 Task: Play online Dominion games in medium mode.
Action: Mouse moved to (244, 487)
Screenshot: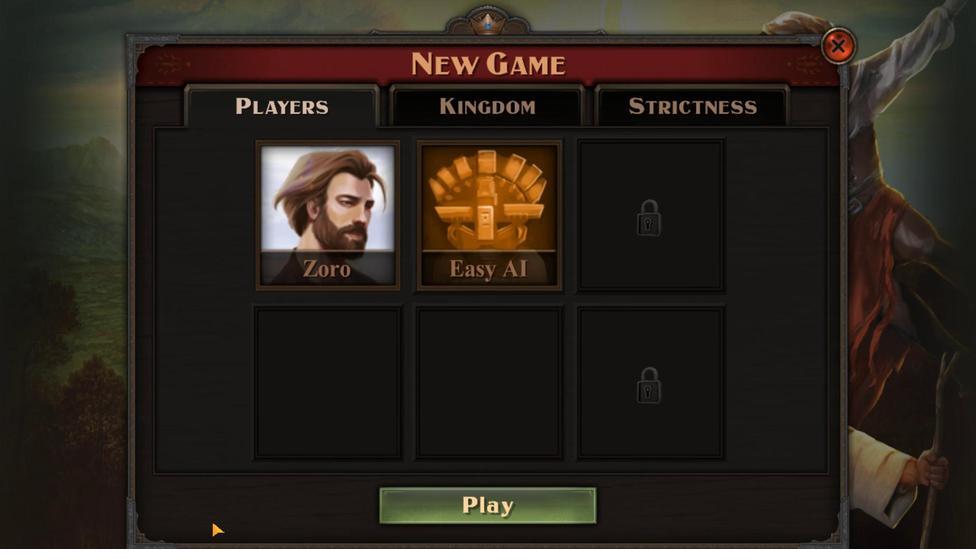 
Action: Mouse pressed left at (244, 487)
Screenshot: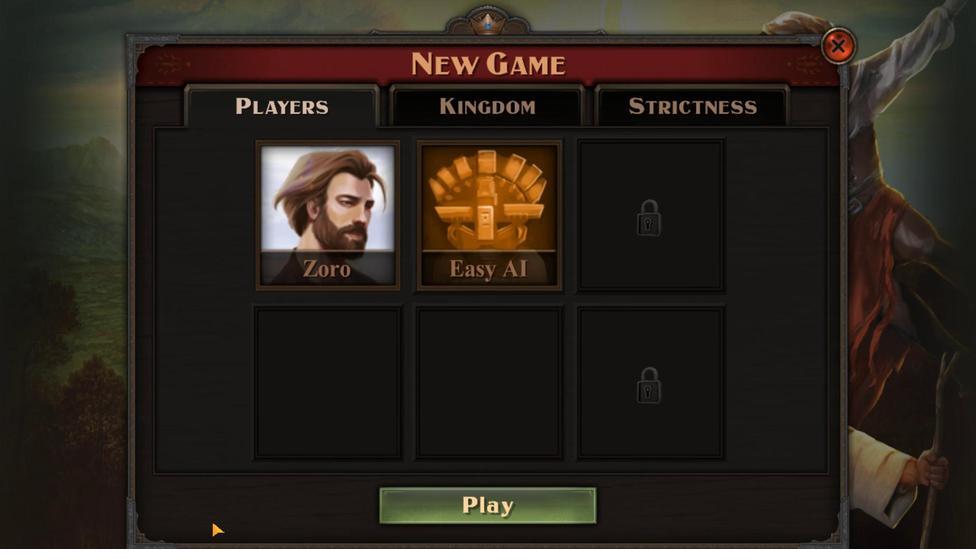 
Action: Mouse moved to (343, 374)
Screenshot: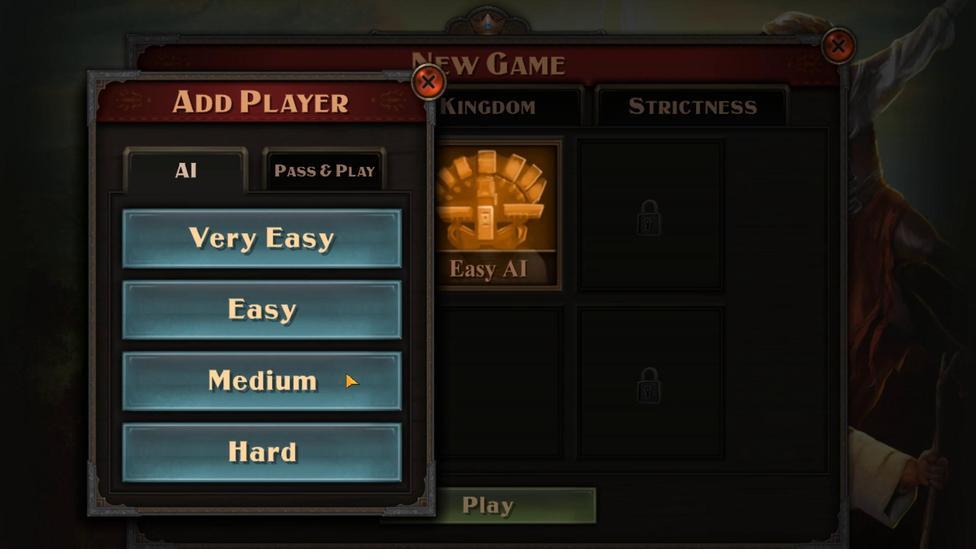 
Action: Mouse pressed left at (343, 374)
Screenshot: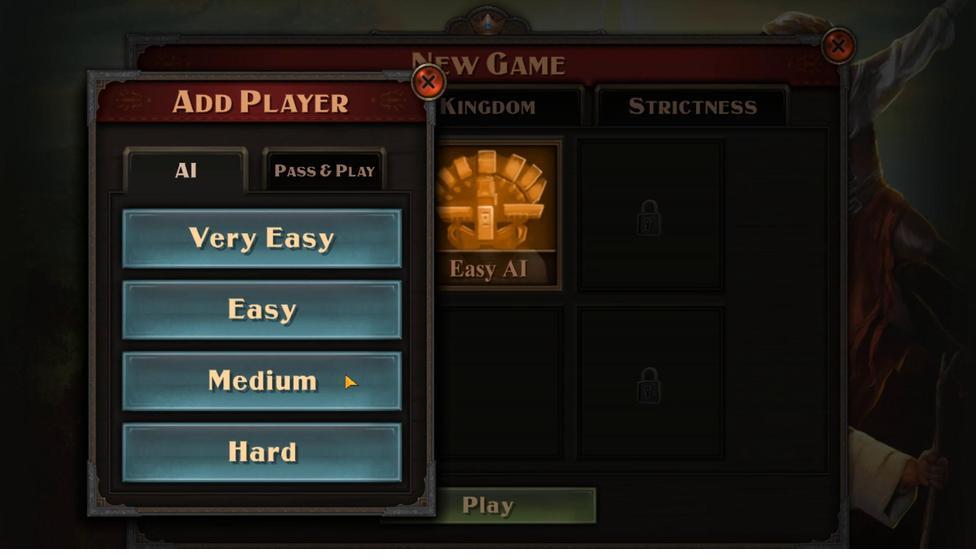 
Action: Mouse moved to (290, 431)
Screenshot: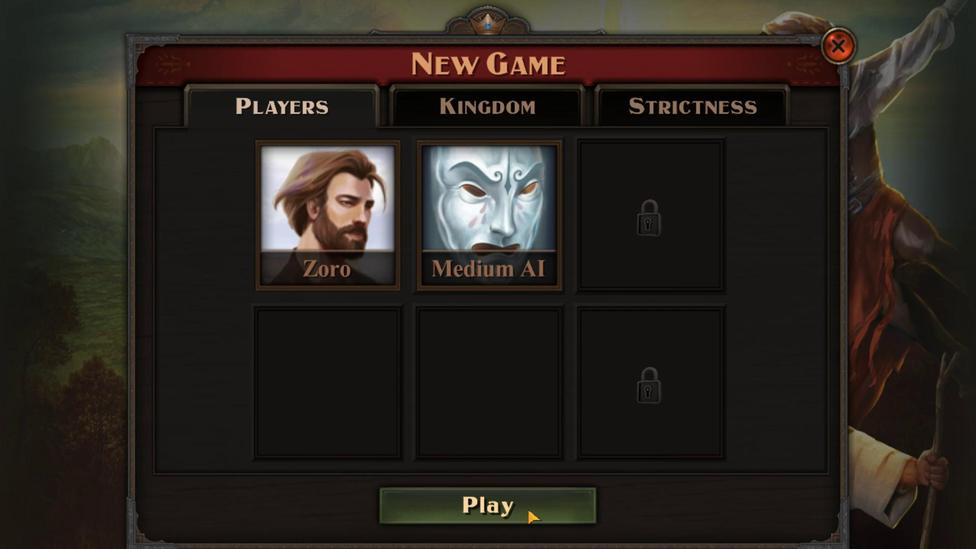 
Action: Mouse pressed left at (290, 431)
Screenshot: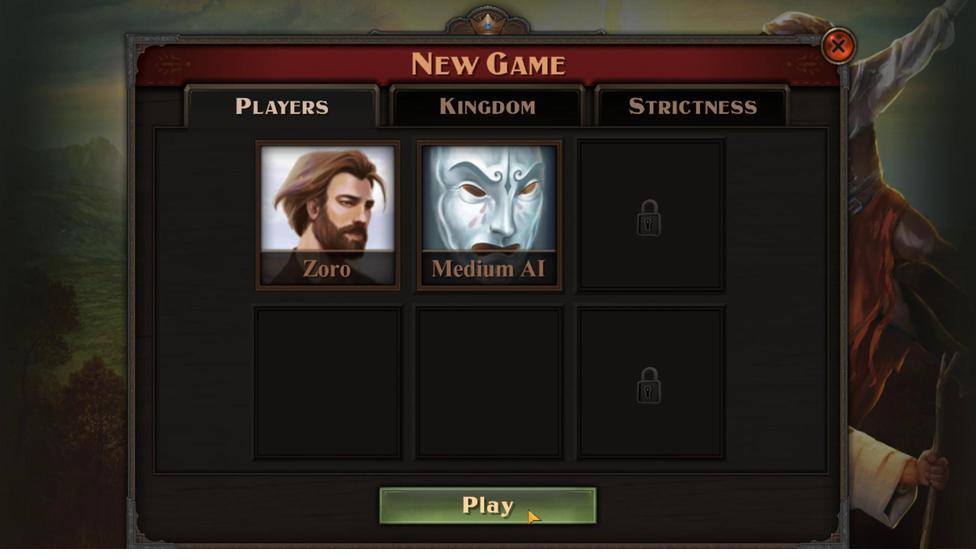 
Action: Mouse moved to (354, 482)
Screenshot: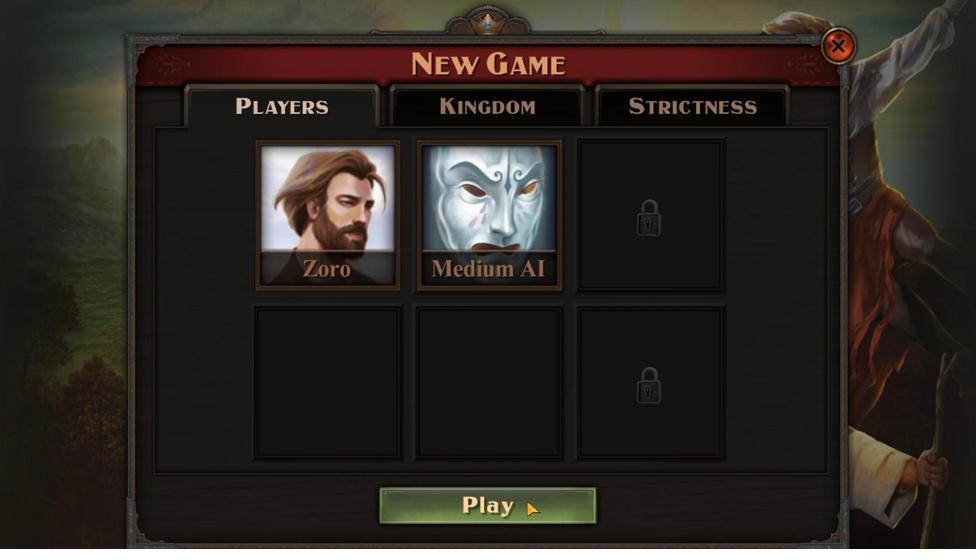 
Action: Mouse pressed left at (354, 482)
Screenshot: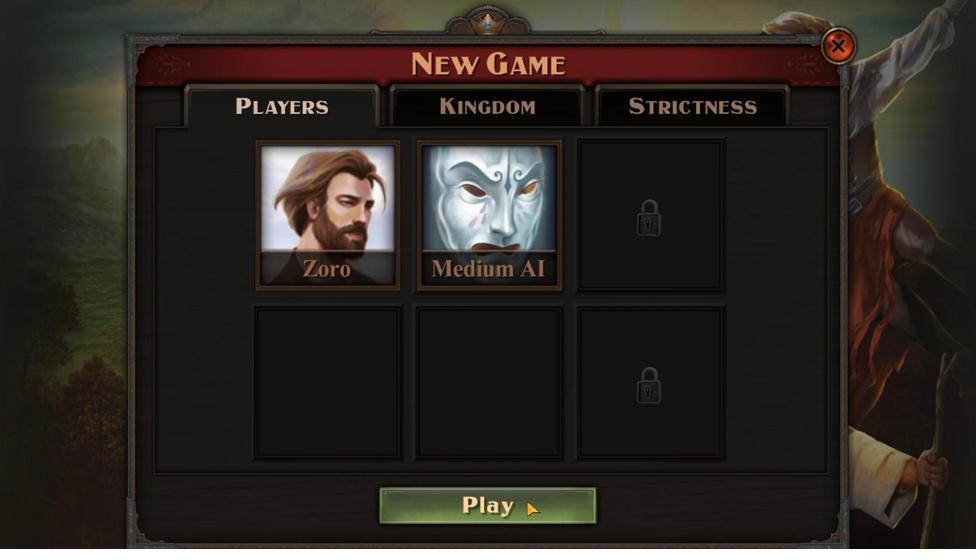 
Action: Mouse moved to (328, 461)
Screenshot: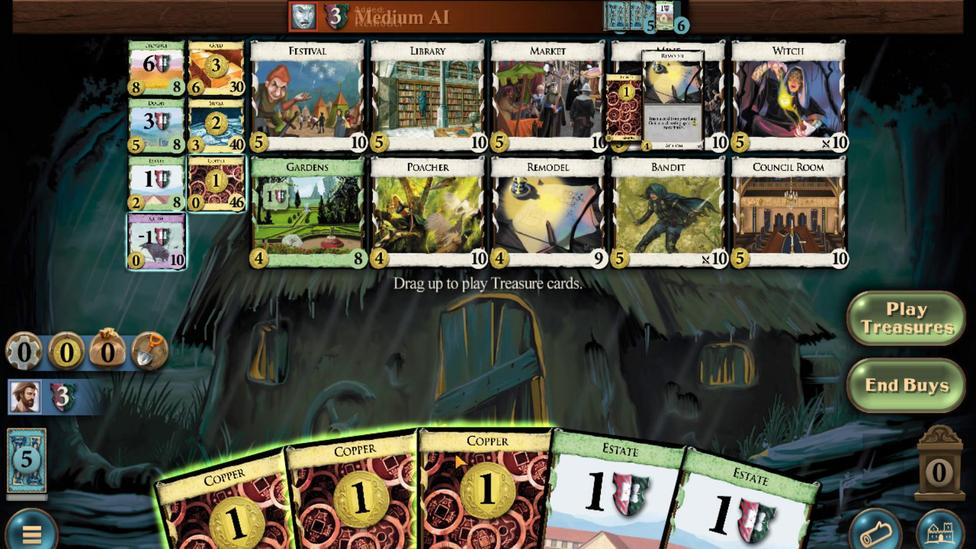 
Action: Mouse scrolled (328, 461) with delta (0, 0)
Screenshot: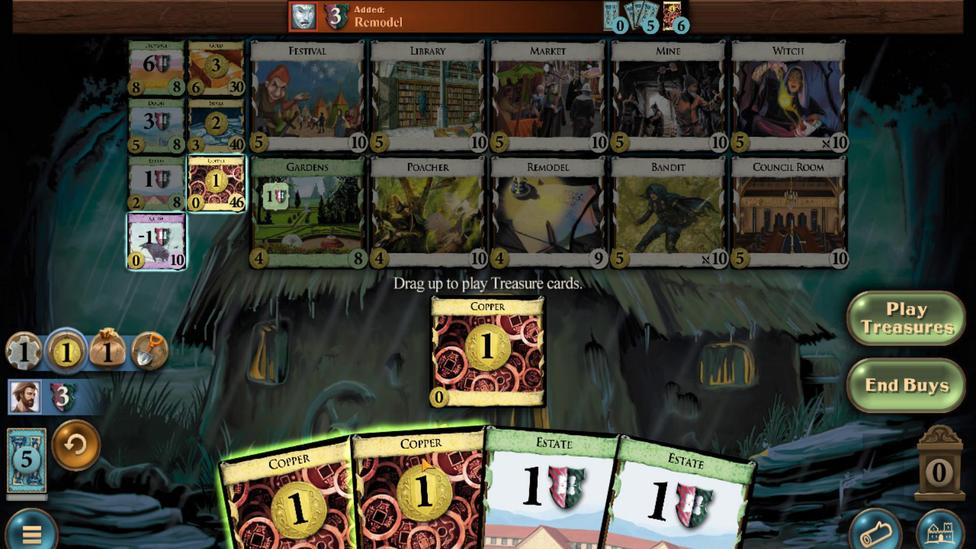 
Action: Mouse moved to (316, 462)
Screenshot: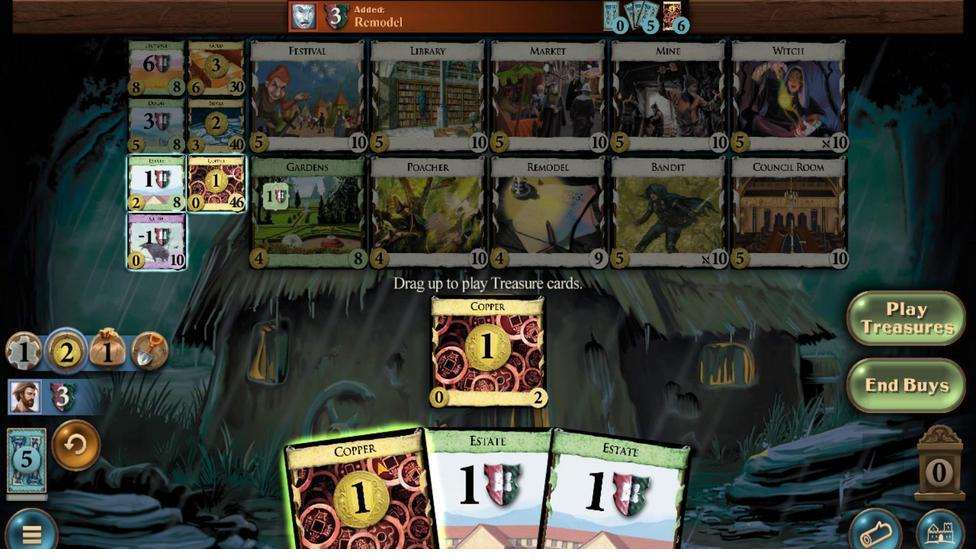 
Action: Mouse scrolled (316, 461) with delta (0, 0)
Screenshot: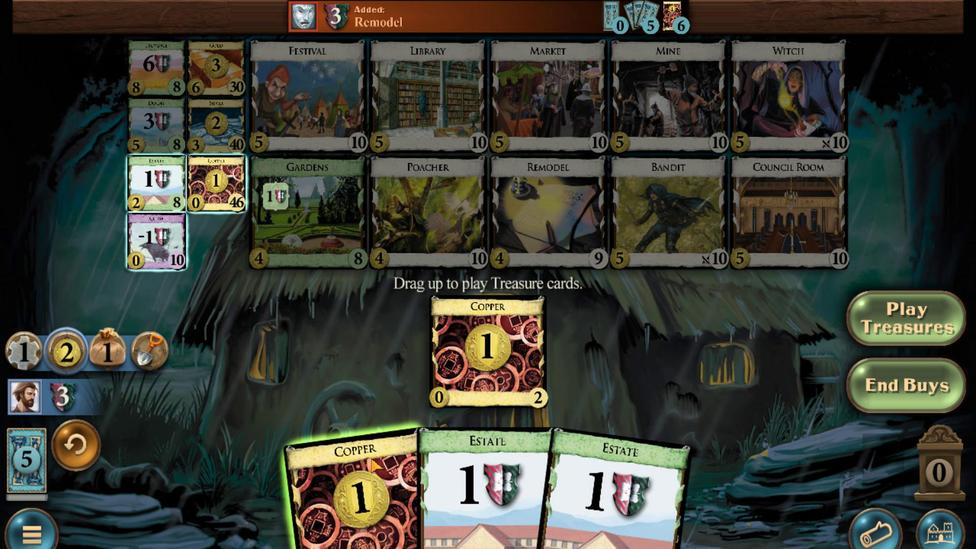 
Action: Mouse moved to (299, 463)
Screenshot: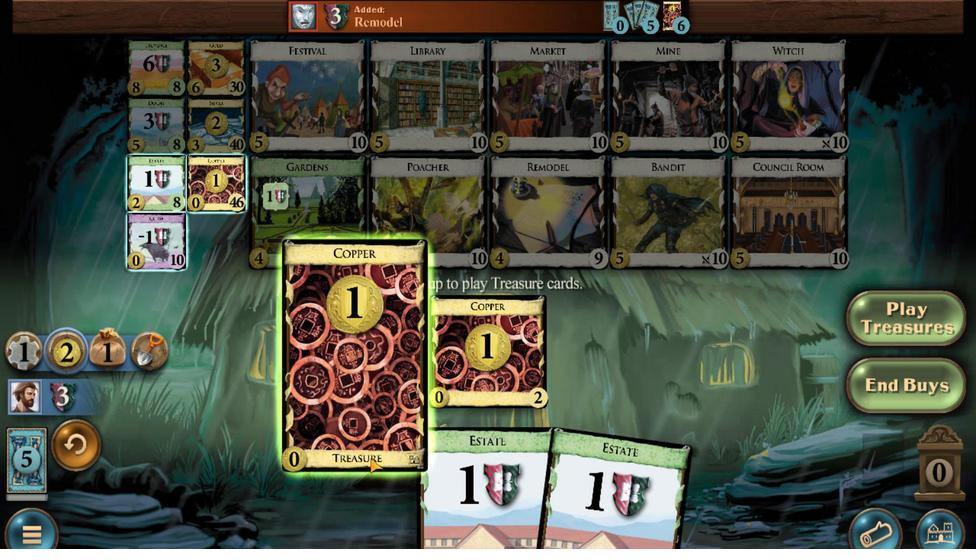 
Action: Mouse scrolled (299, 463) with delta (0, 0)
Screenshot: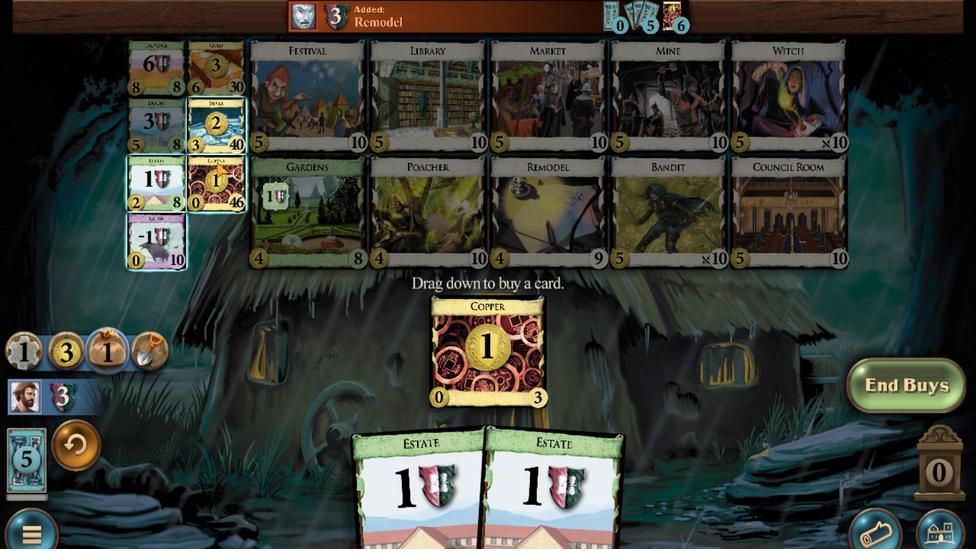 
Action: Mouse moved to (239, 331)
Screenshot: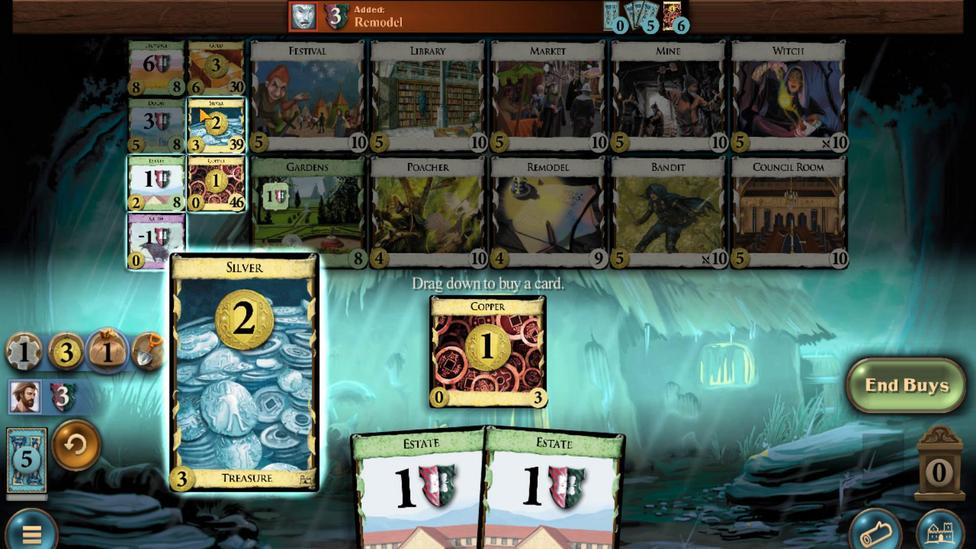
Action: Mouse scrolled (239, 331) with delta (0, 0)
Screenshot: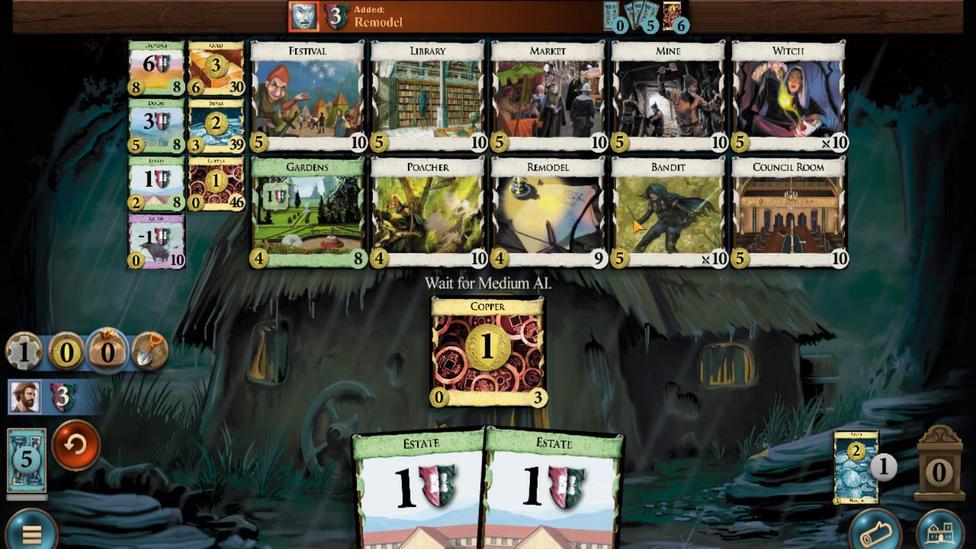
Action: Mouse scrolled (239, 331) with delta (0, 0)
Screenshot: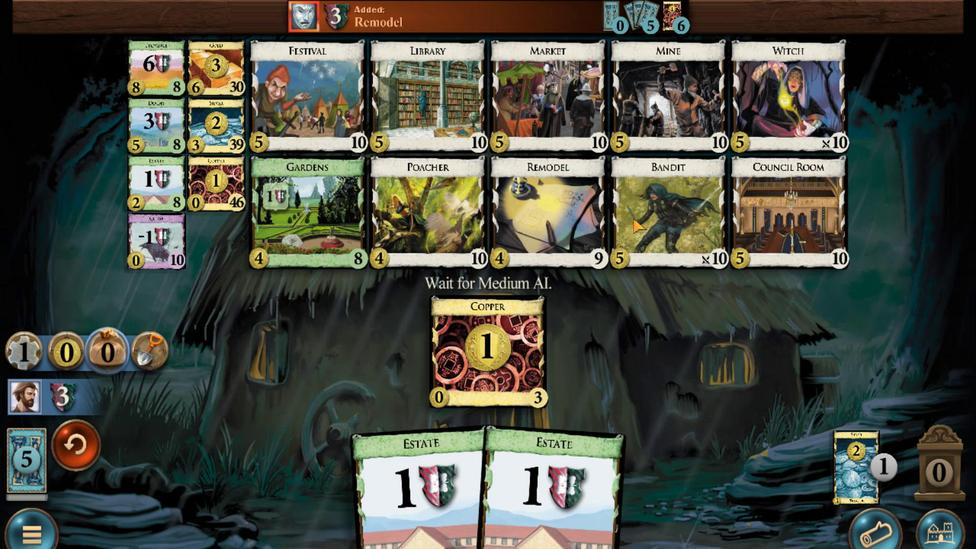 
Action: Mouse scrolled (239, 331) with delta (0, 0)
Screenshot: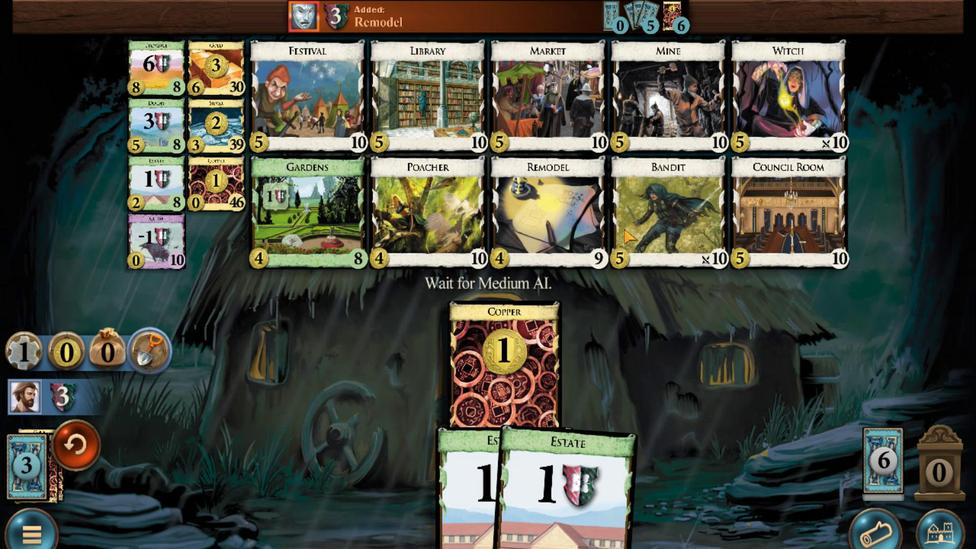 
Action: Mouse scrolled (239, 331) with delta (0, 0)
Screenshot: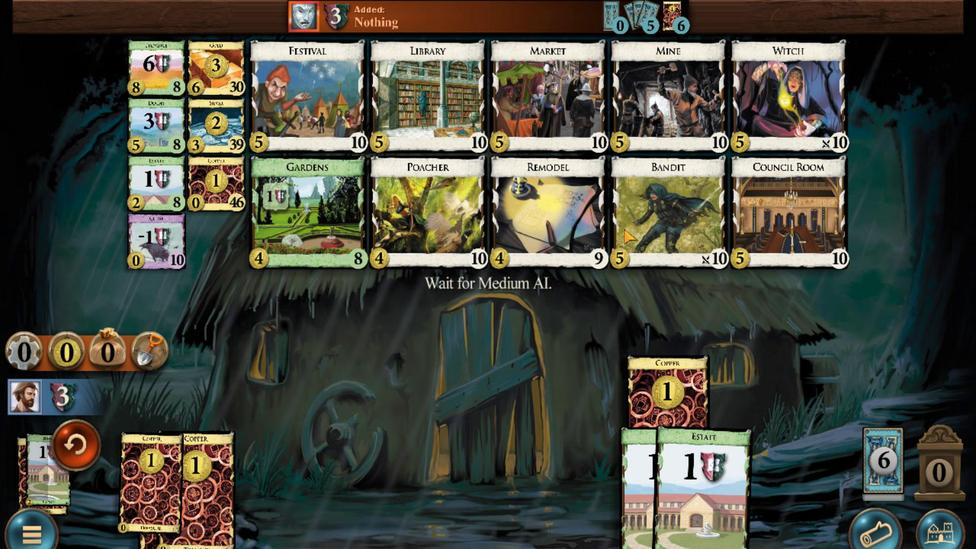 
Action: Mouse scrolled (239, 331) with delta (0, 0)
Screenshot: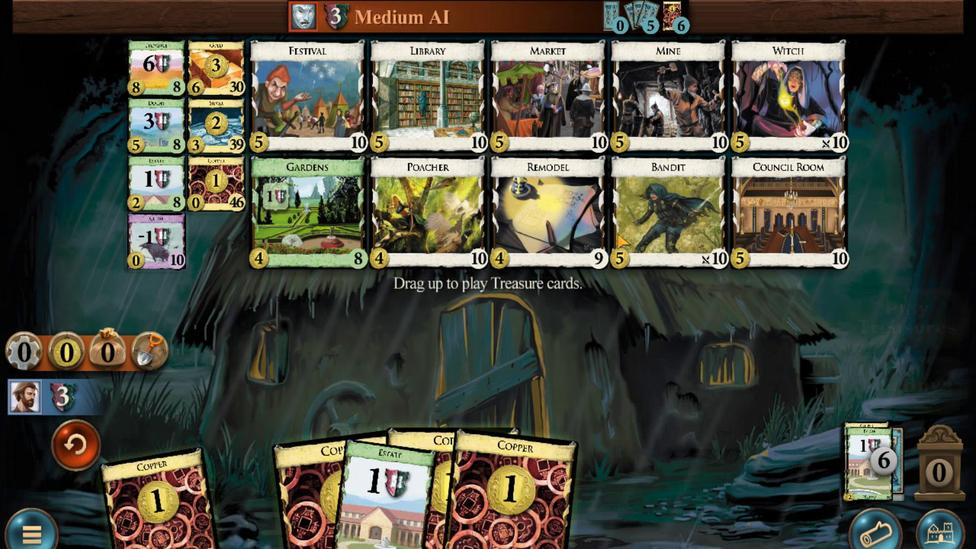 
Action: Mouse moved to (276, 470)
Screenshot: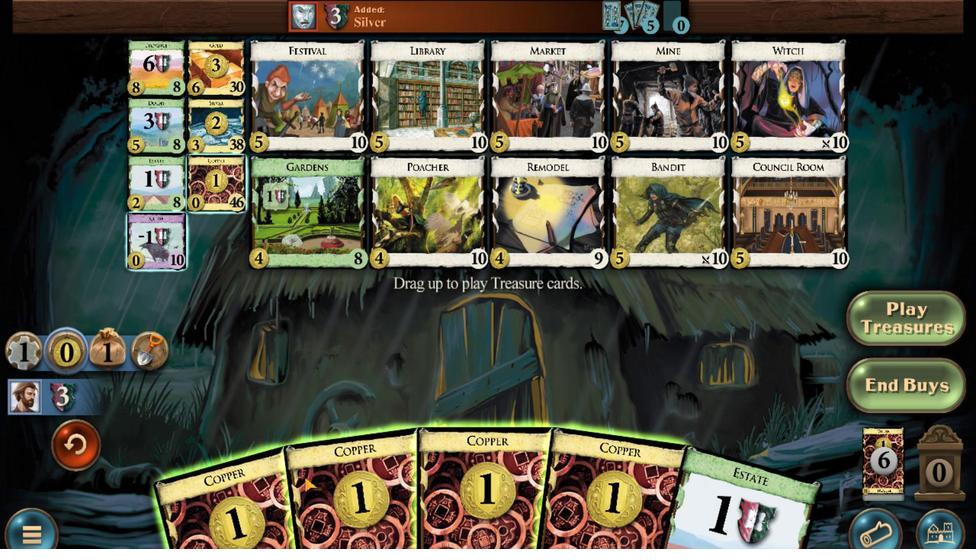 
Action: Mouse scrolled (276, 470) with delta (0, 0)
Screenshot: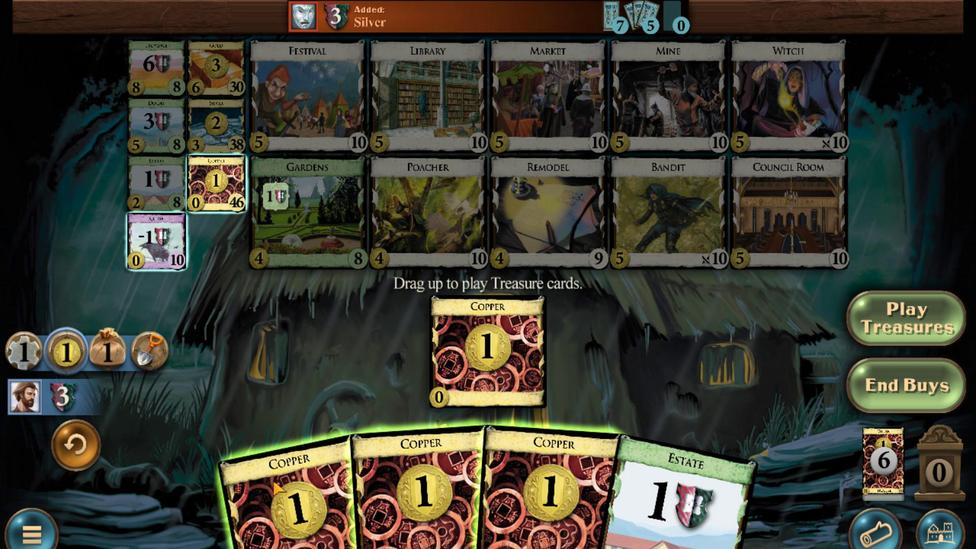 
Action: Mouse moved to (265, 471)
Screenshot: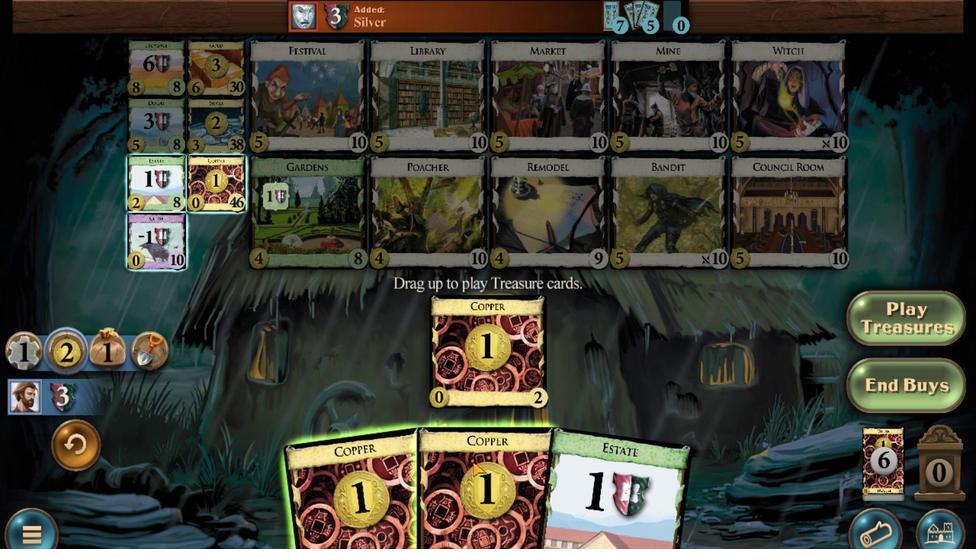 
Action: Mouse scrolled (265, 471) with delta (0, 0)
Screenshot: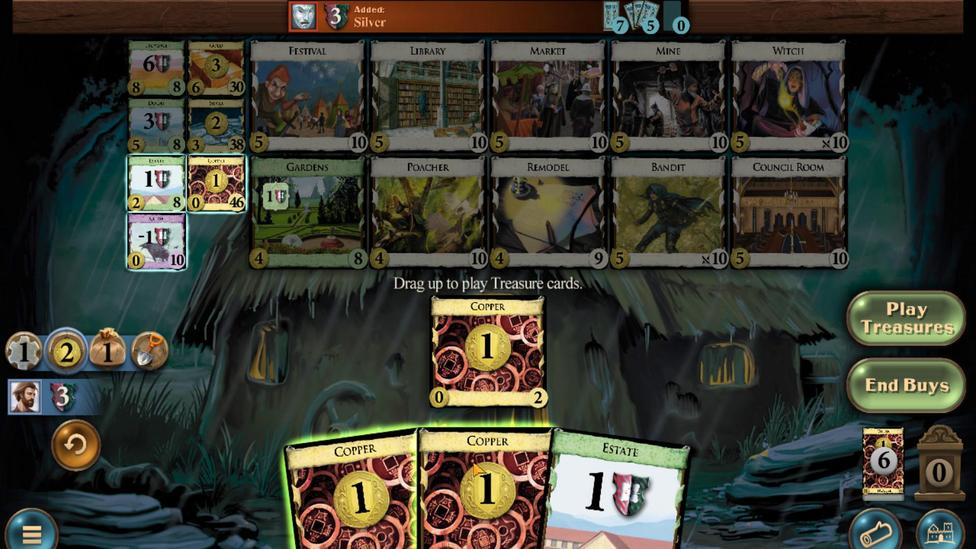 
Action: Mouse moved to (335, 464)
Screenshot: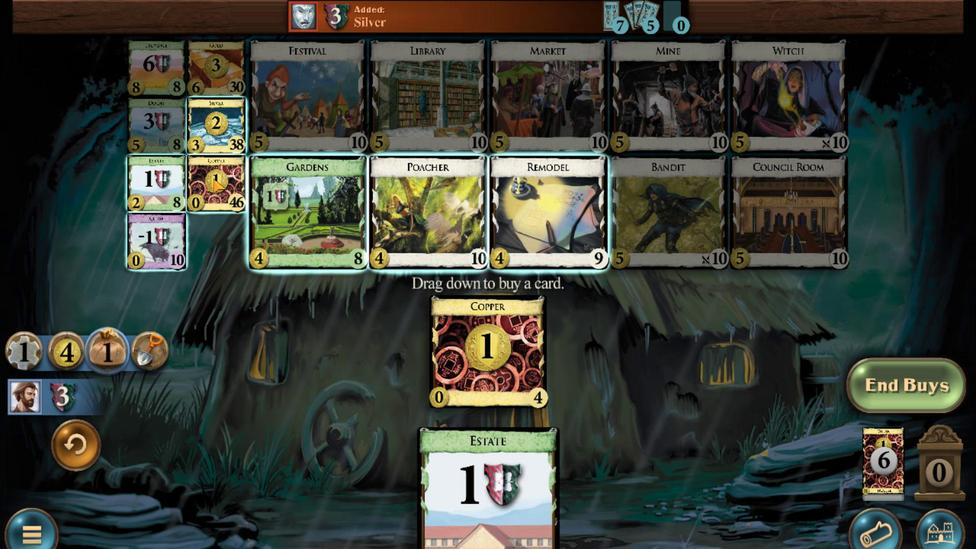 
Action: Mouse scrolled (335, 464) with delta (0, 0)
Screenshot: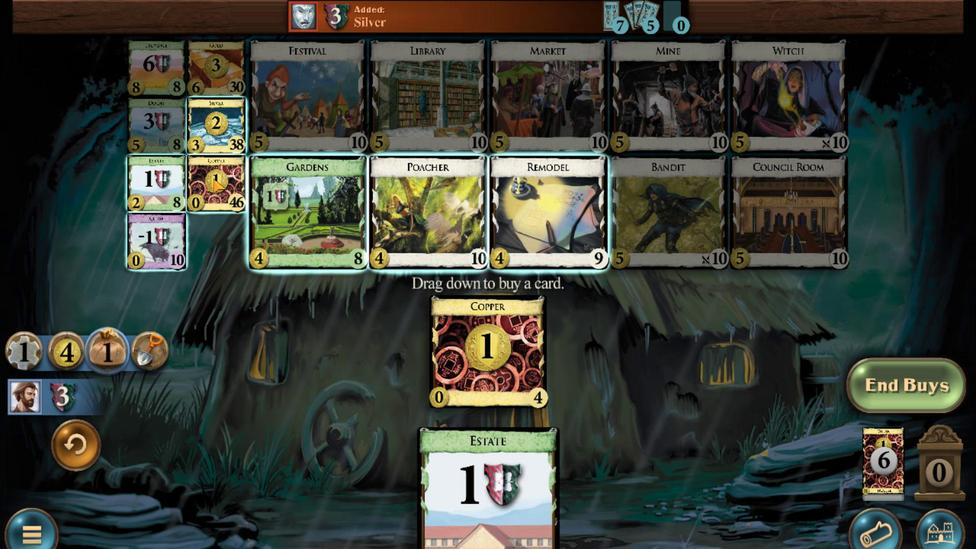 
Action: Mouse moved to (313, 469)
Screenshot: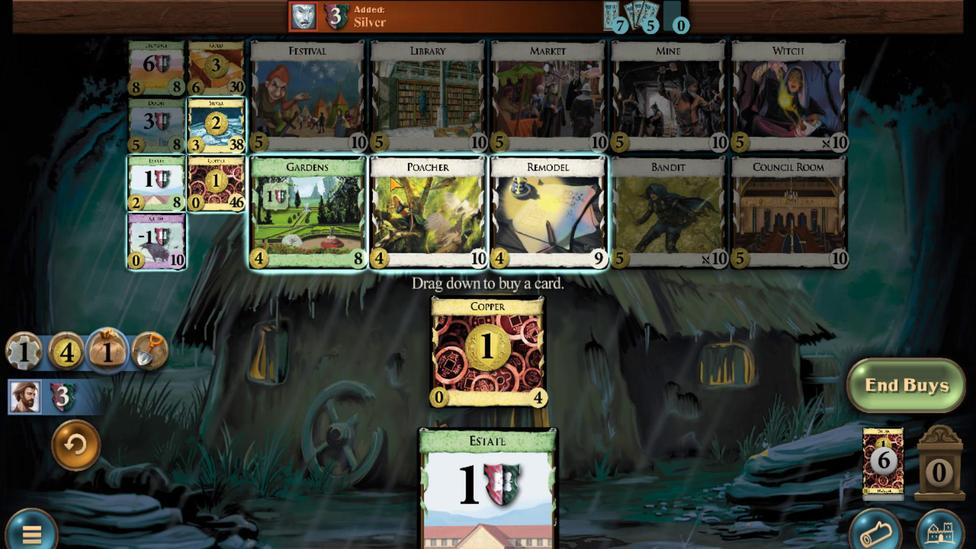 
Action: Mouse scrolled (313, 468) with delta (0, 0)
Screenshot: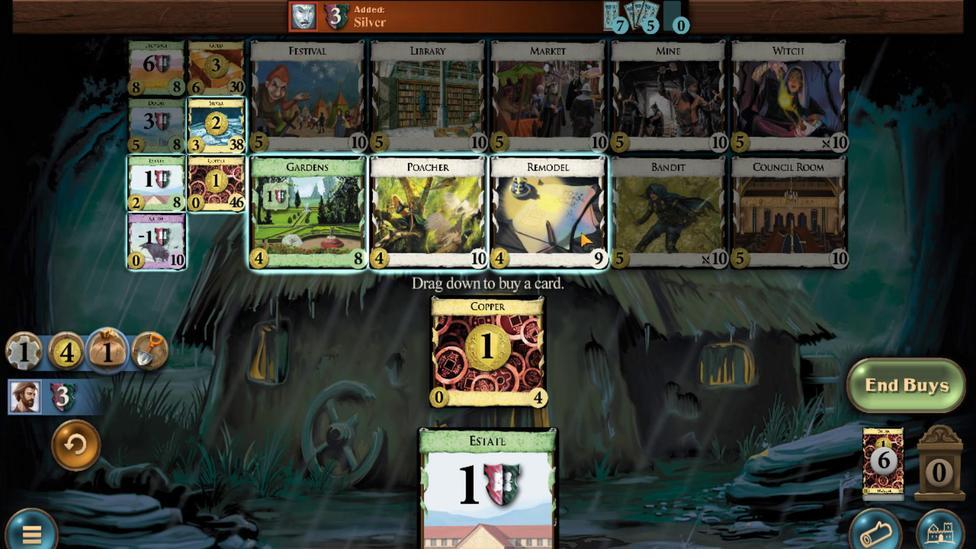
Action: Mouse moved to (366, 378)
Screenshot: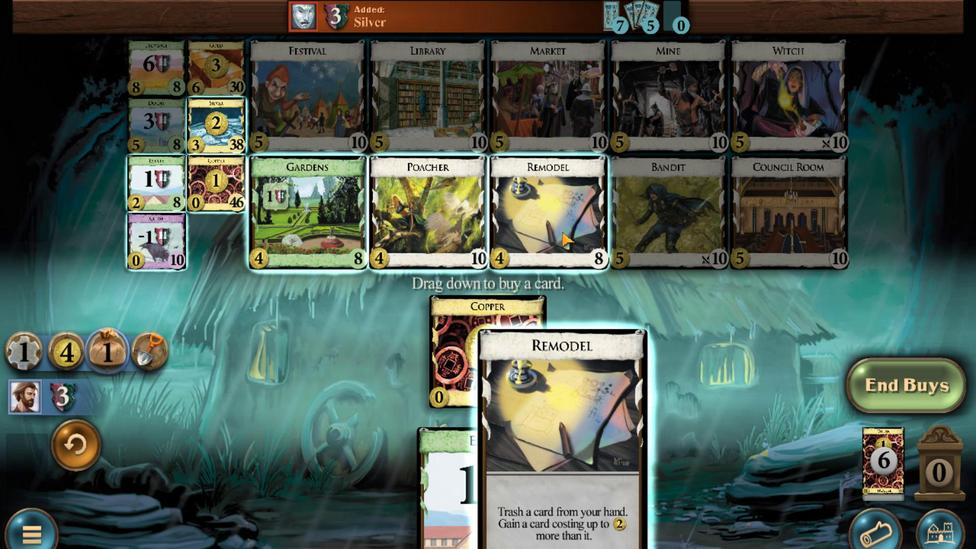 
Action: Mouse scrolled (366, 378) with delta (0, 0)
Screenshot: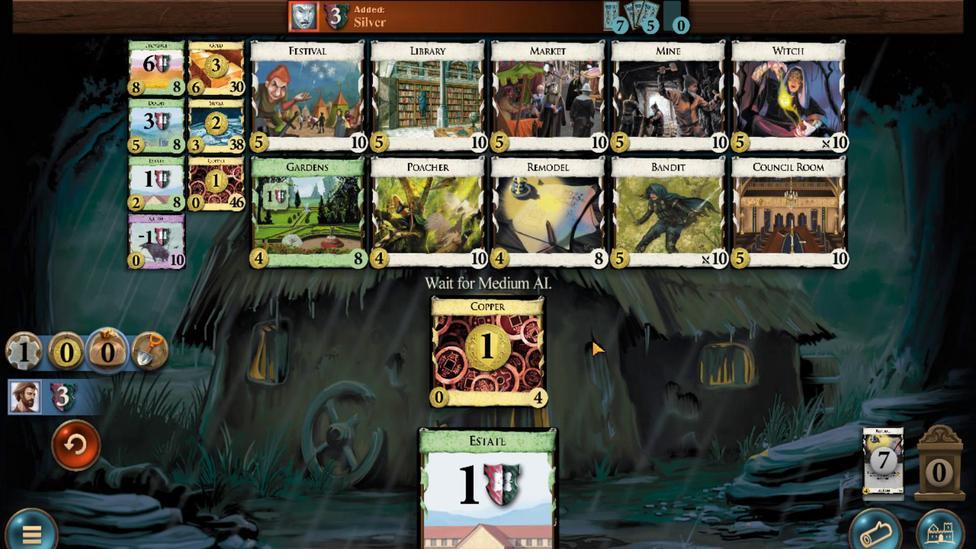 
Action: Mouse scrolled (366, 378) with delta (0, 0)
Screenshot: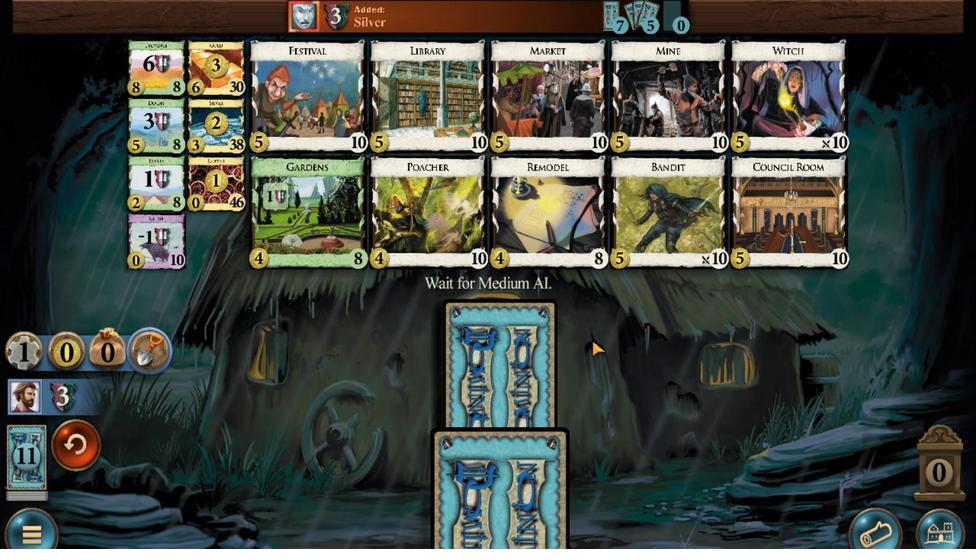 
Action: Mouse scrolled (366, 378) with delta (0, 0)
Screenshot: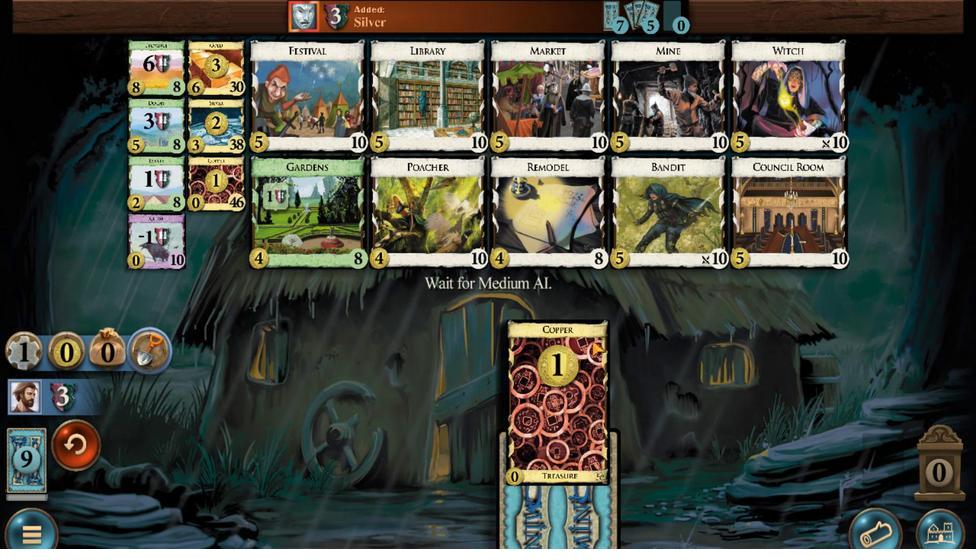 
Action: Mouse scrolled (366, 378) with delta (0, 0)
Screenshot: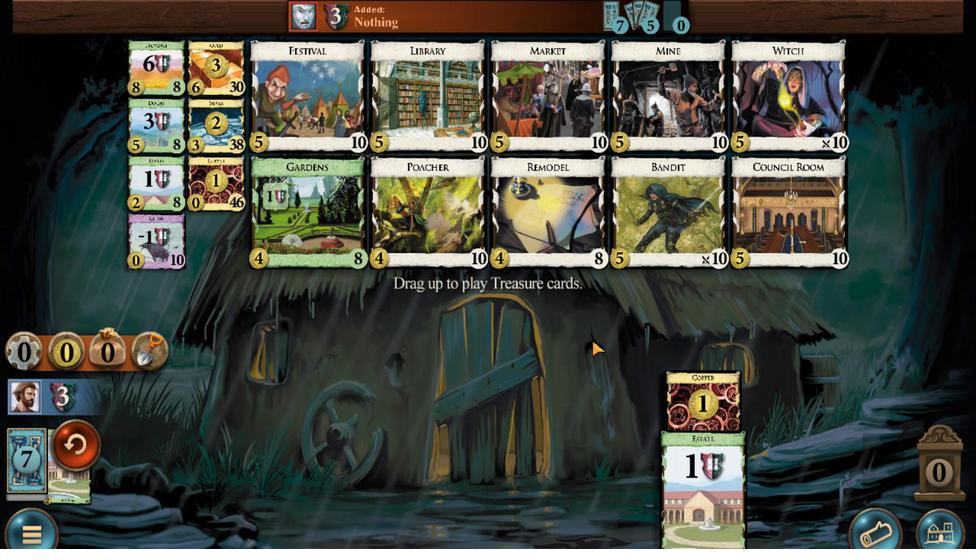 
Action: Mouse scrolled (366, 378) with delta (0, 0)
Screenshot: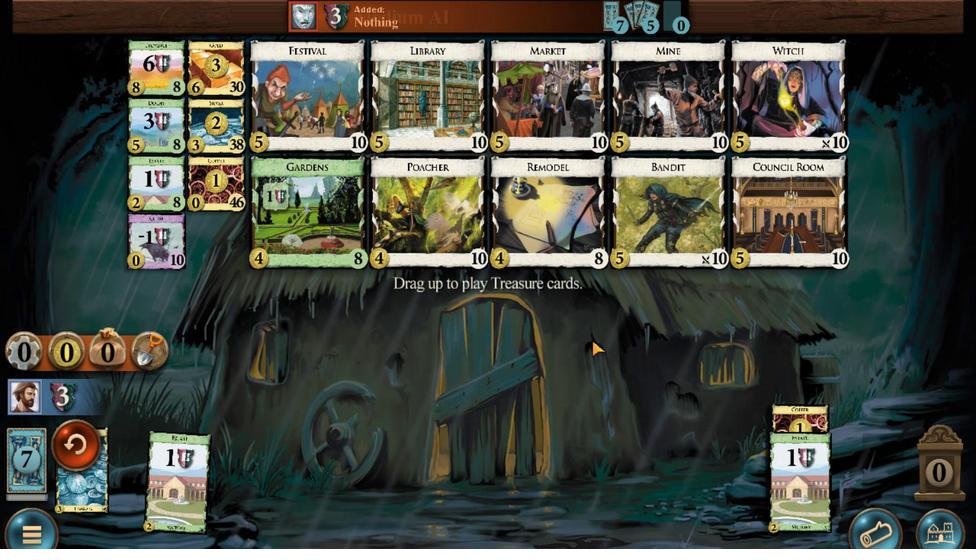 
Action: Mouse scrolled (366, 378) with delta (0, 0)
Screenshot: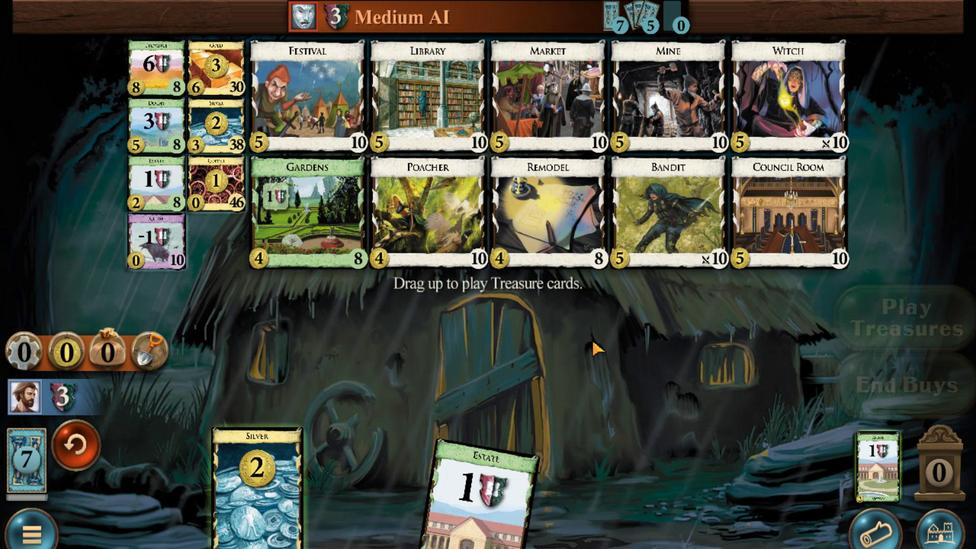 
Action: Mouse moved to (331, 462)
Screenshot: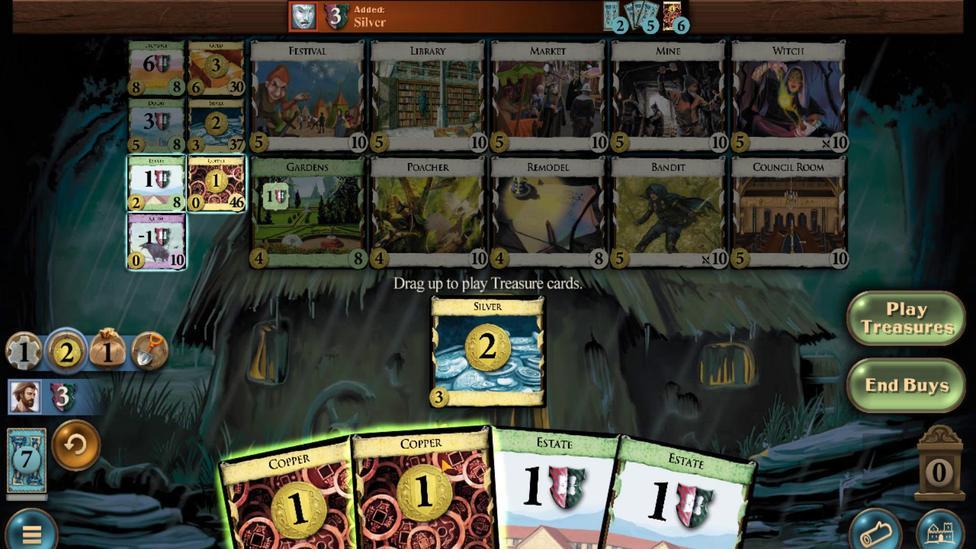 
Action: Mouse scrolled (331, 462) with delta (0, 0)
Screenshot: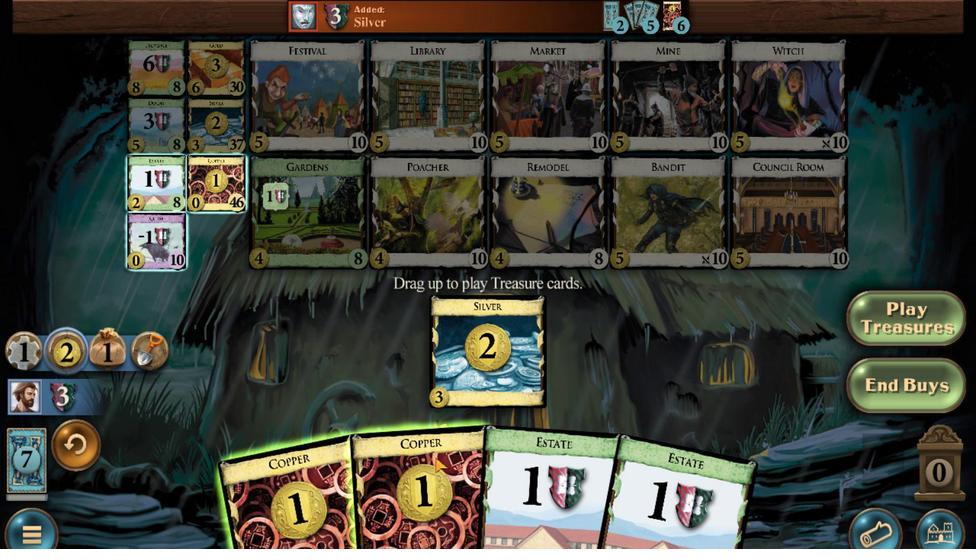 
Action: Mouse moved to (322, 461)
Screenshot: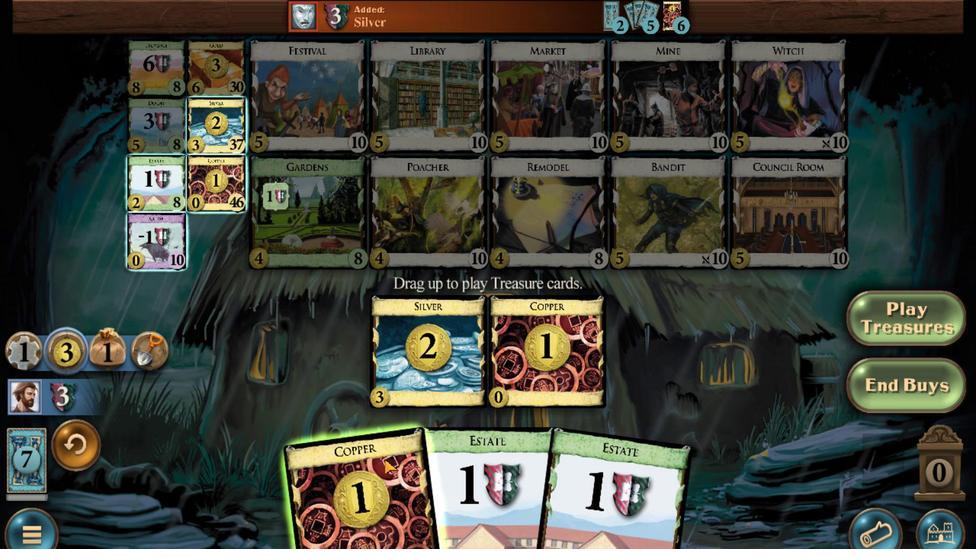 
Action: Mouse scrolled (322, 461) with delta (0, 0)
Screenshot: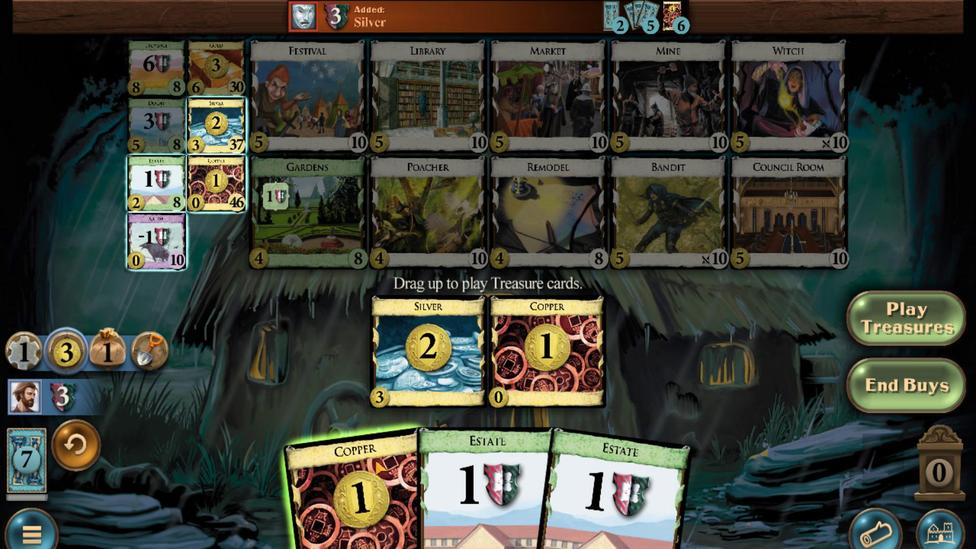 
Action: Mouse moved to (299, 464)
Screenshot: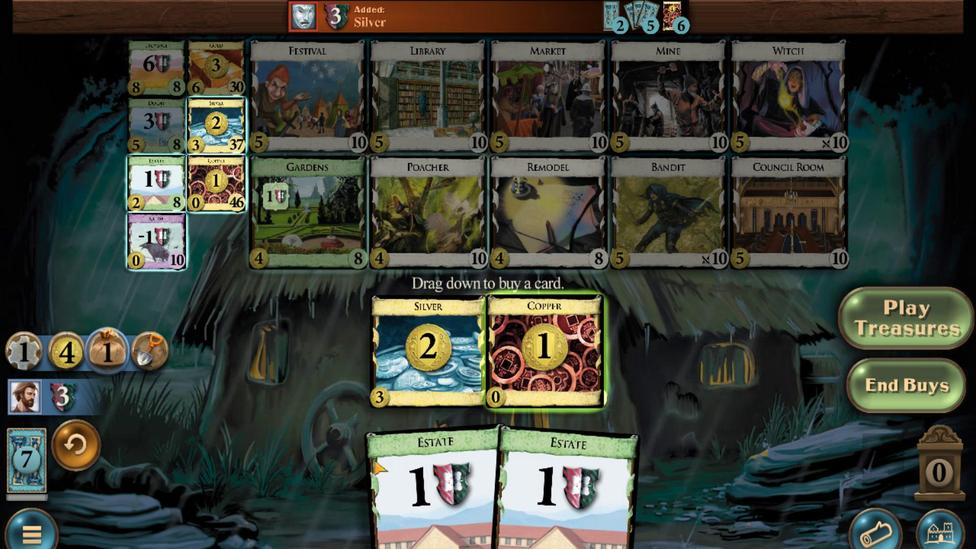 
Action: Mouse scrolled (299, 463) with delta (0, 0)
Screenshot: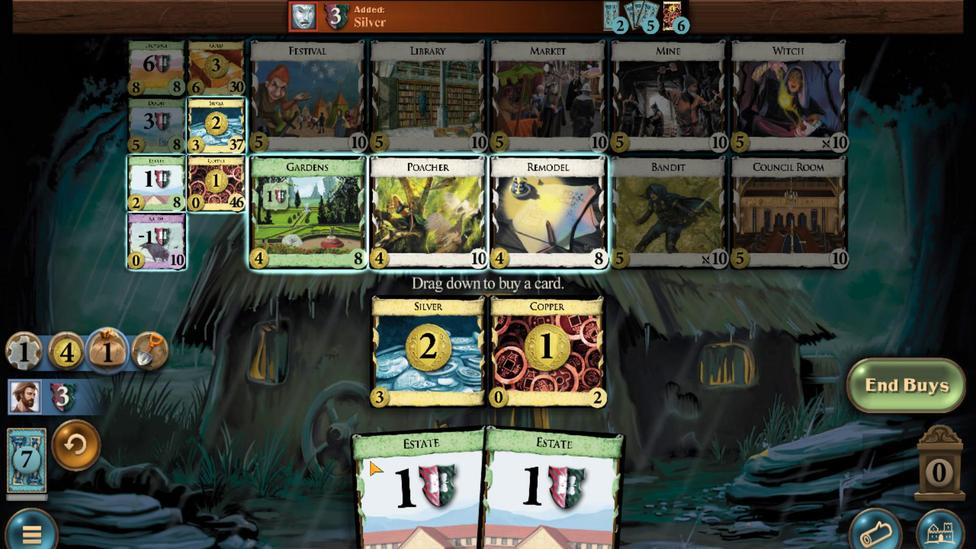 
Action: Mouse moved to (345, 370)
Screenshot: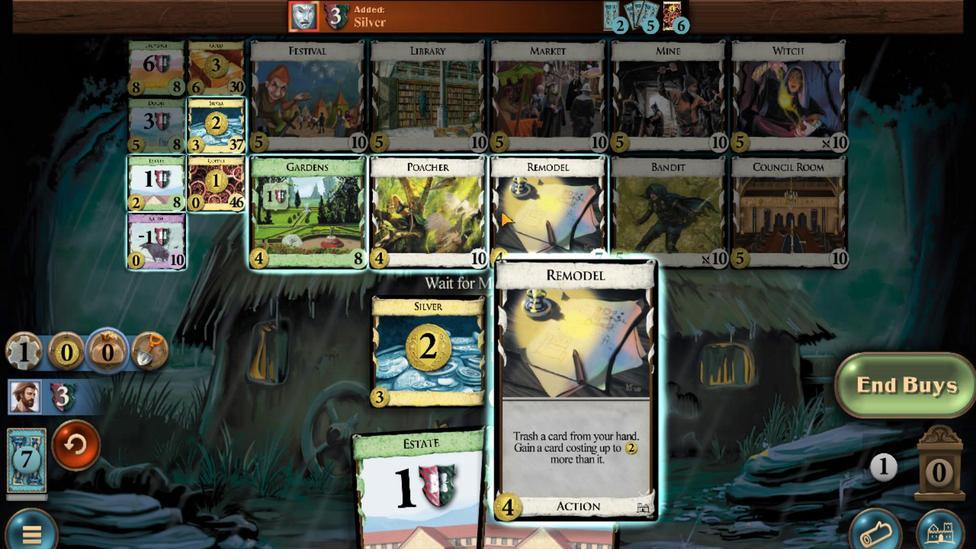 
Action: Mouse scrolled (345, 370) with delta (0, 0)
Screenshot: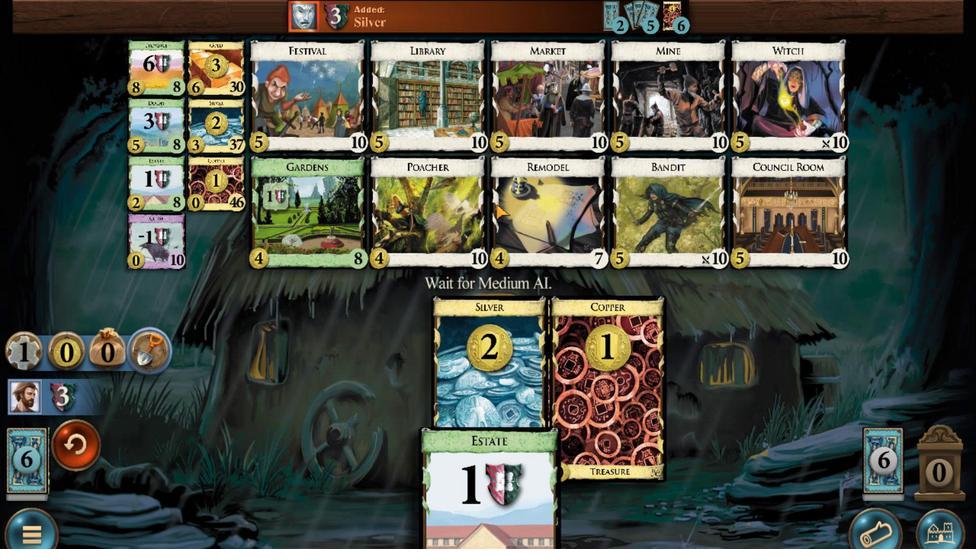 
Action: Mouse scrolled (345, 370) with delta (0, 0)
Screenshot: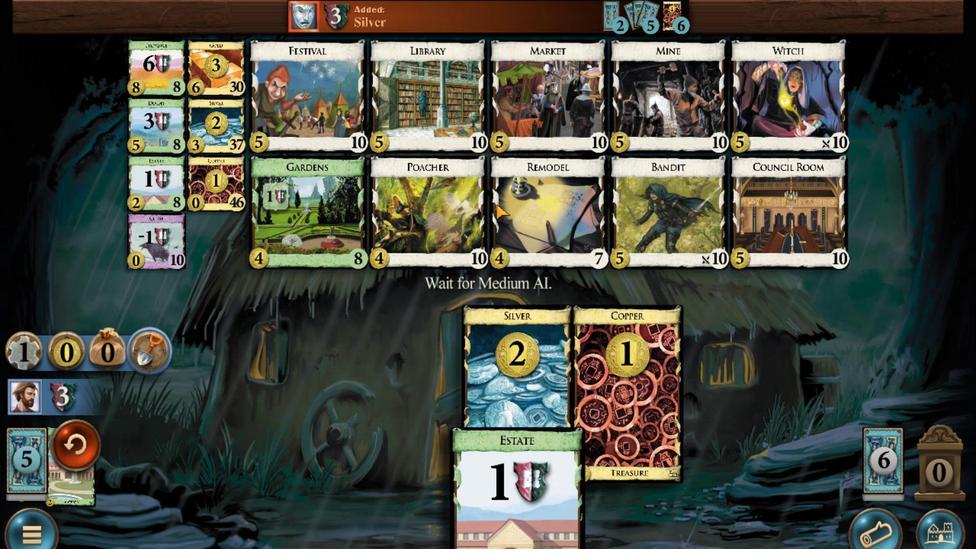 
Action: Mouse scrolled (345, 370) with delta (0, 0)
Screenshot: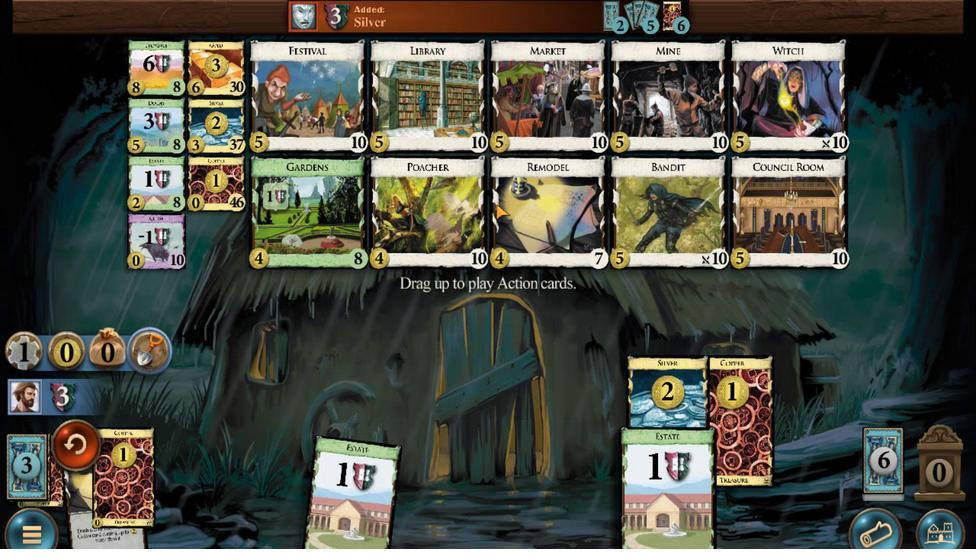 
Action: Mouse scrolled (345, 370) with delta (0, 0)
Screenshot: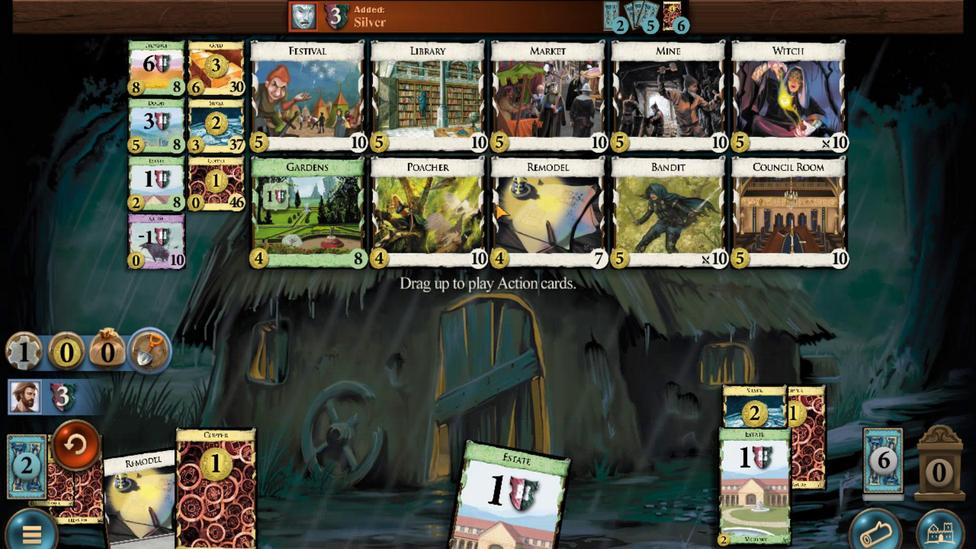 
Action: Mouse scrolled (345, 370) with delta (0, 0)
Screenshot: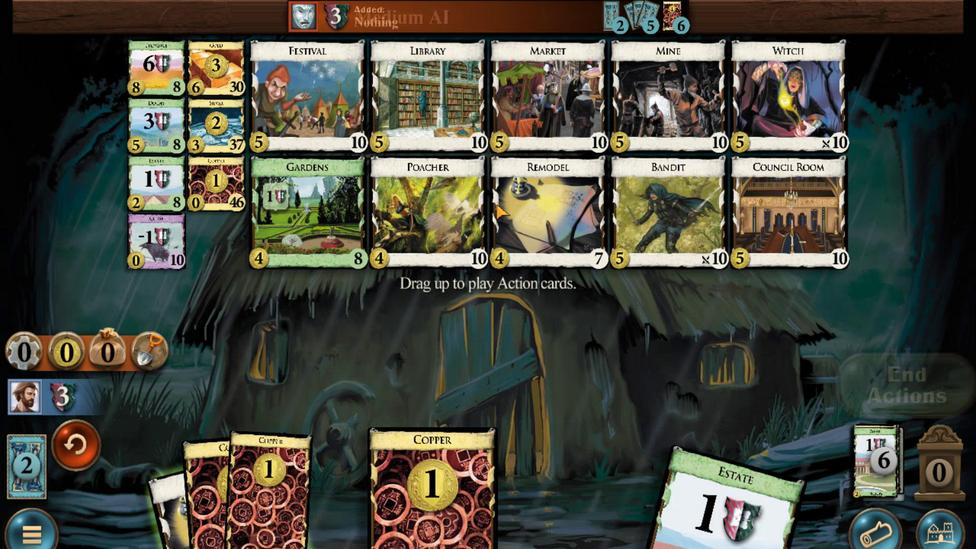 
Action: Mouse moved to (248, 472)
Screenshot: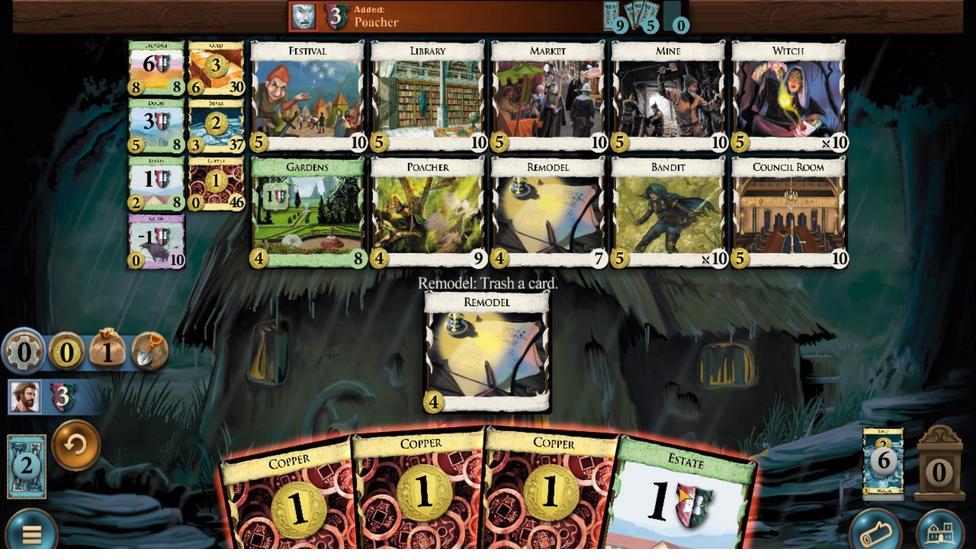 
Action: Mouse scrolled (248, 472) with delta (0, 0)
Screenshot: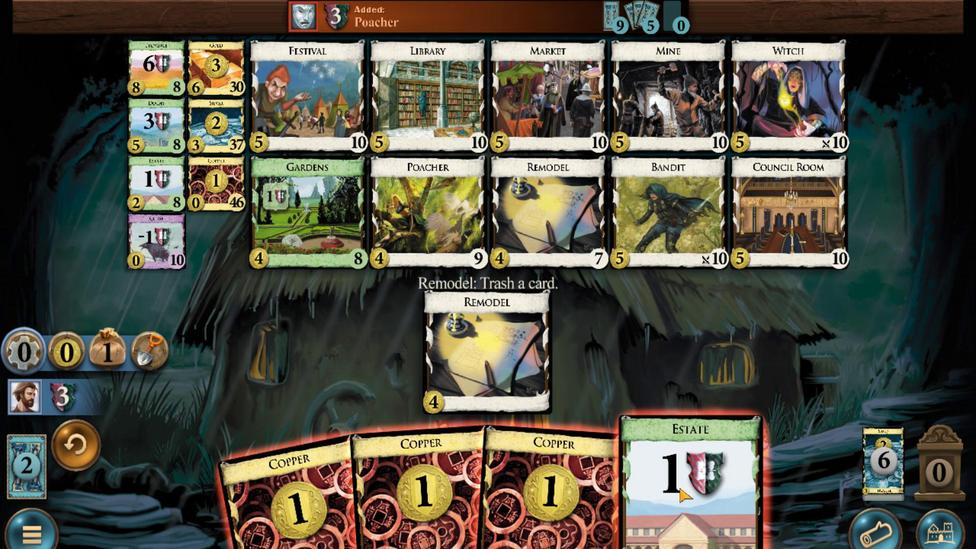 
Action: Mouse moved to (407, 474)
Screenshot: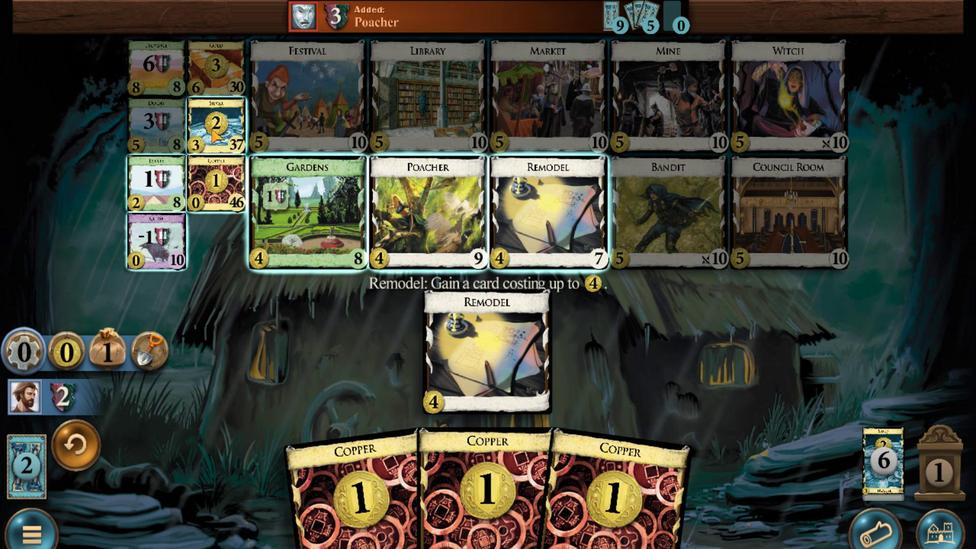 
Action: Mouse scrolled (407, 473) with delta (0, 0)
Screenshot: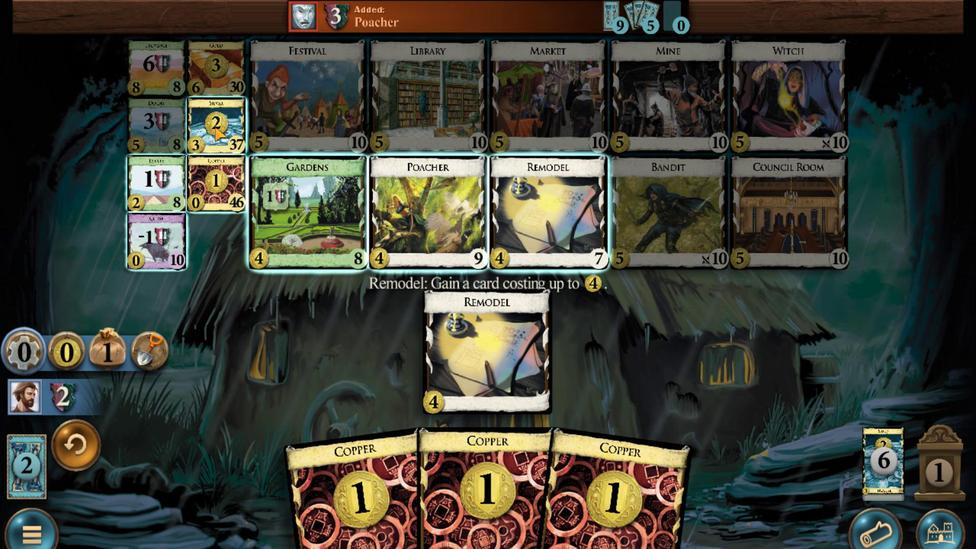 
Action: Mouse moved to (244, 338)
Screenshot: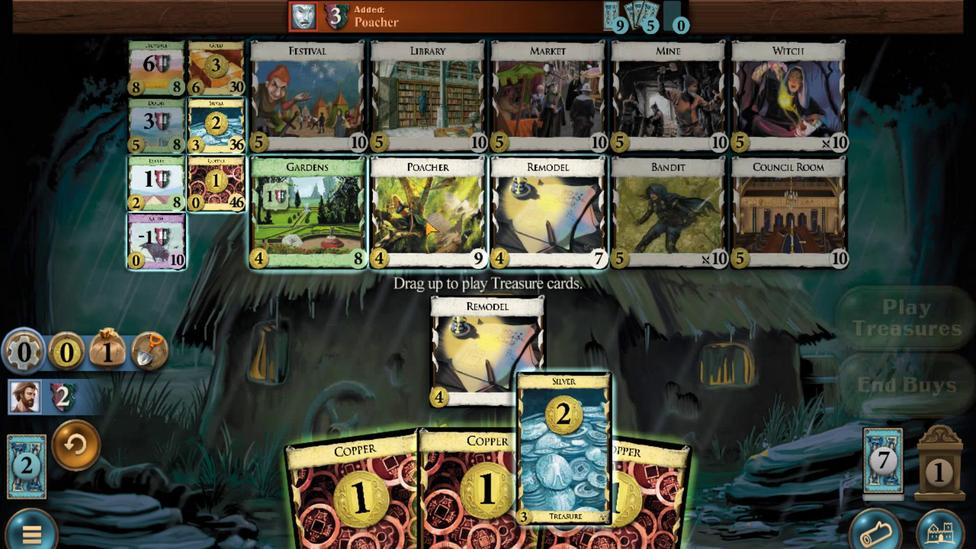 
Action: Mouse scrolled (244, 339) with delta (0, 0)
Screenshot: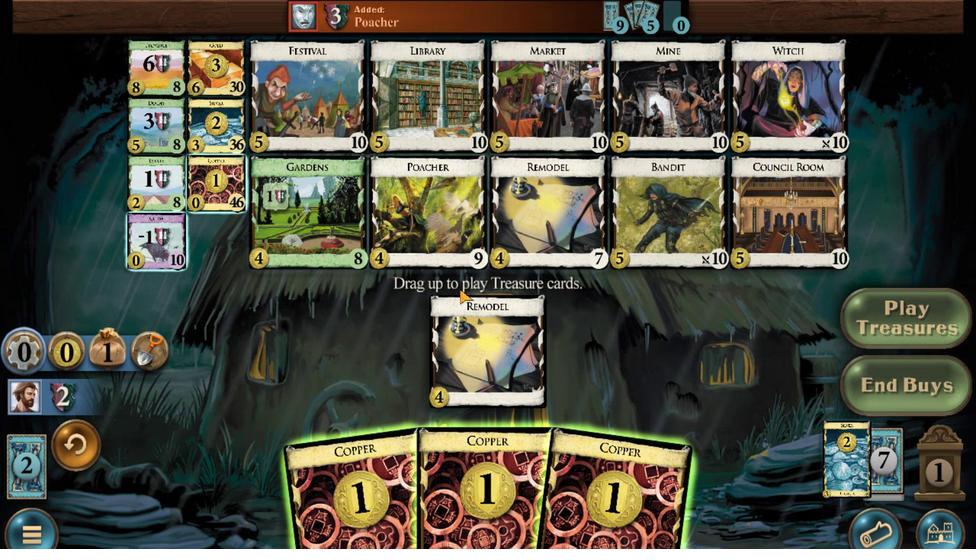 
Action: Mouse scrolled (244, 339) with delta (0, 0)
Screenshot: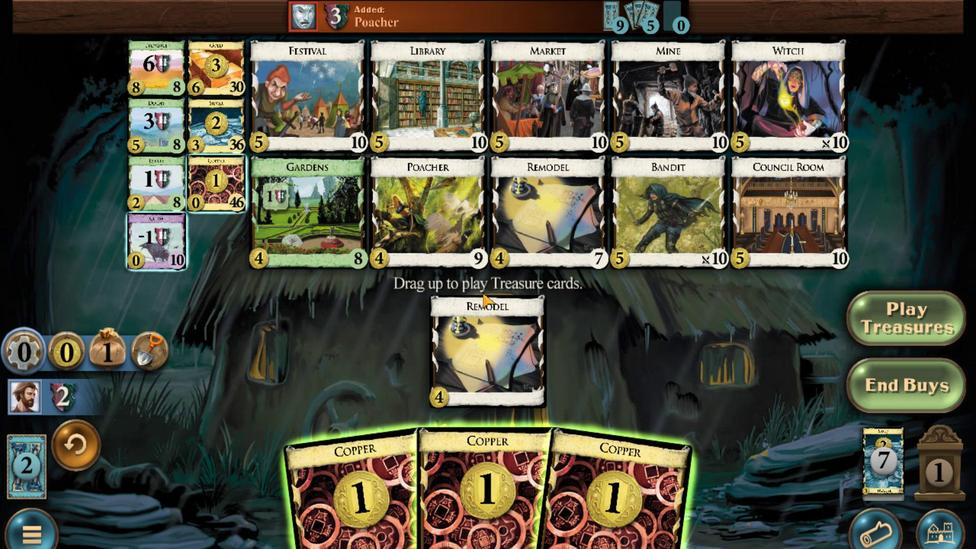
Action: Mouse scrolled (244, 339) with delta (0, 0)
Screenshot: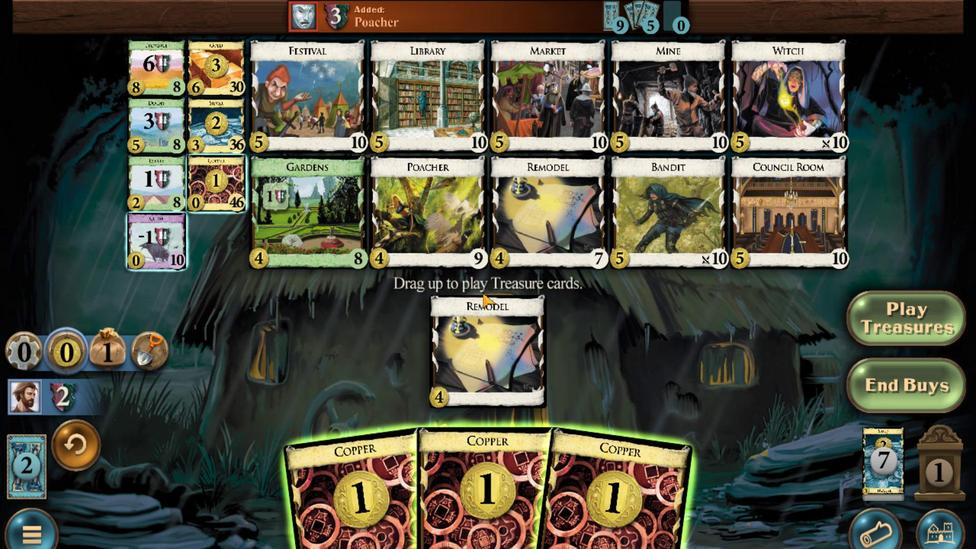 
Action: Mouse scrolled (244, 339) with delta (0, 0)
Screenshot: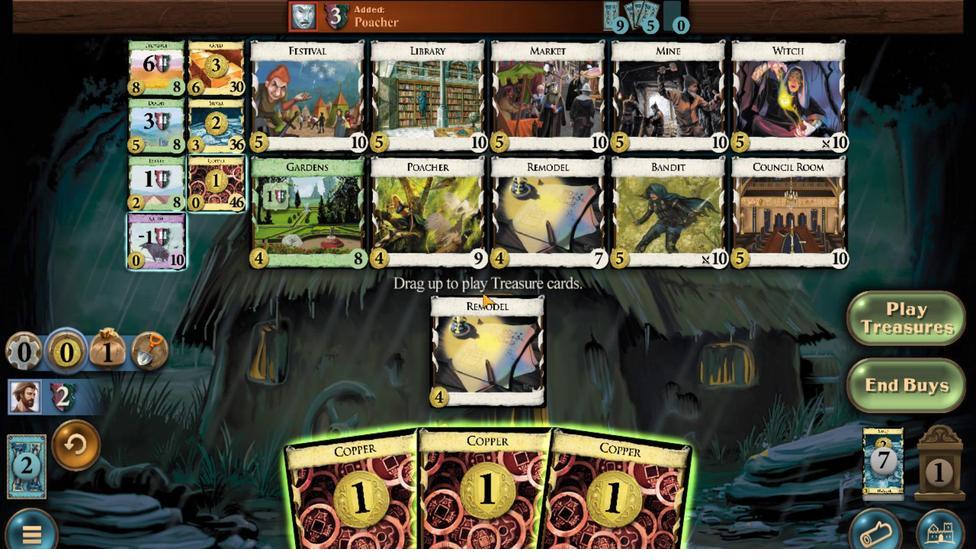 
Action: Mouse scrolled (244, 339) with delta (0, 0)
Screenshot: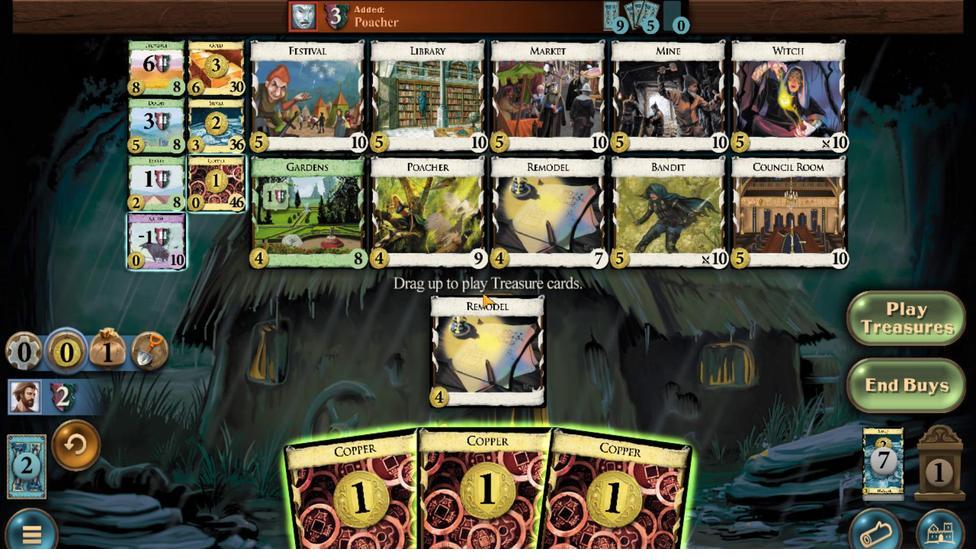 
Action: Mouse scrolled (244, 339) with delta (0, 0)
Screenshot: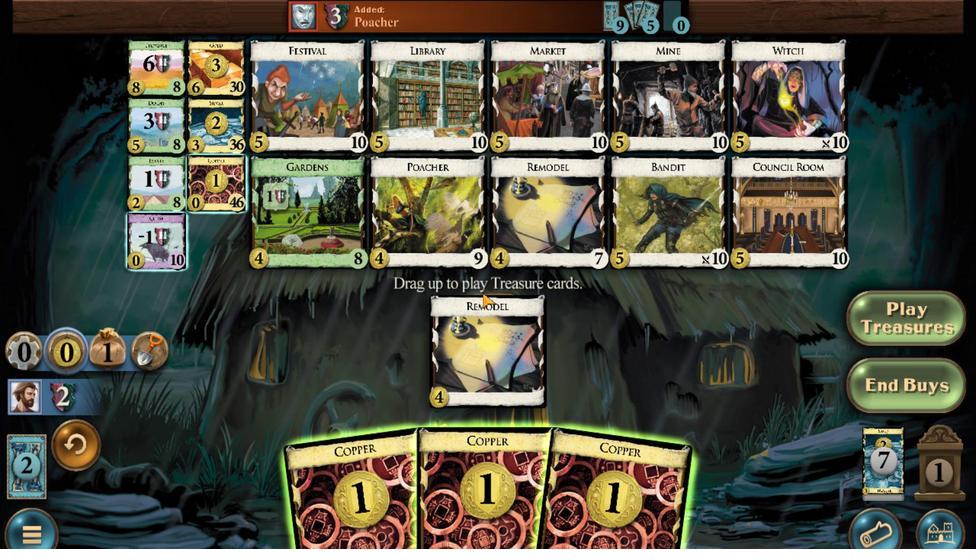 
Action: Mouse moved to (374, 465)
Screenshot: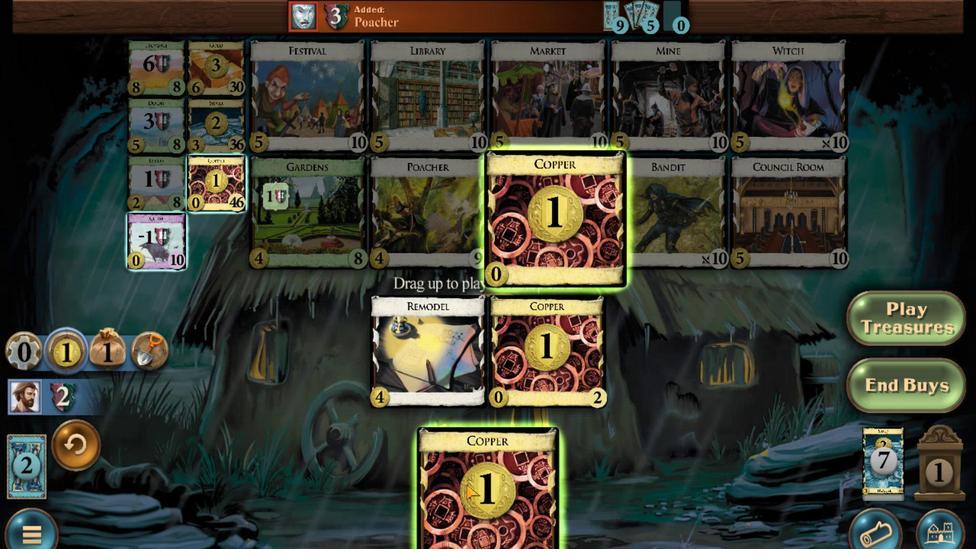 
Action: Mouse scrolled (374, 465) with delta (0, 0)
Screenshot: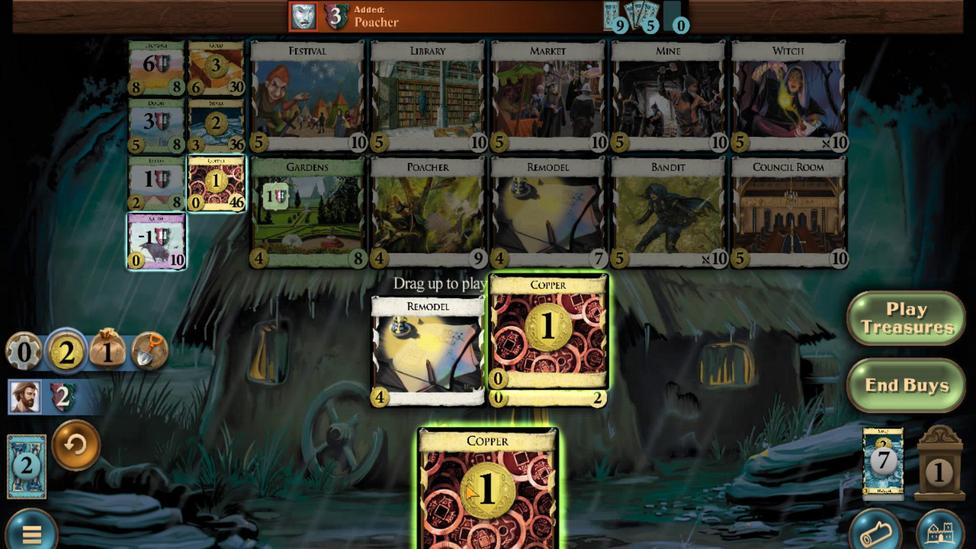 
Action: Mouse moved to (358, 472)
Screenshot: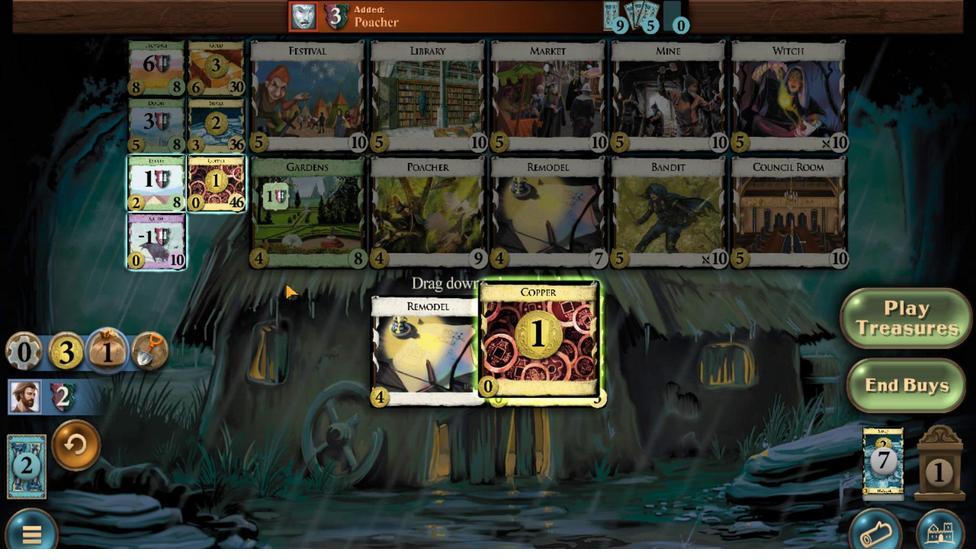 
Action: Mouse scrolled (358, 472) with delta (0, 0)
Screenshot: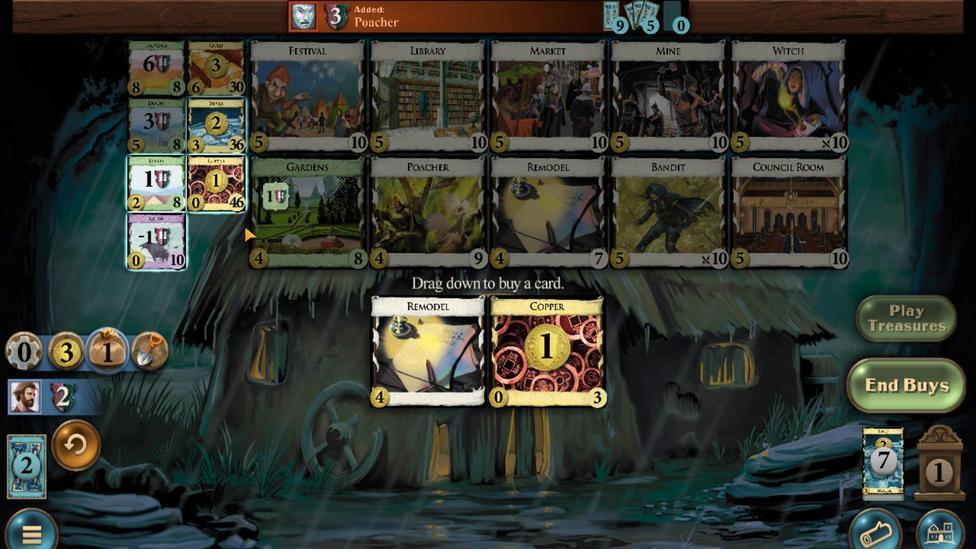 
Action: Mouse moved to (358, 472)
Screenshot: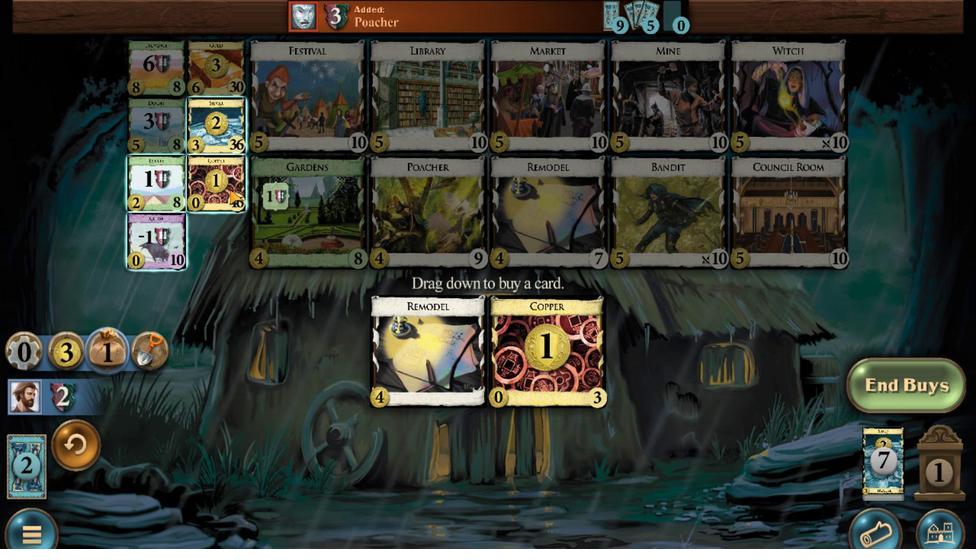 
Action: Mouse scrolled (358, 472) with delta (0, 0)
Screenshot: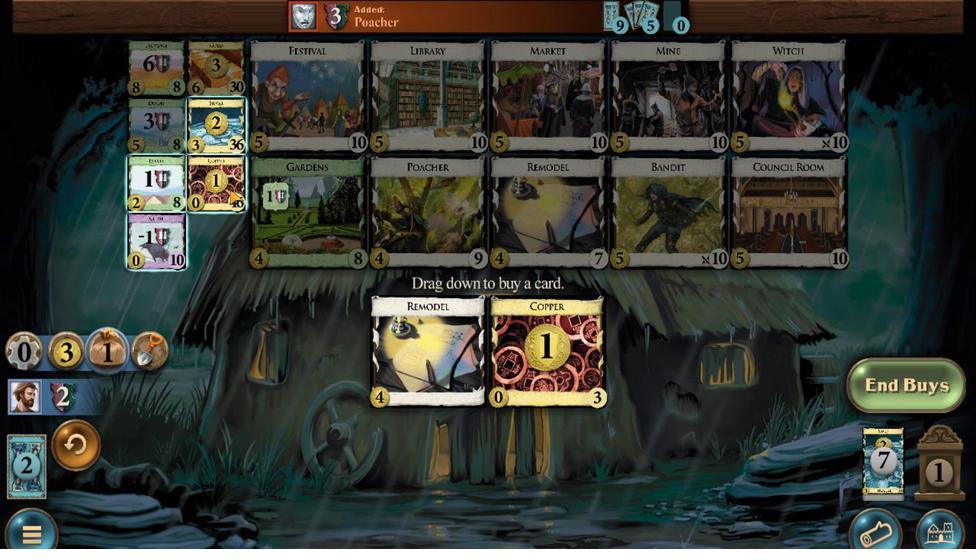 
Action: Mouse moved to (332, 473)
Screenshot: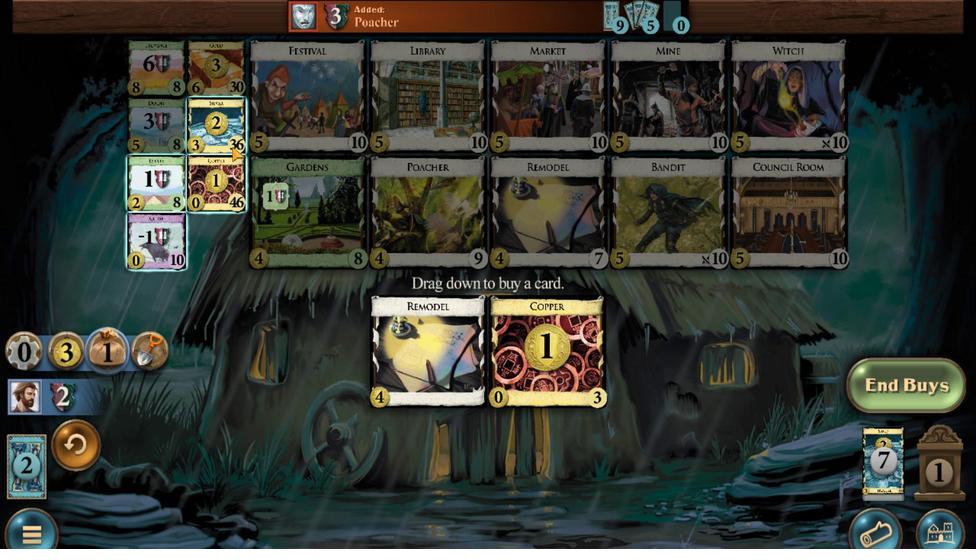 
Action: Mouse scrolled (332, 472) with delta (0, 0)
Screenshot: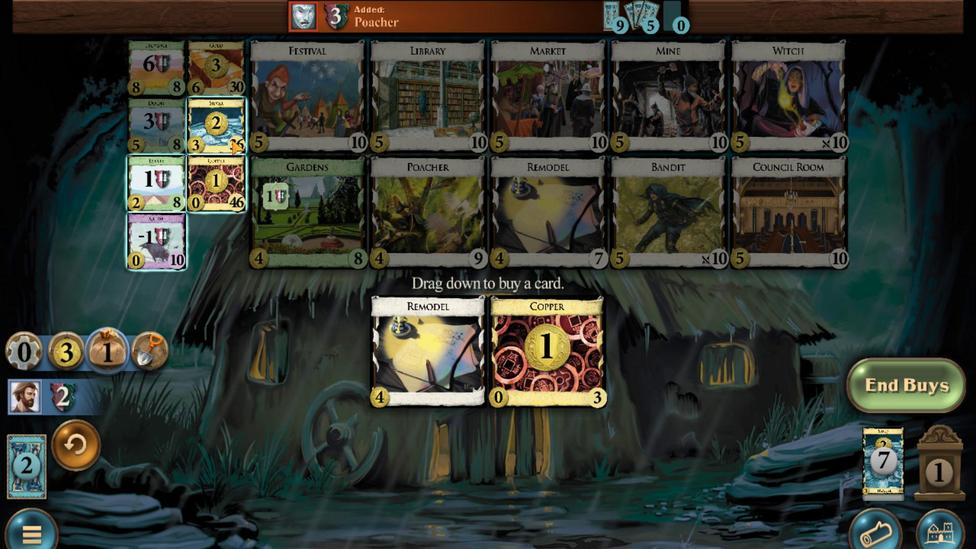 
Action: Mouse moved to (250, 342)
Screenshot: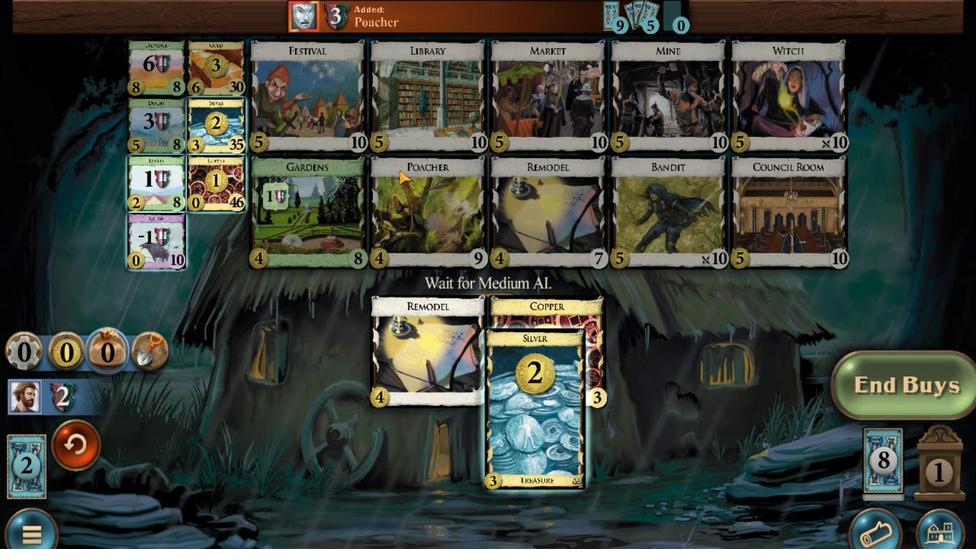 
Action: Mouse scrolled (250, 342) with delta (0, 0)
Screenshot: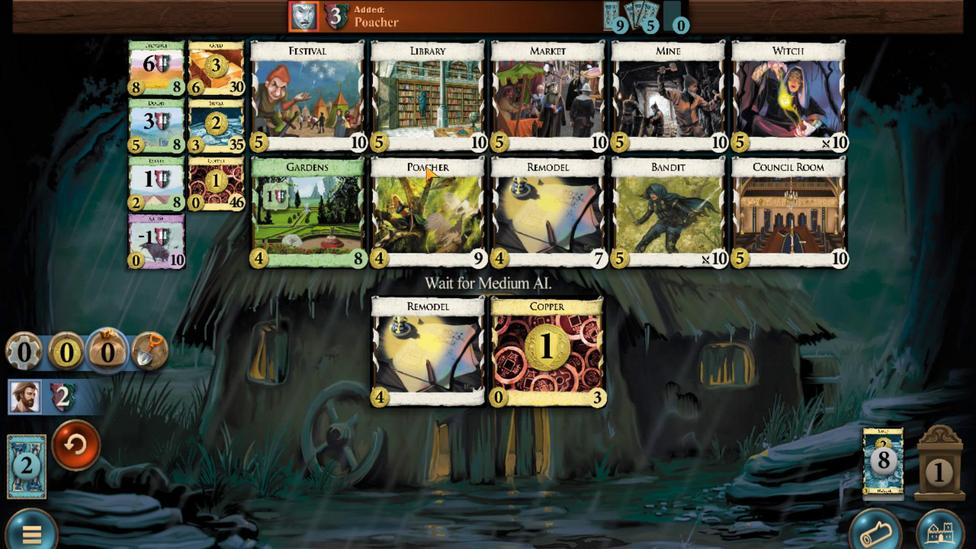 
Action: Mouse scrolled (250, 342) with delta (0, 0)
Screenshot: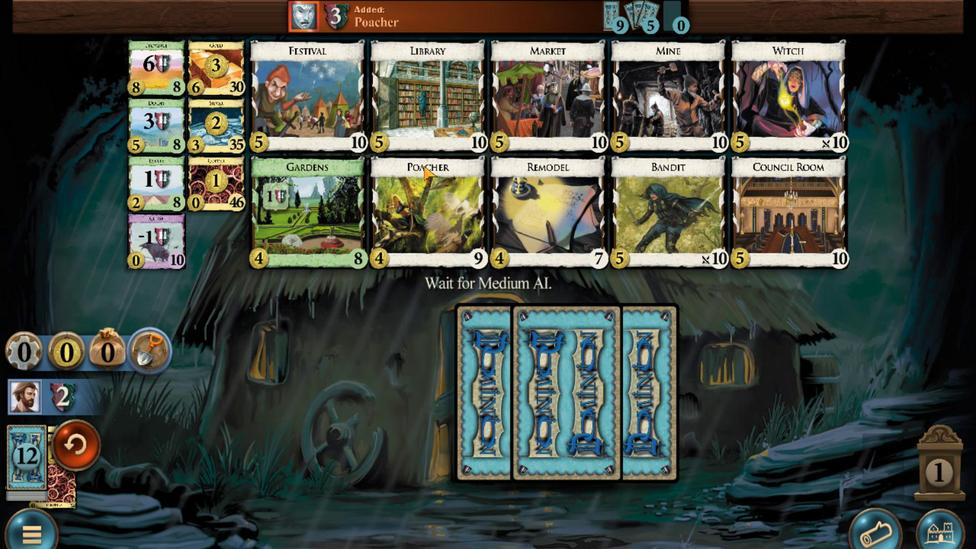 
Action: Mouse scrolled (250, 342) with delta (0, 0)
Screenshot: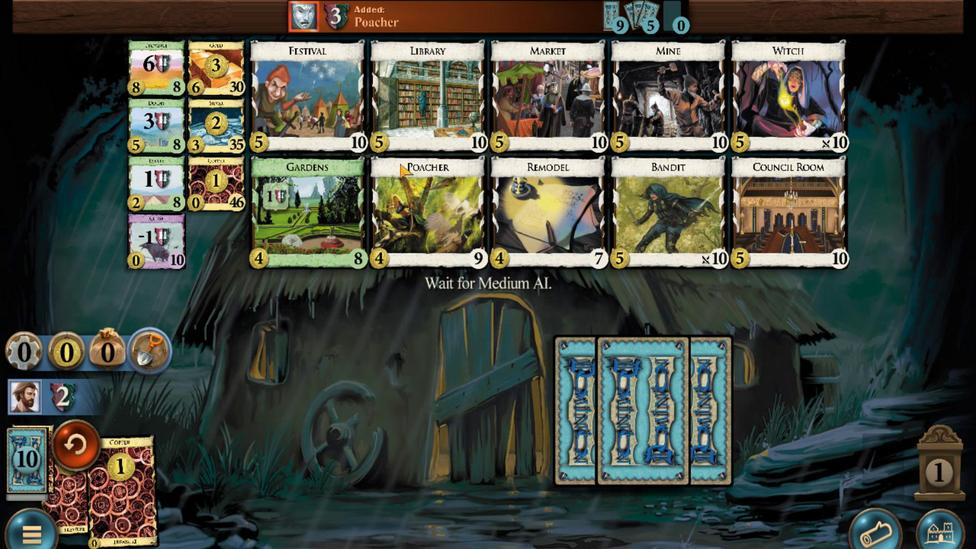 
Action: Mouse scrolled (250, 342) with delta (0, 0)
Screenshot: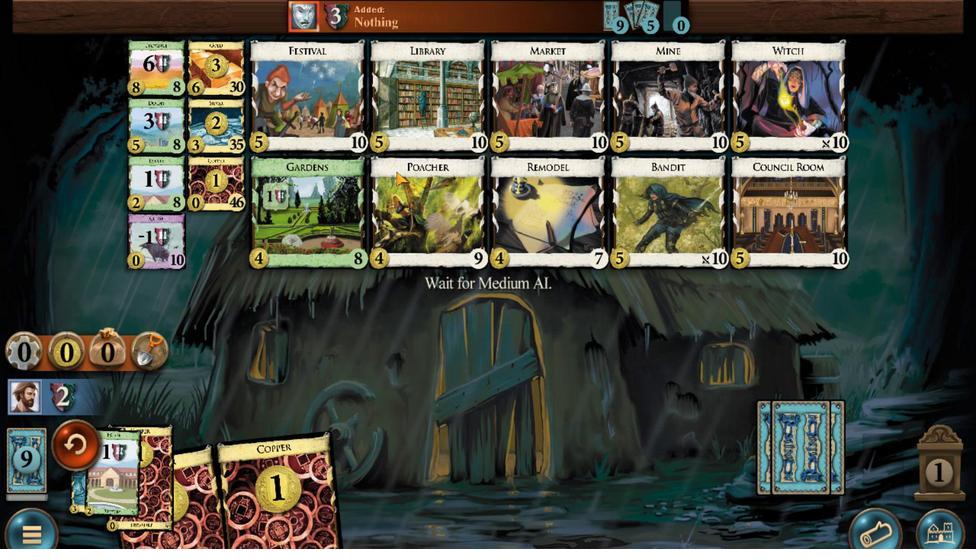 
Action: Mouse scrolled (250, 342) with delta (0, 0)
Screenshot: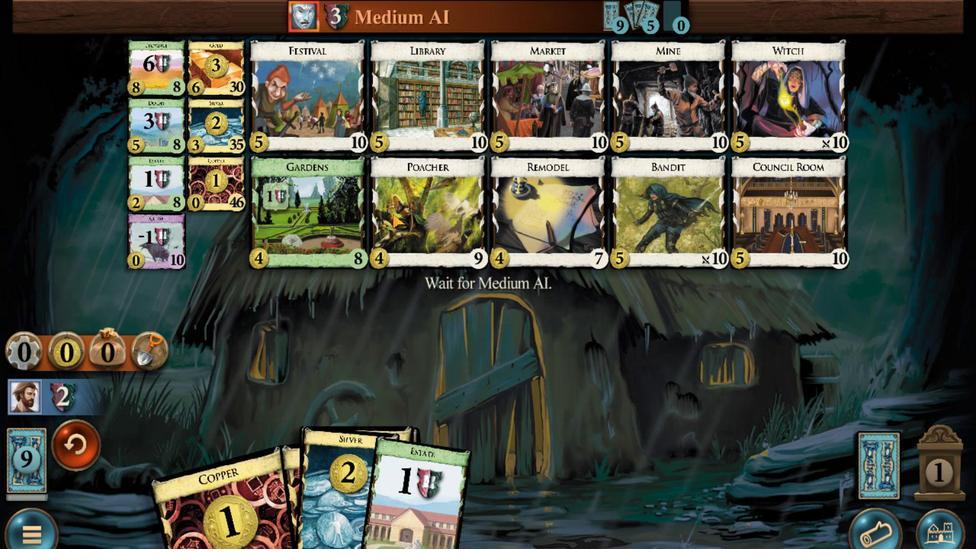 
Action: Mouse moved to (378, 469)
Screenshot: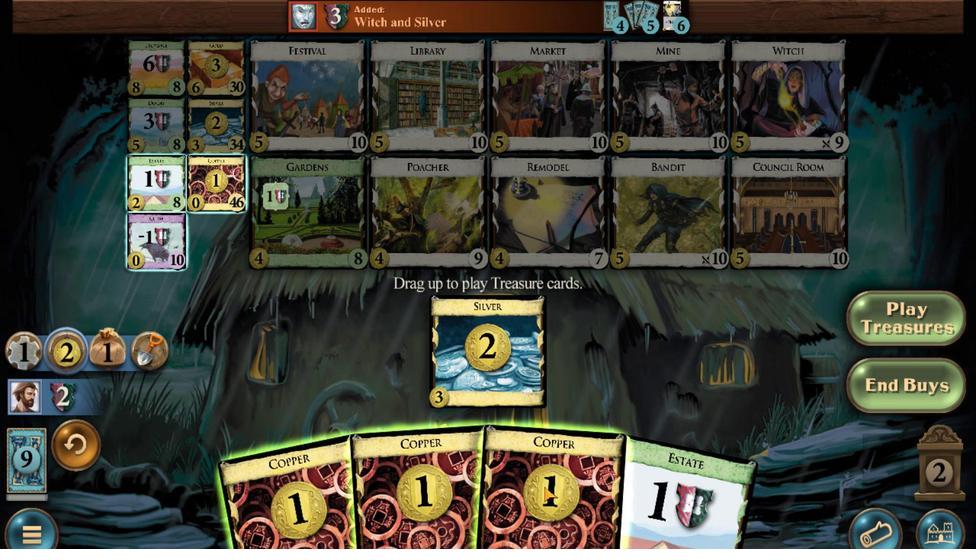 
Action: Mouse scrolled (378, 469) with delta (0, 0)
Screenshot: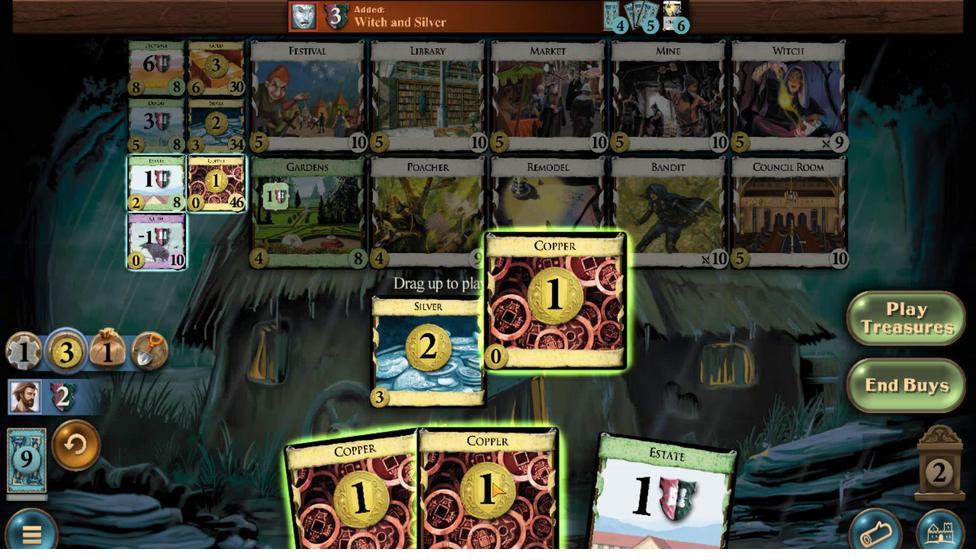 
Action: Mouse moved to (360, 473)
Screenshot: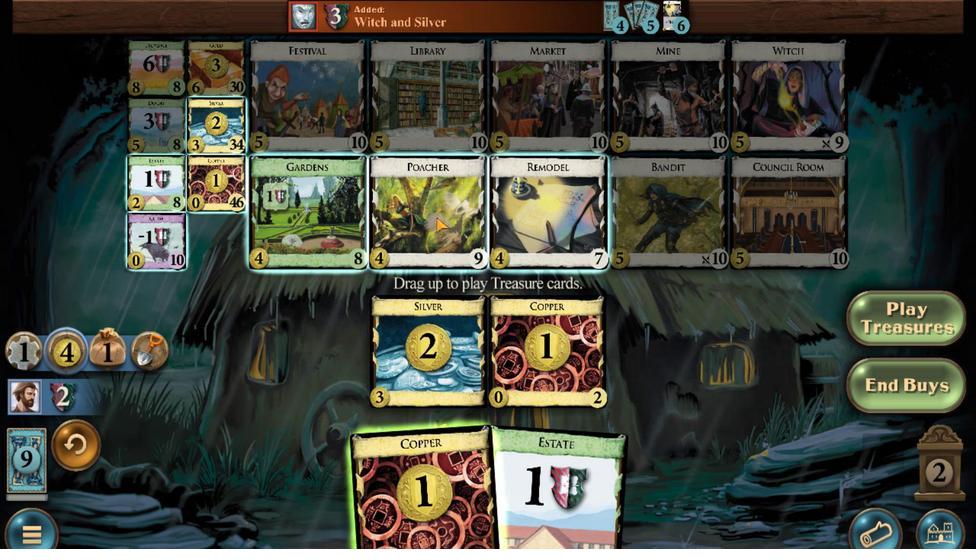 
Action: Mouse scrolled (360, 473) with delta (0, 0)
Screenshot: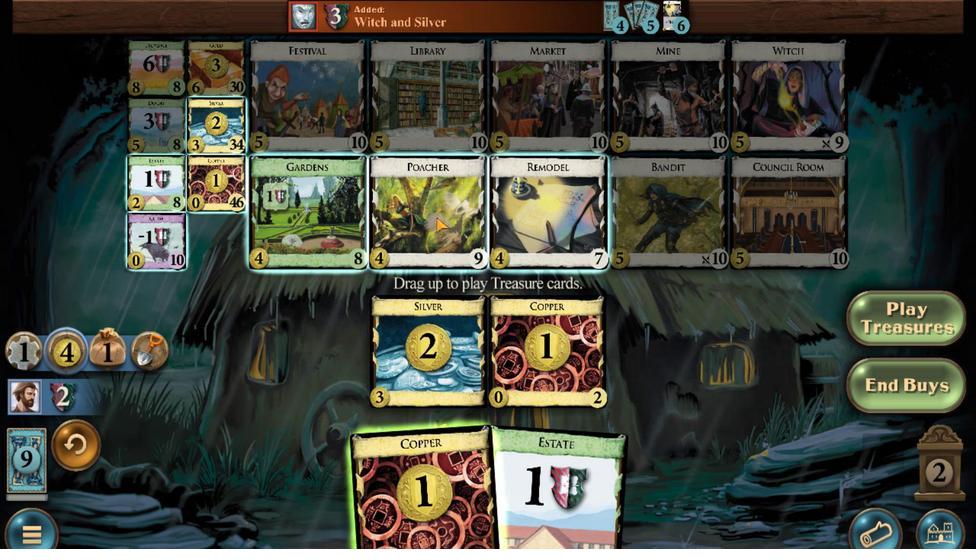 
Action: Mouse moved to (340, 472)
Screenshot: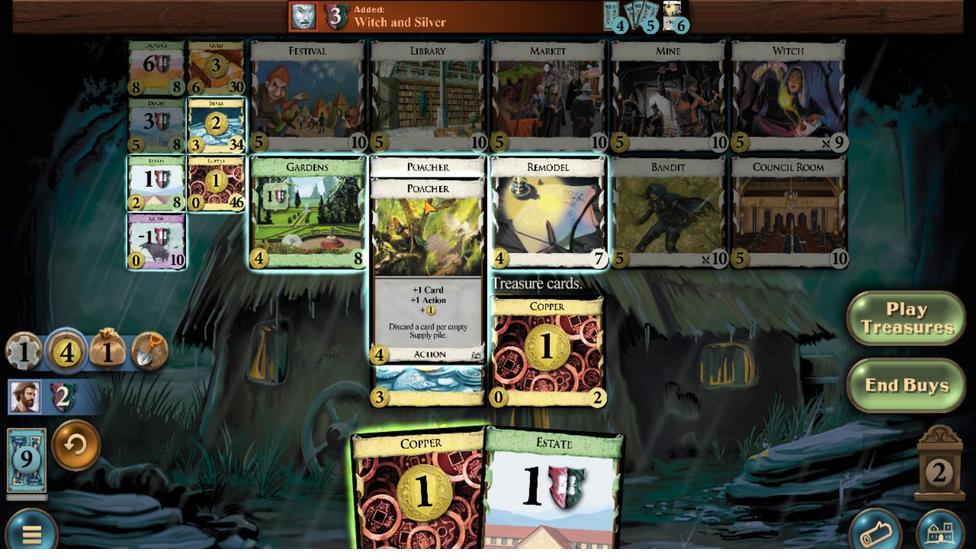 
Action: Mouse scrolled (340, 472) with delta (0, 0)
Screenshot: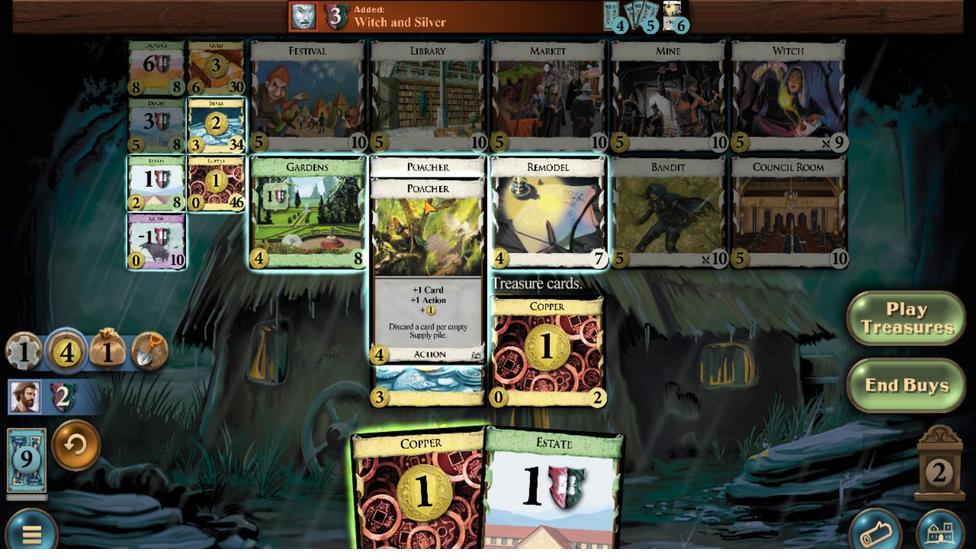 
Action: Mouse moved to (318, 366)
Screenshot: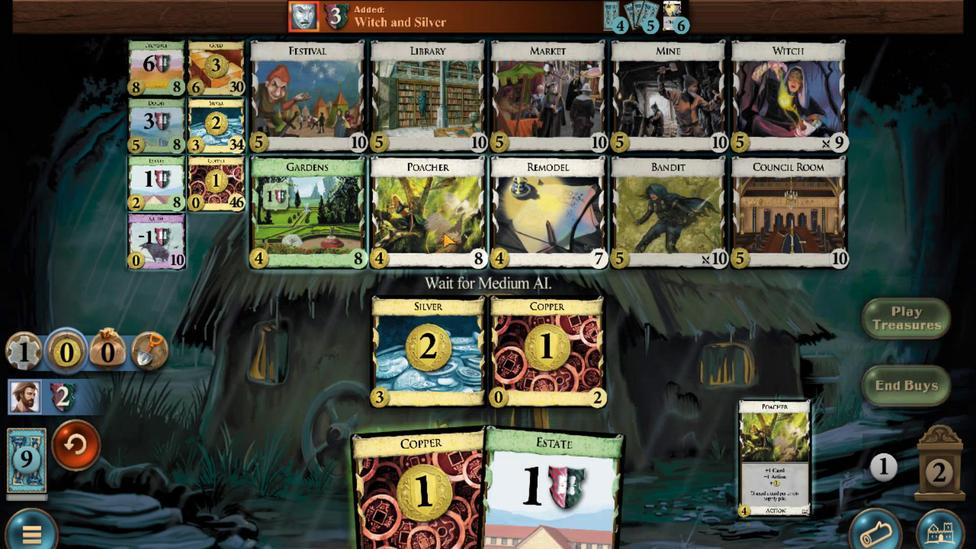 
Action: Mouse scrolled (318, 366) with delta (0, 0)
Screenshot: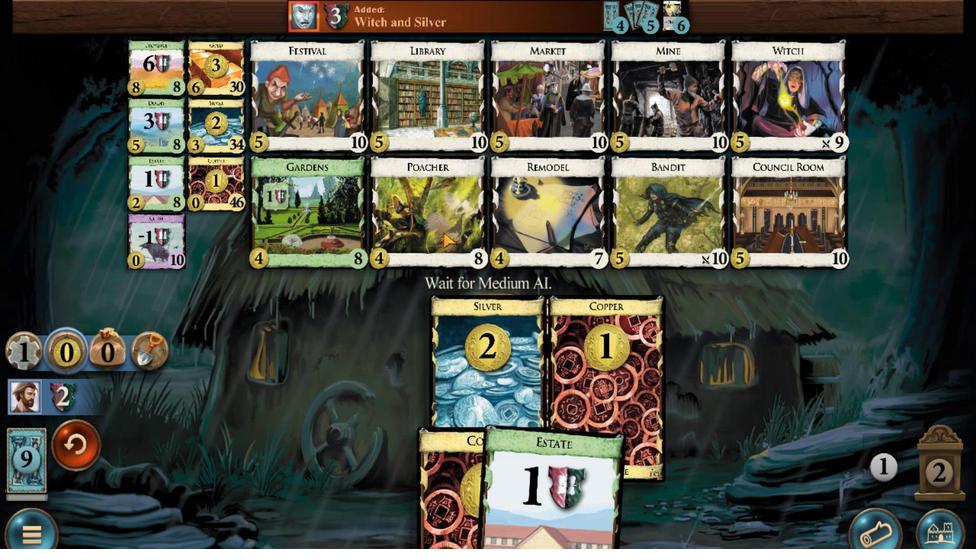 
Action: Mouse scrolled (318, 366) with delta (0, 0)
Screenshot: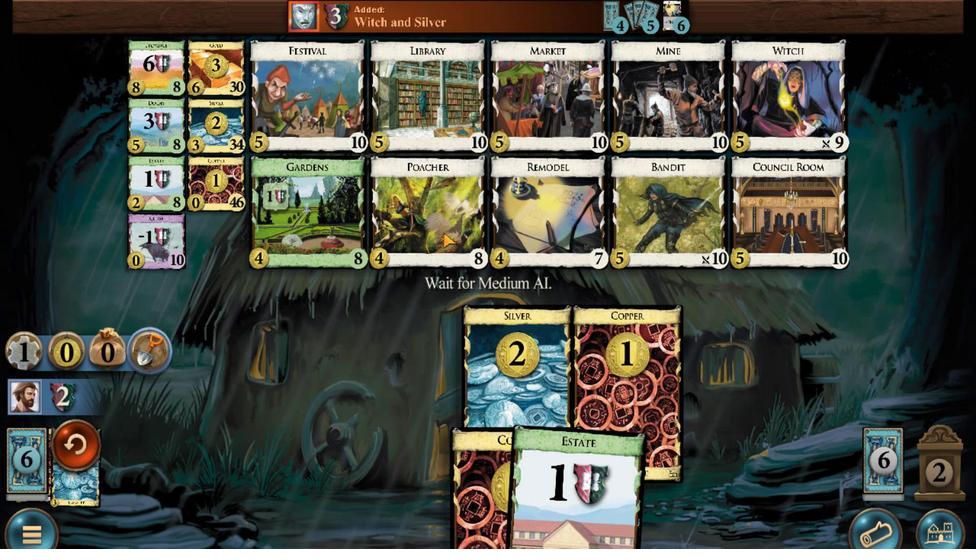 
Action: Mouse moved to (318, 366)
Screenshot: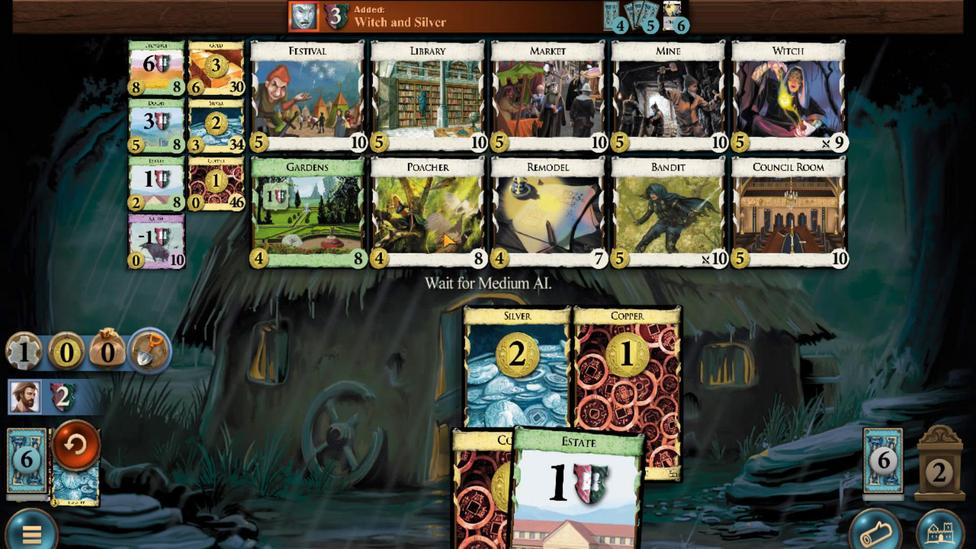 
Action: Mouse scrolled (318, 366) with delta (0, 0)
Screenshot: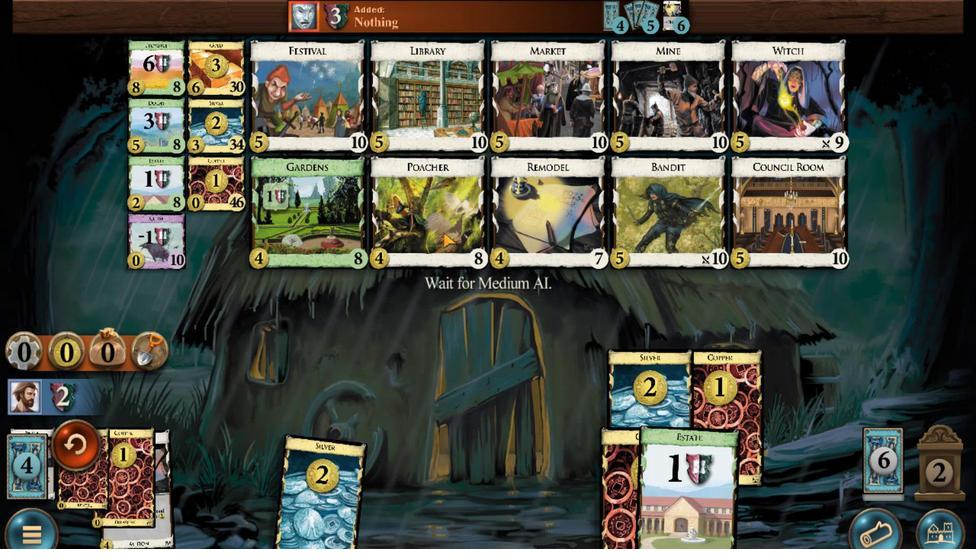 
Action: Mouse scrolled (318, 366) with delta (0, 0)
Screenshot: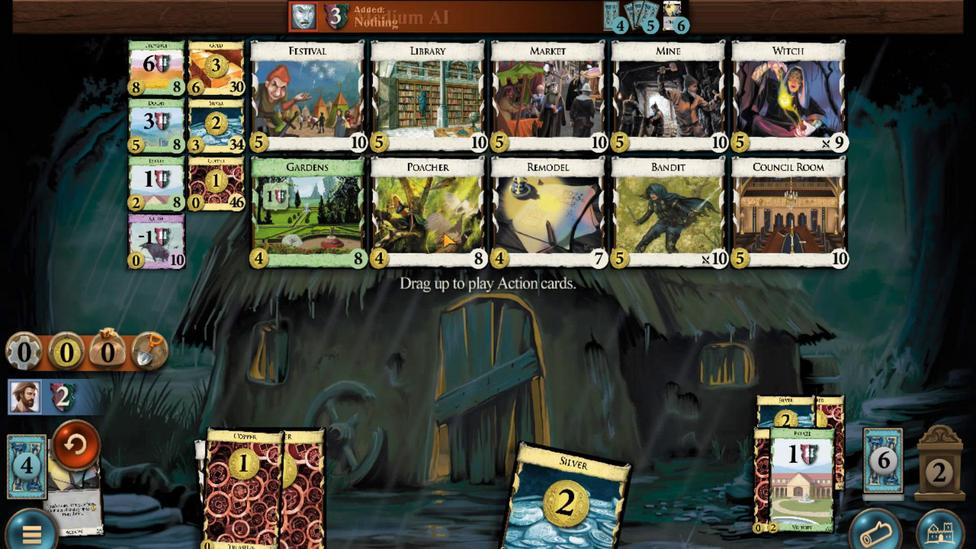 
Action: Mouse scrolled (318, 366) with delta (0, 0)
Screenshot: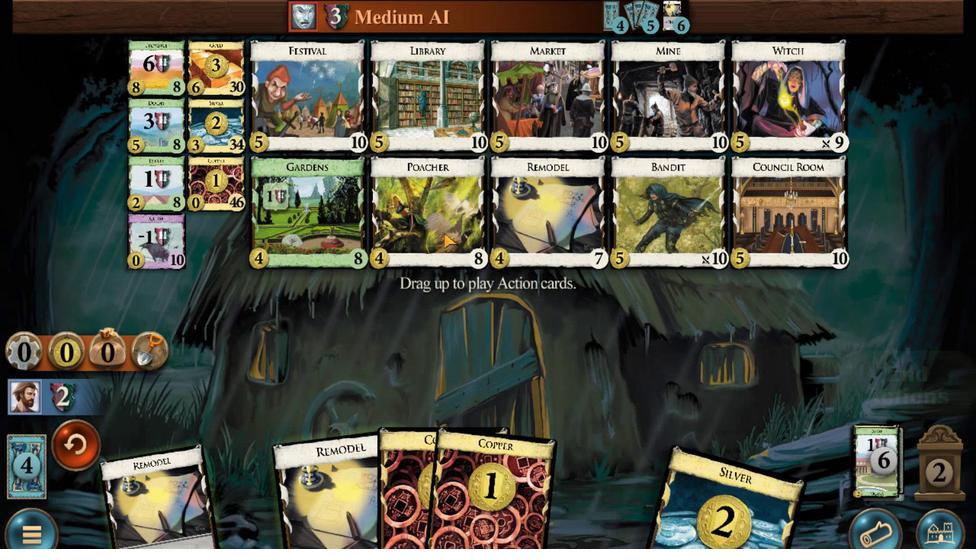 
Action: Mouse moved to (286, 476)
Screenshot: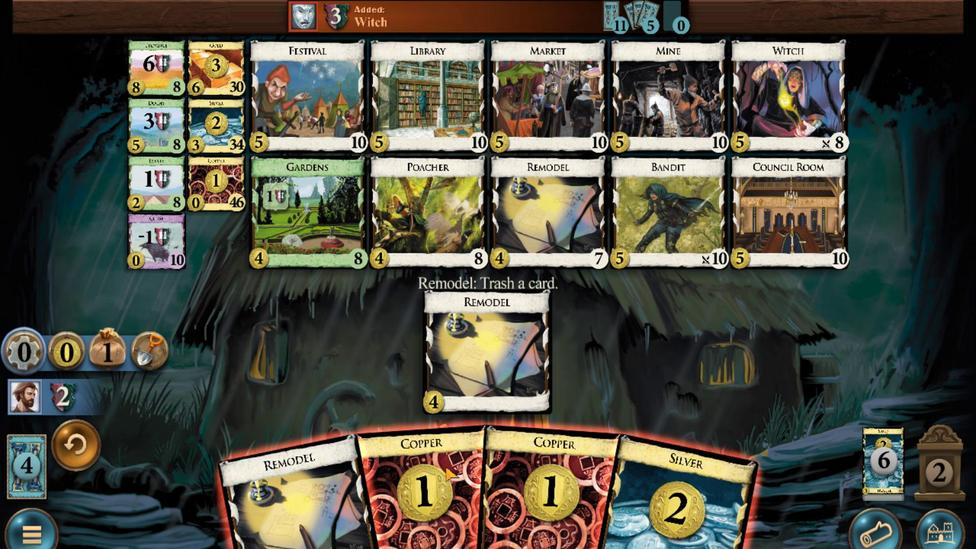 
Action: Mouse scrolled (286, 476) with delta (0, 0)
Screenshot: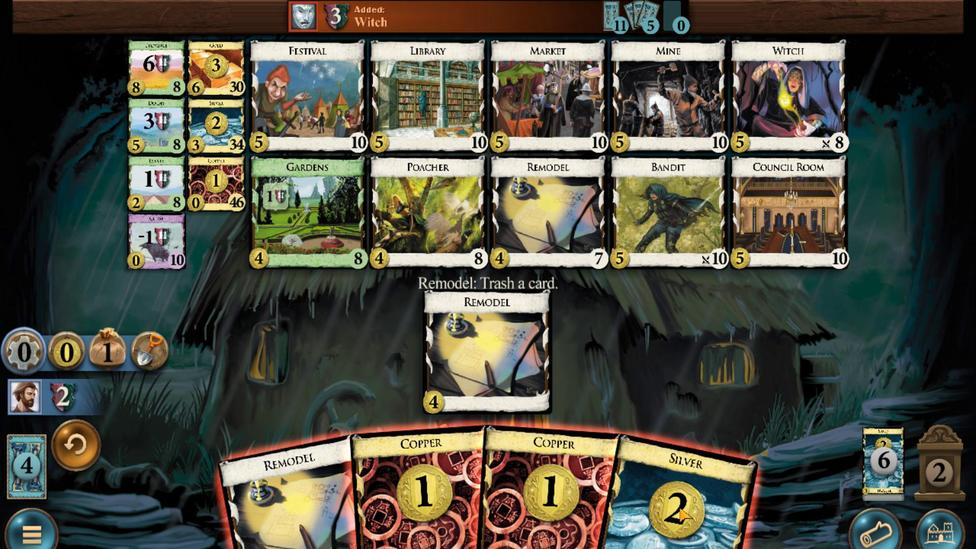 
Action: Mouse moved to (277, 477)
Screenshot: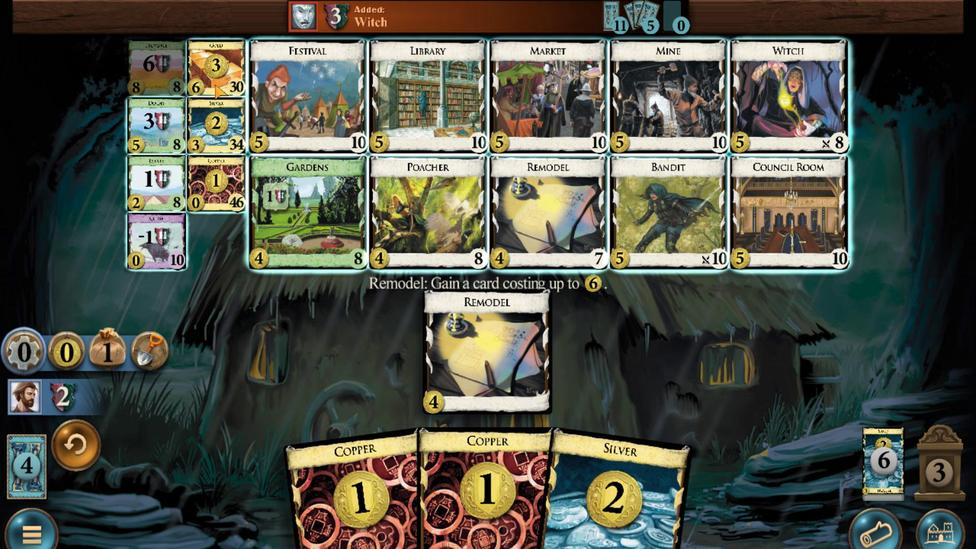 
Action: Mouse scrolled (277, 477) with delta (0, 0)
Screenshot: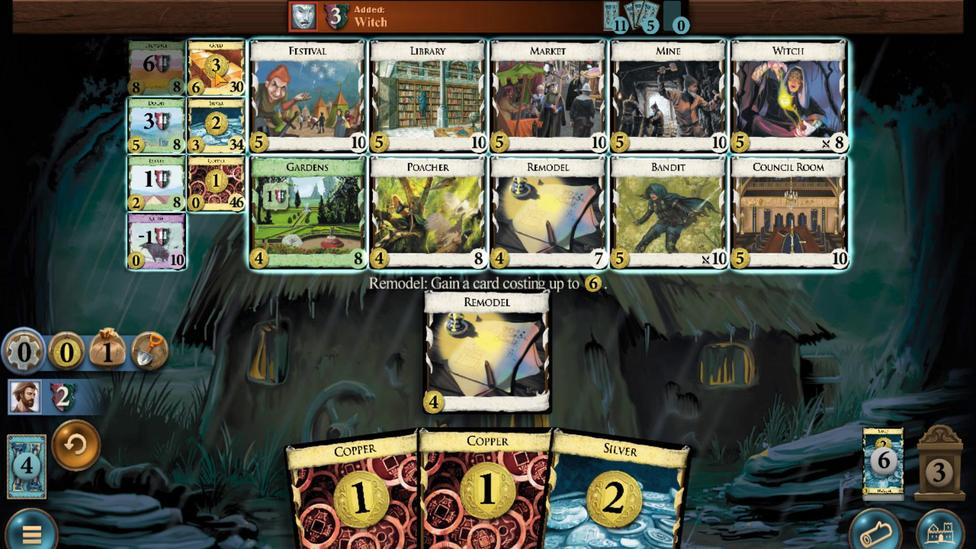 
Action: Mouse moved to (244, 317)
Screenshot: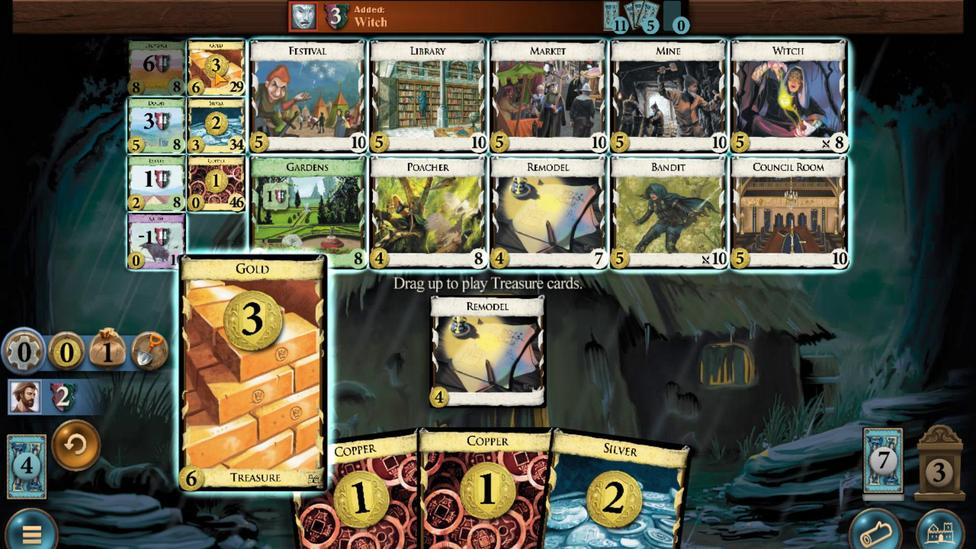 
Action: Mouse scrolled (244, 317) with delta (0, 0)
Screenshot: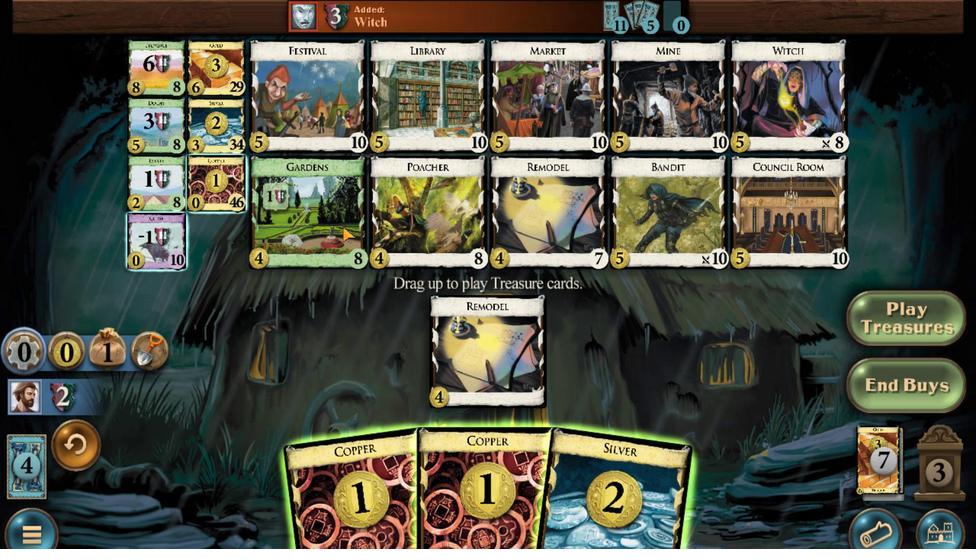 
Action: Mouse scrolled (244, 317) with delta (0, 0)
Screenshot: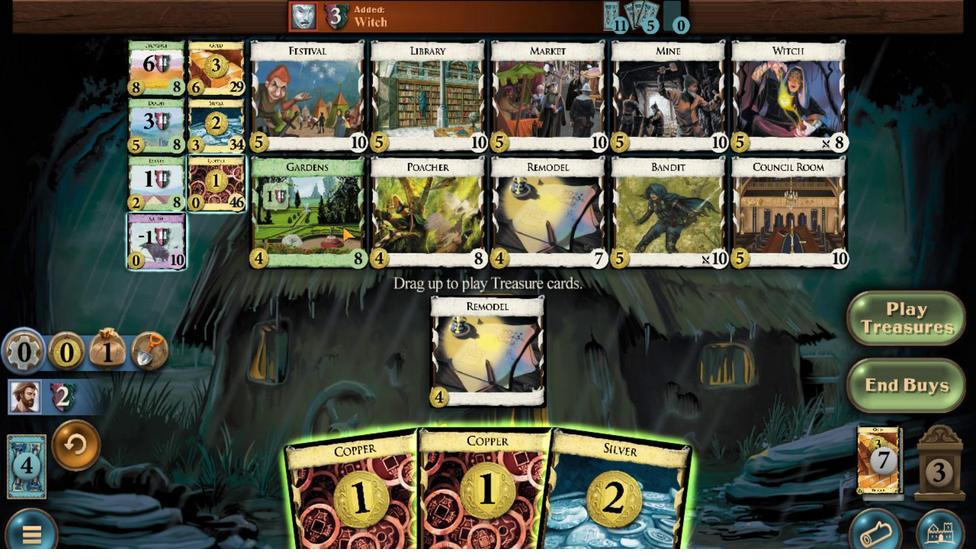 
Action: Mouse scrolled (244, 317) with delta (0, 0)
Screenshot: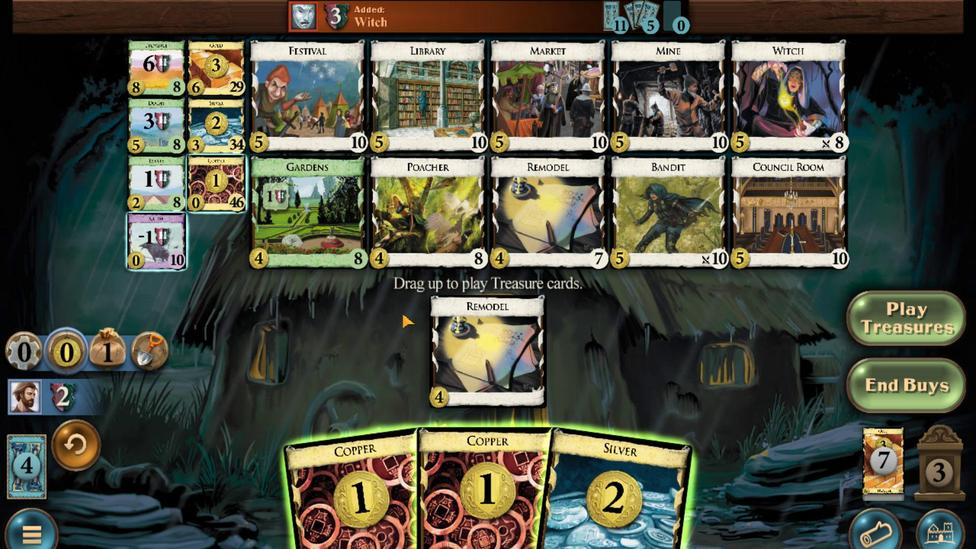 
Action: Mouse scrolled (244, 317) with delta (0, 0)
Screenshot: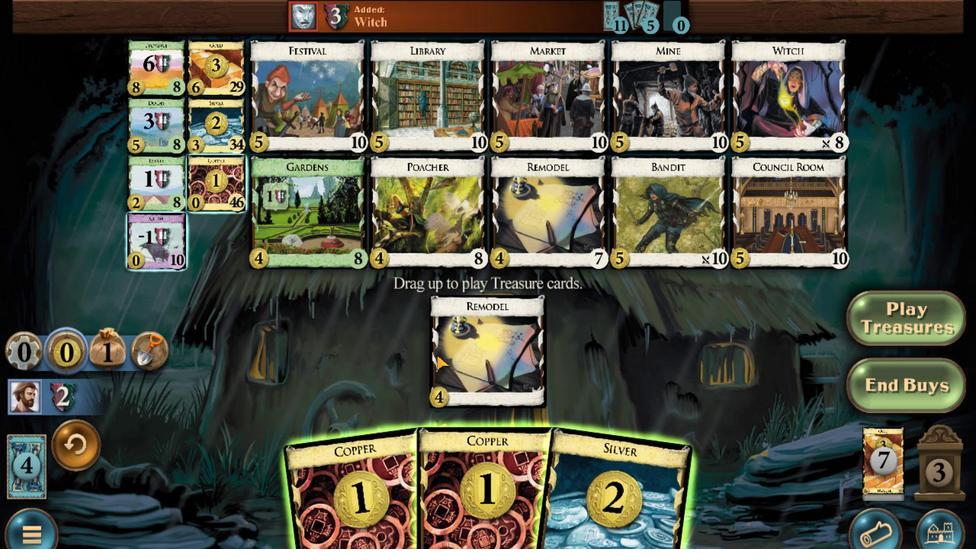 
Action: Mouse scrolled (244, 317) with delta (0, 0)
Screenshot: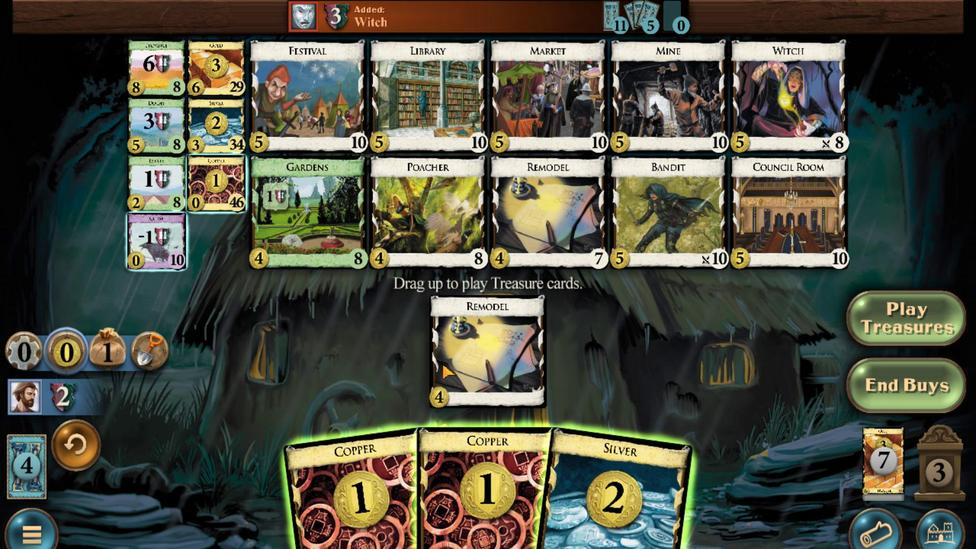 
Action: Mouse scrolled (244, 317) with delta (0, 0)
Screenshot: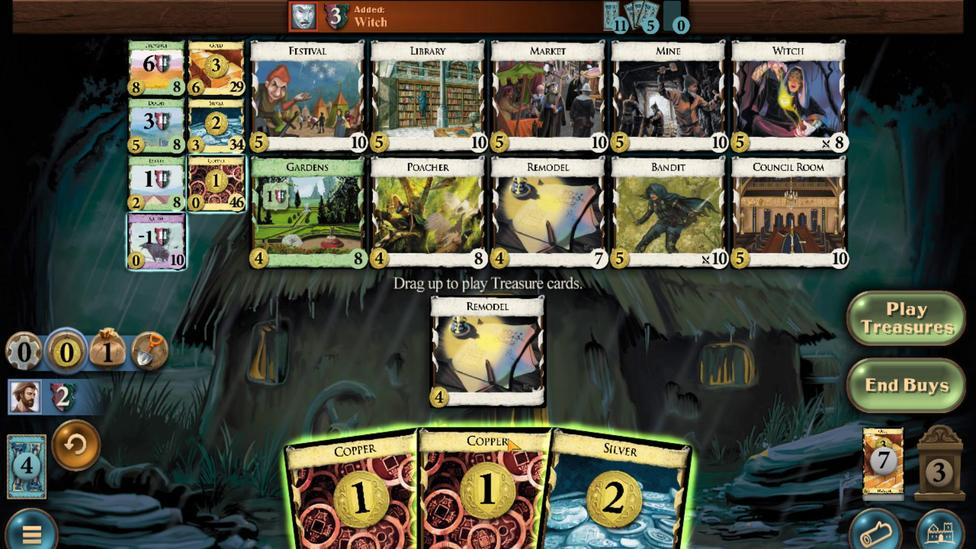 
Action: Mouse moved to (355, 466)
Screenshot: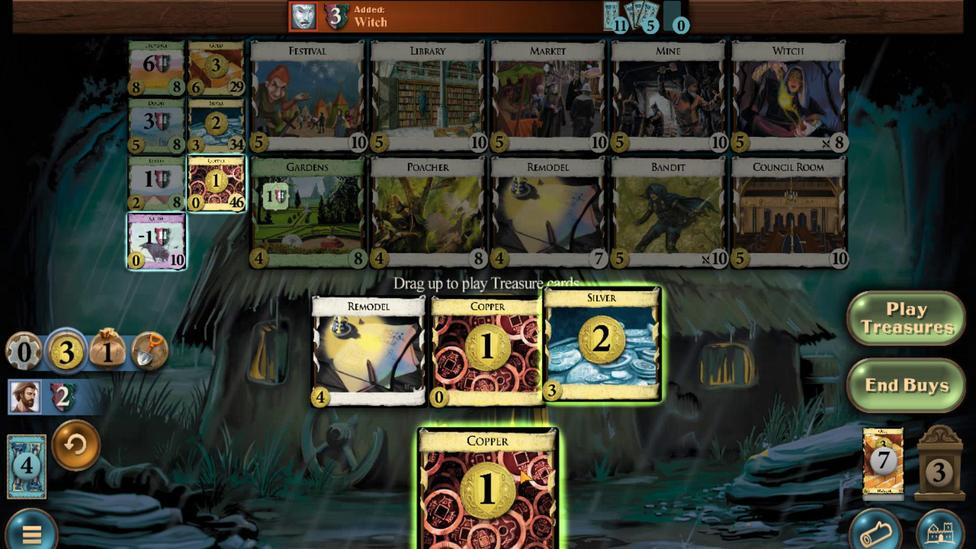 
Action: Mouse scrolled (355, 466) with delta (0, 0)
Screenshot: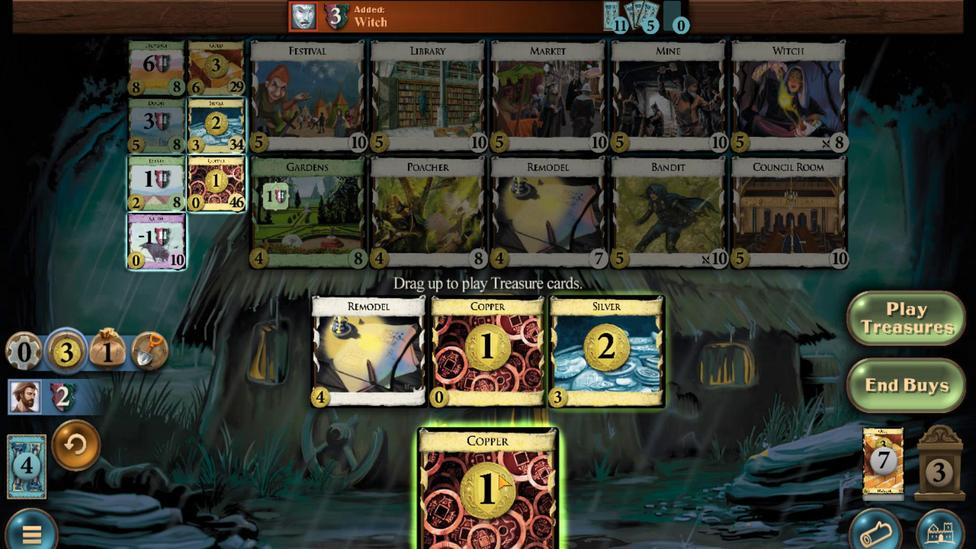 
Action: Mouse scrolled (355, 466) with delta (0, 0)
Screenshot: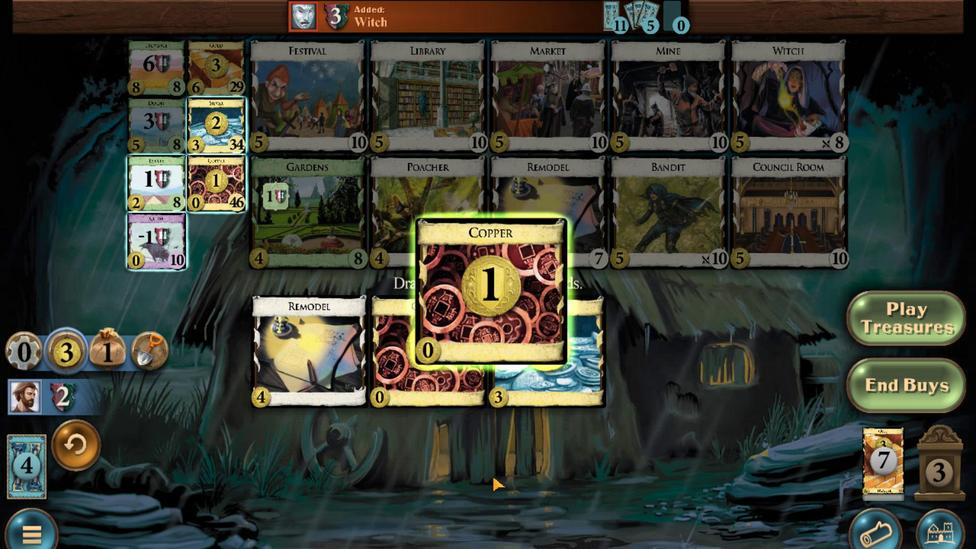 
Action: Mouse moved to (342, 470)
Screenshot: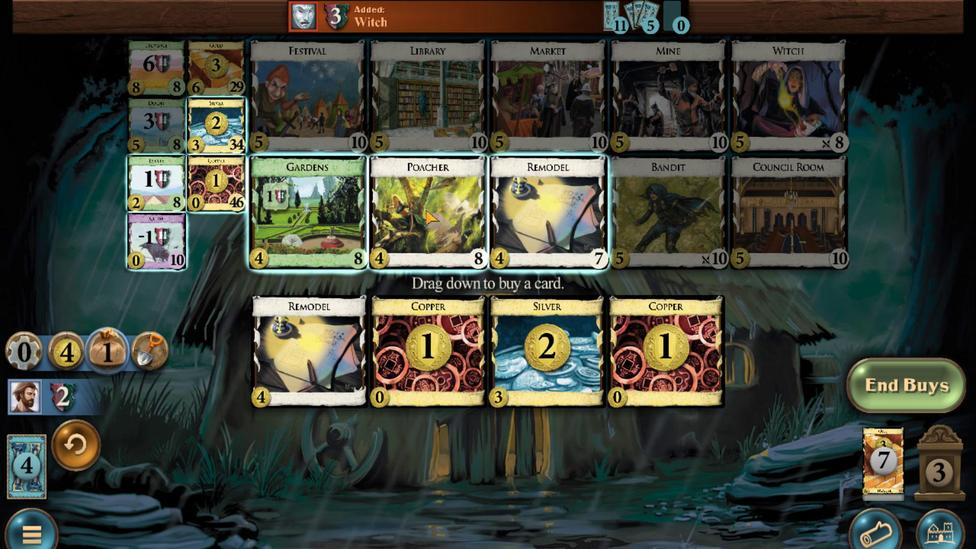 
Action: Mouse scrolled (342, 469) with delta (0, 0)
Screenshot: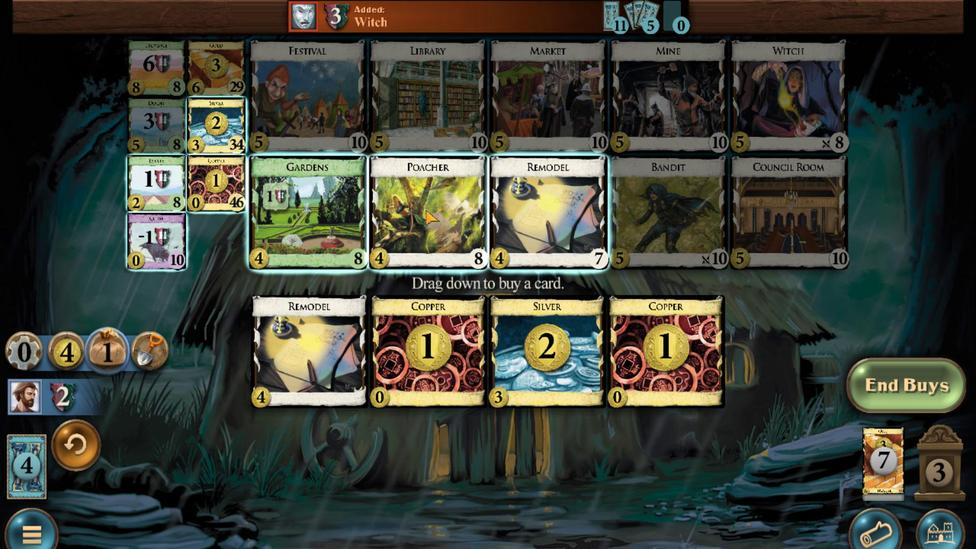 
Action: Mouse moved to (318, 370)
Screenshot: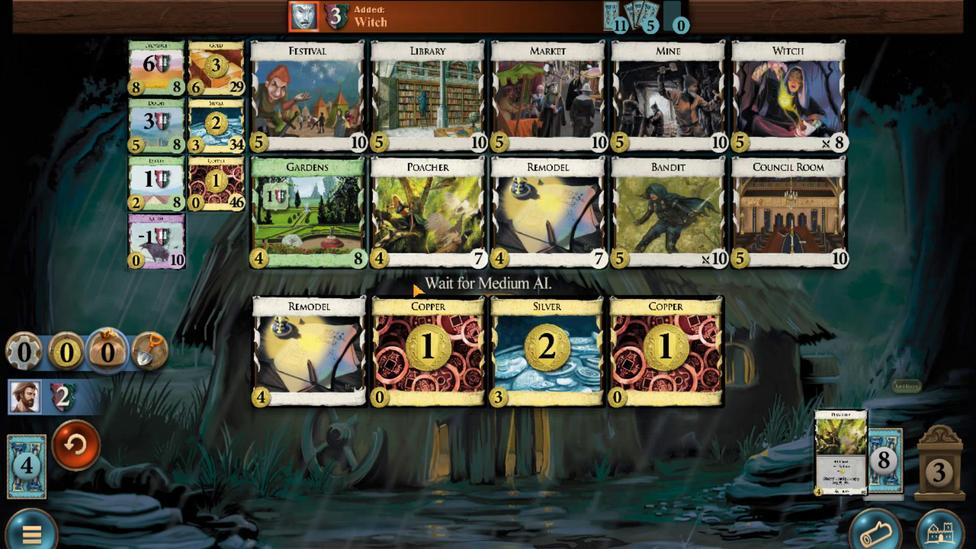 
Action: Mouse scrolled (318, 370) with delta (0, 0)
Screenshot: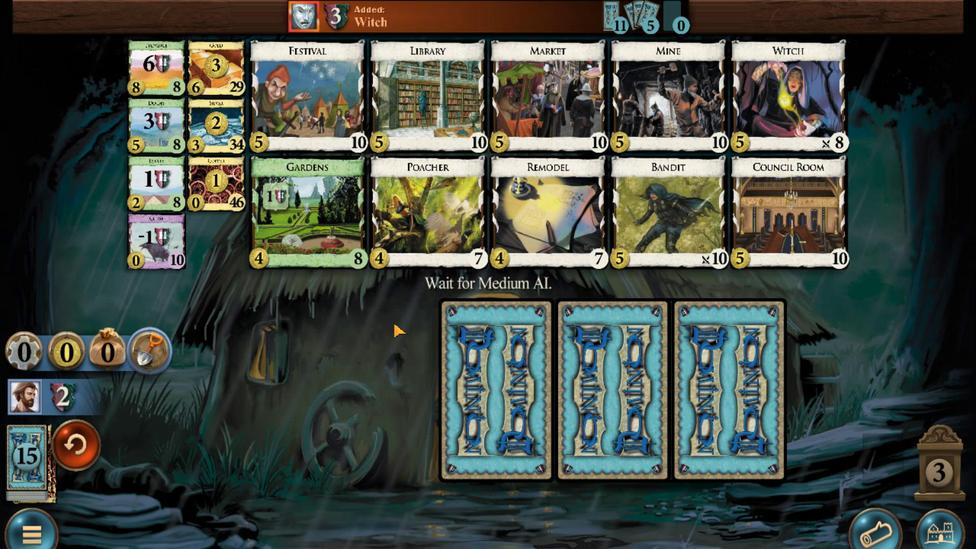 
Action: Mouse scrolled (318, 370) with delta (0, 0)
Screenshot: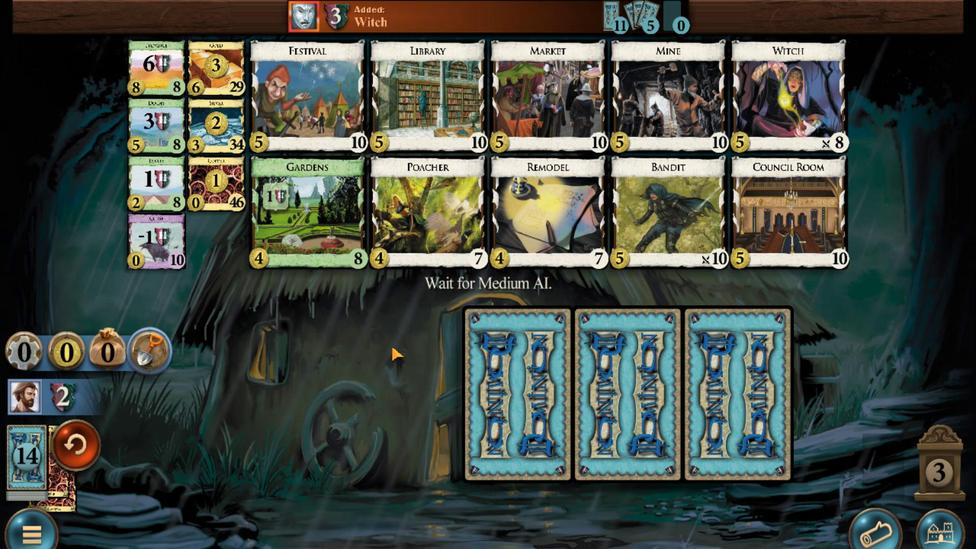 
Action: Mouse scrolled (318, 370) with delta (0, 0)
Screenshot: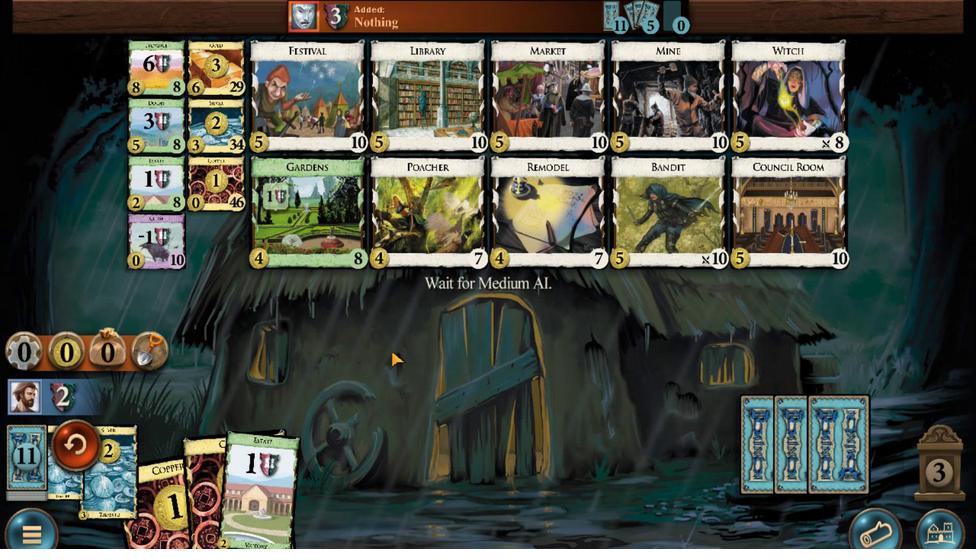 
Action: Mouse scrolled (318, 370) with delta (0, 0)
Screenshot: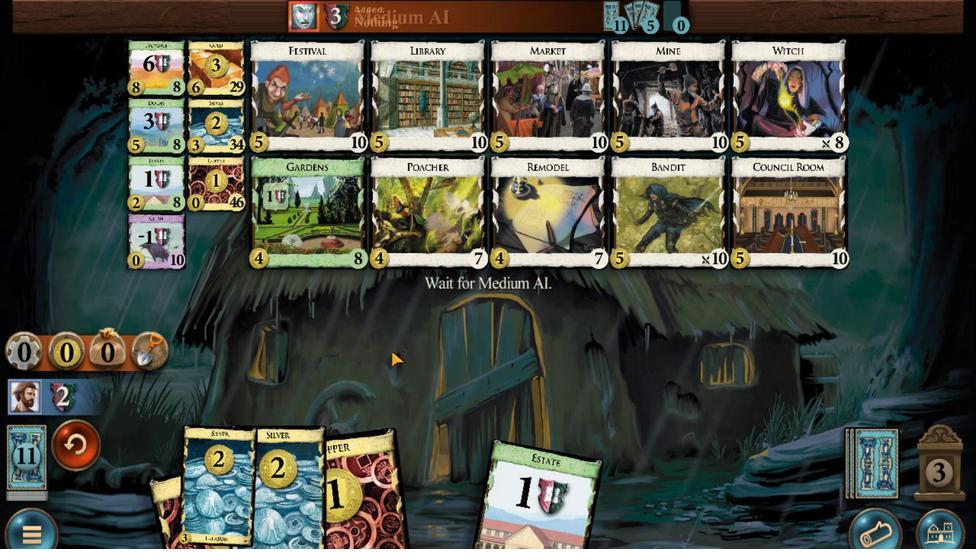 
Action: Mouse moved to (338, 484)
Screenshot: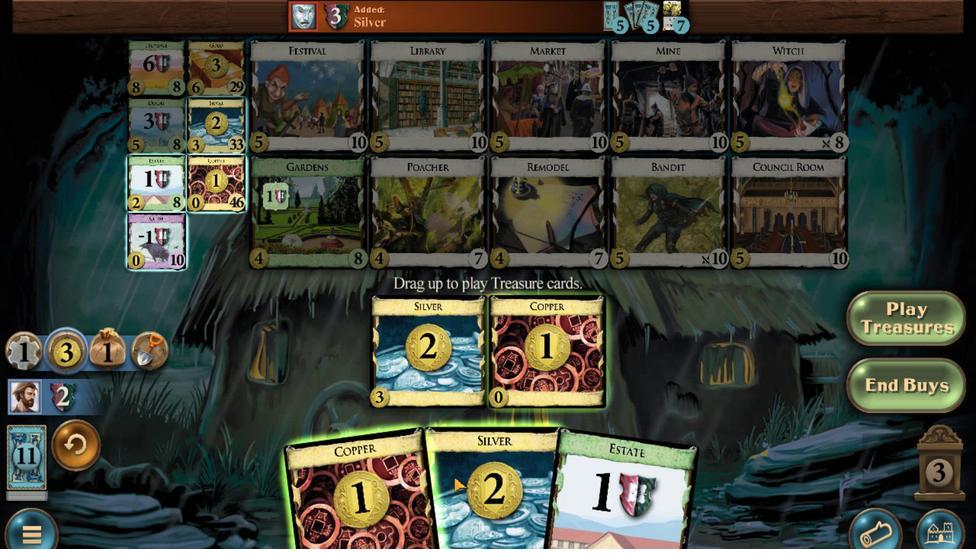 
Action: Mouse scrolled (338, 484) with delta (0, 0)
Screenshot: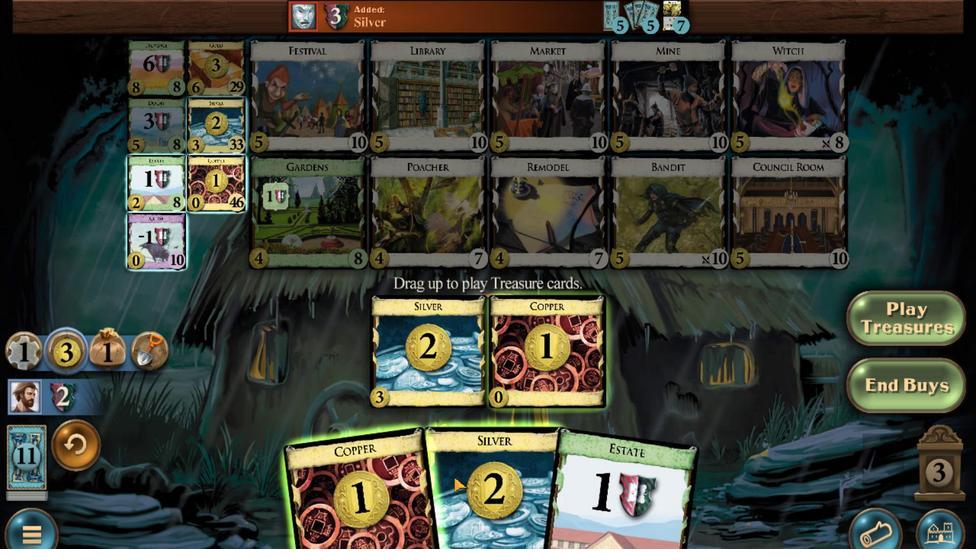 
Action: Mouse moved to (310, 472)
Screenshot: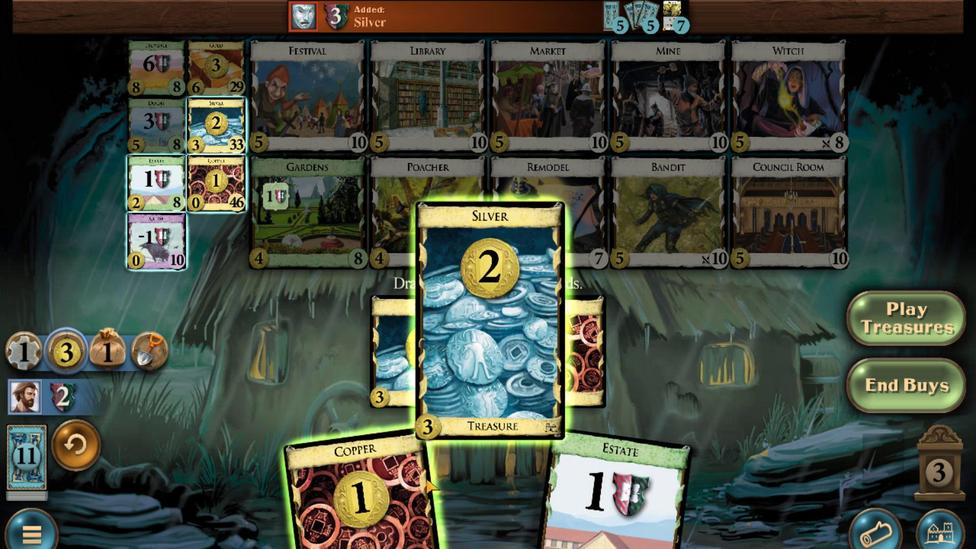 
Action: Mouse scrolled (310, 472) with delta (0, 0)
Screenshot: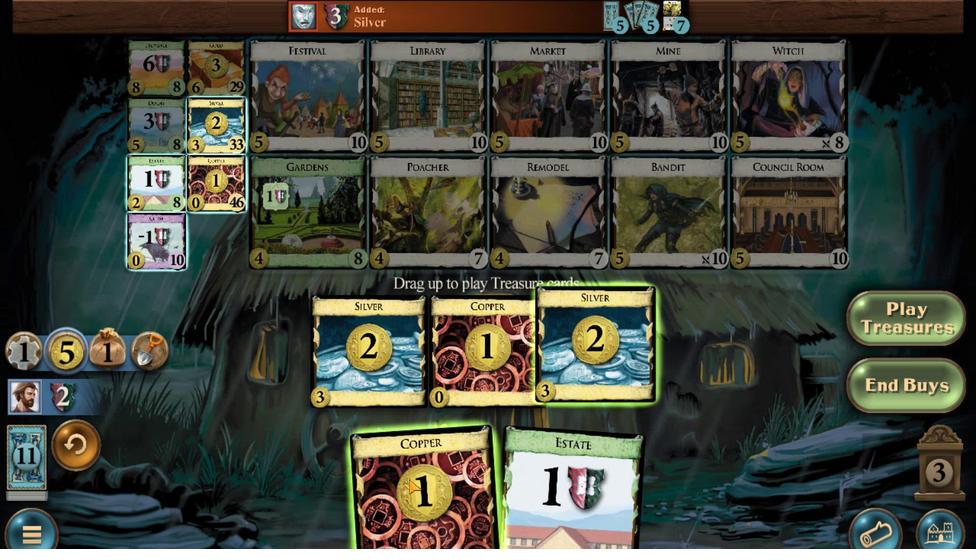 
Action: Mouse moved to (328, 470)
Screenshot: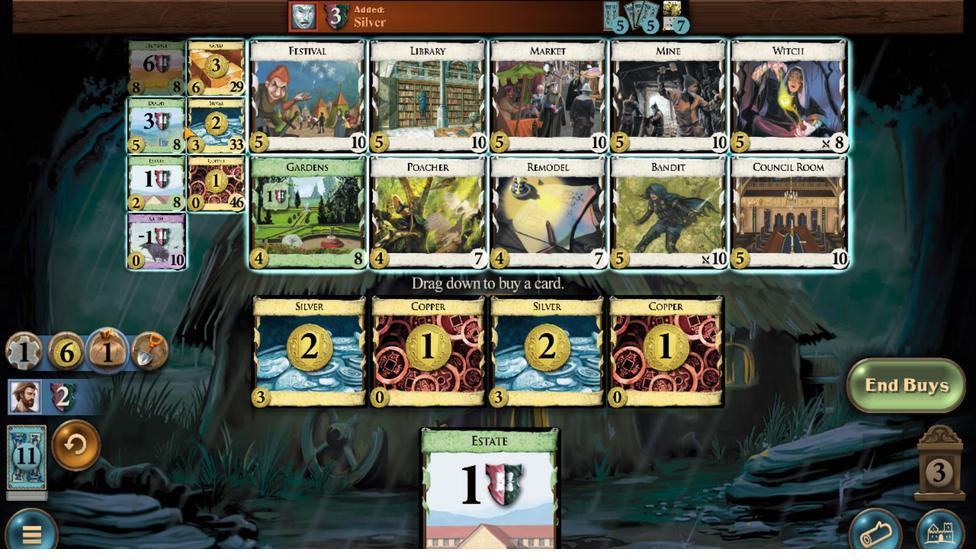 
Action: Mouse scrolled (328, 470) with delta (0, 0)
Screenshot: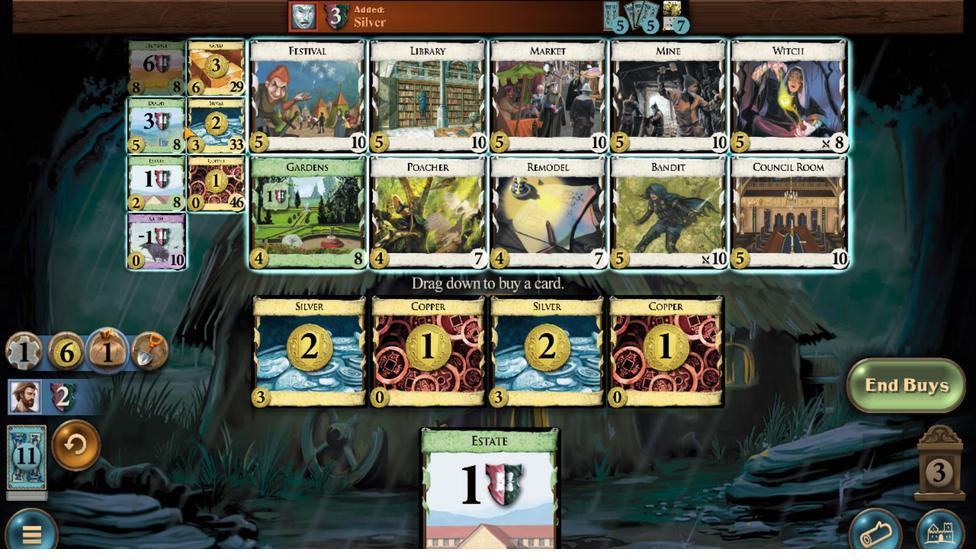 
Action: Mouse moved to (312, 471)
Screenshot: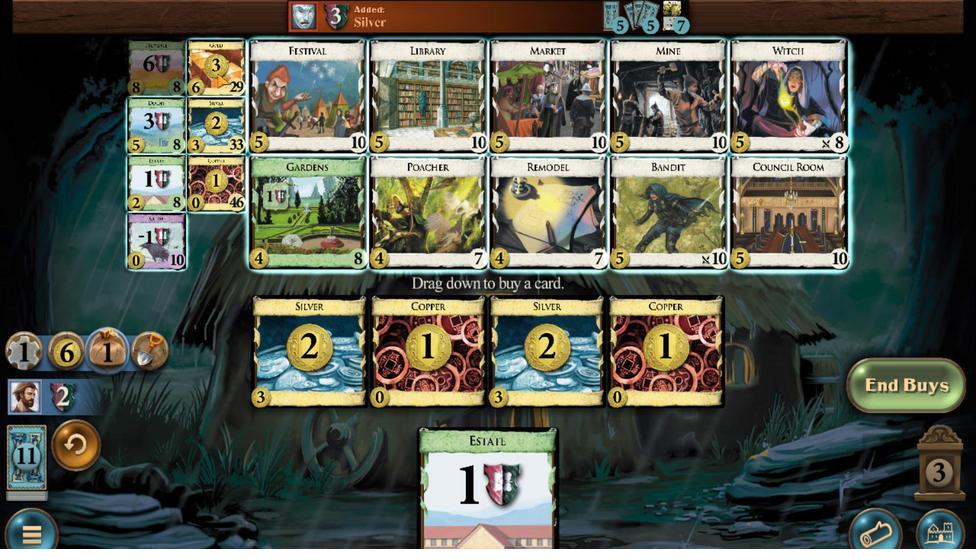 
Action: Mouse scrolled (312, 471) with delta (0, 0)
Screenshot: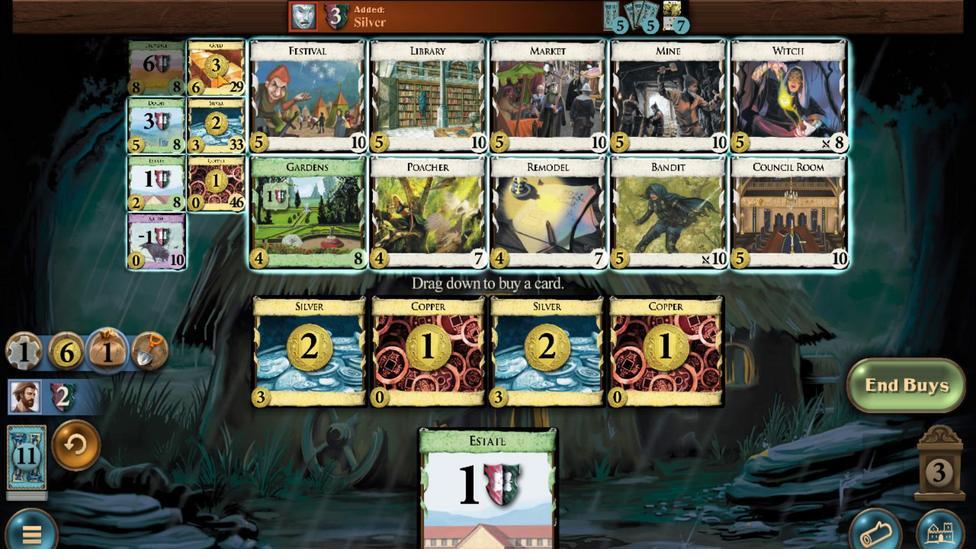 
Action: Mouse moved to (245, 318)
Screenshot: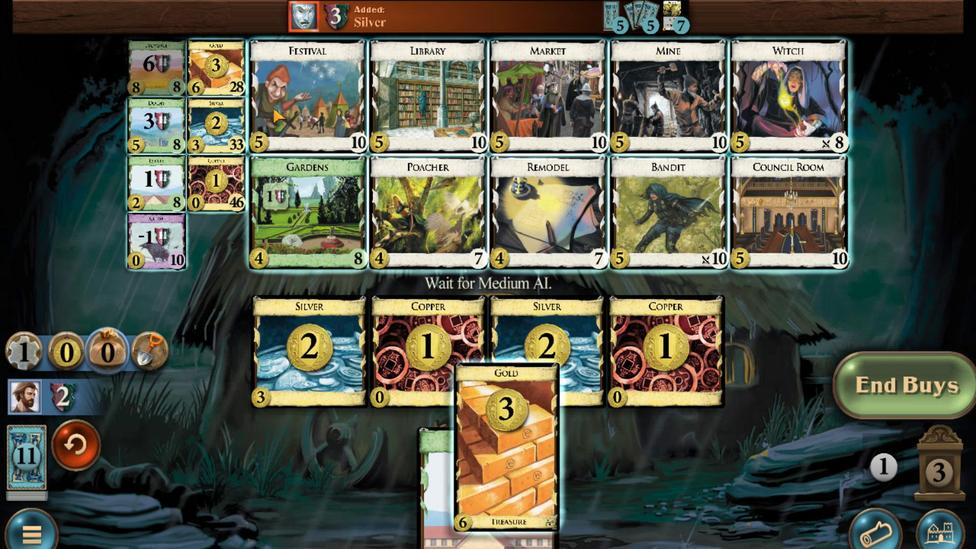 
Action: Mouse scrolled (245, 318) with delta (0, 0)
Screenshot: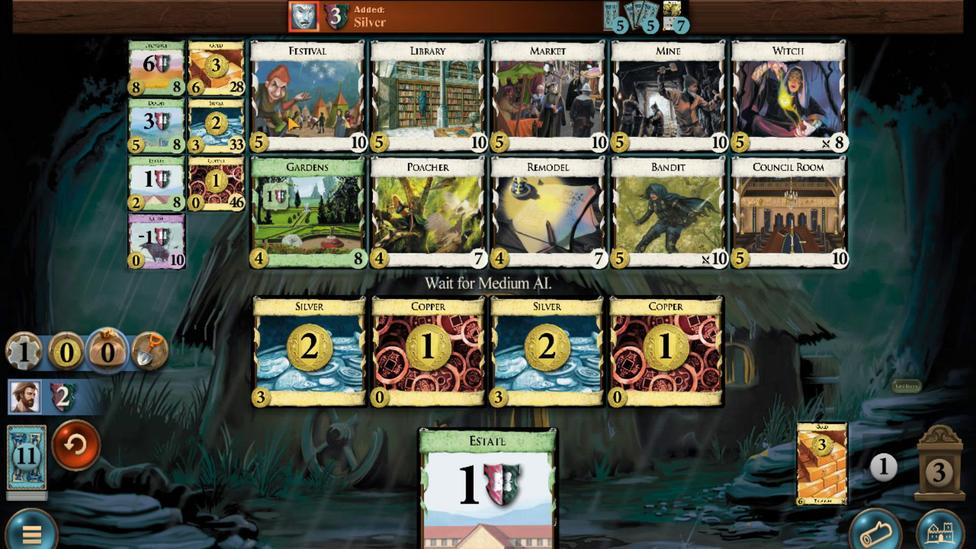 
Action: Mouse scrolled (245, 318) with delta (0, 0)
Screenshot: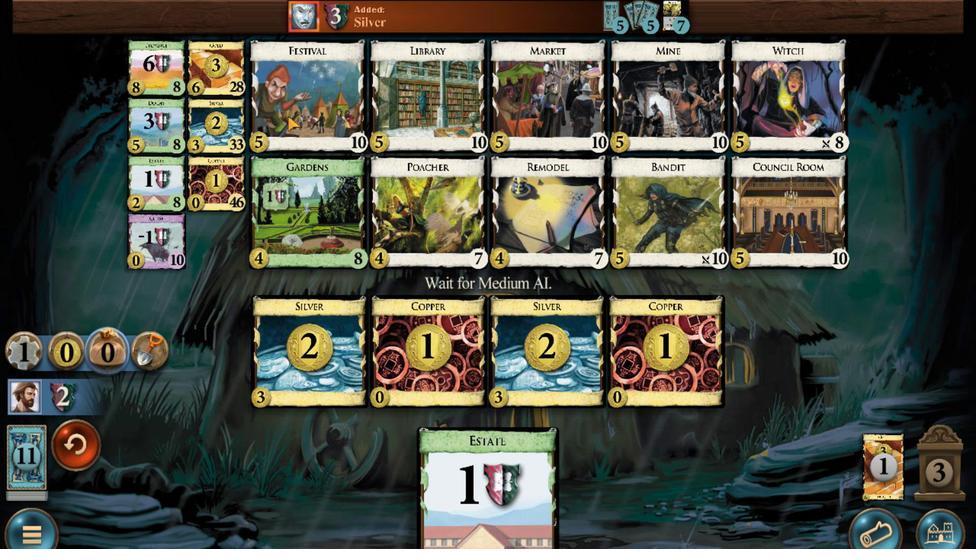 
Action: Mouse scrolled (245, 318) with delta (0, 0)
Screenshot: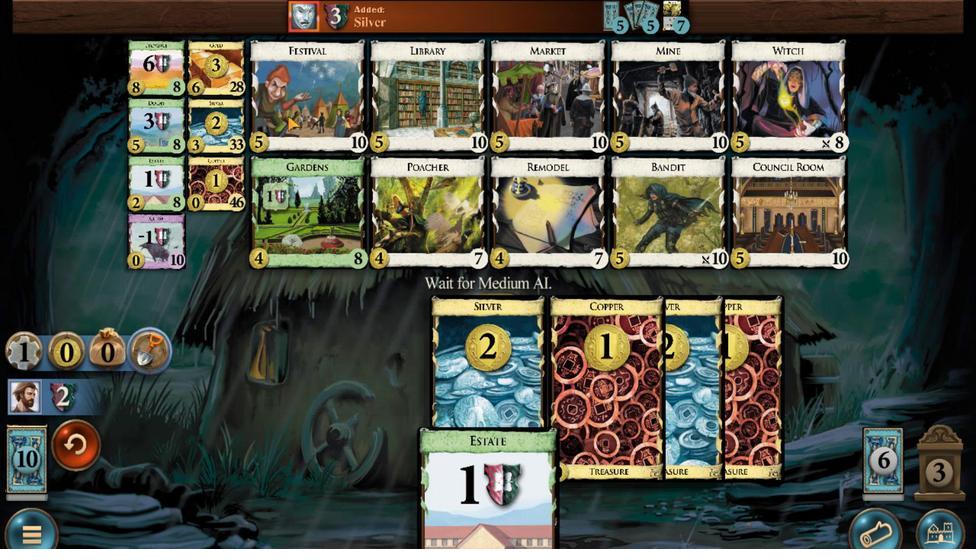 
Action: Mouse scrolled (245, 318) with delta (0, 0)
Screenshot: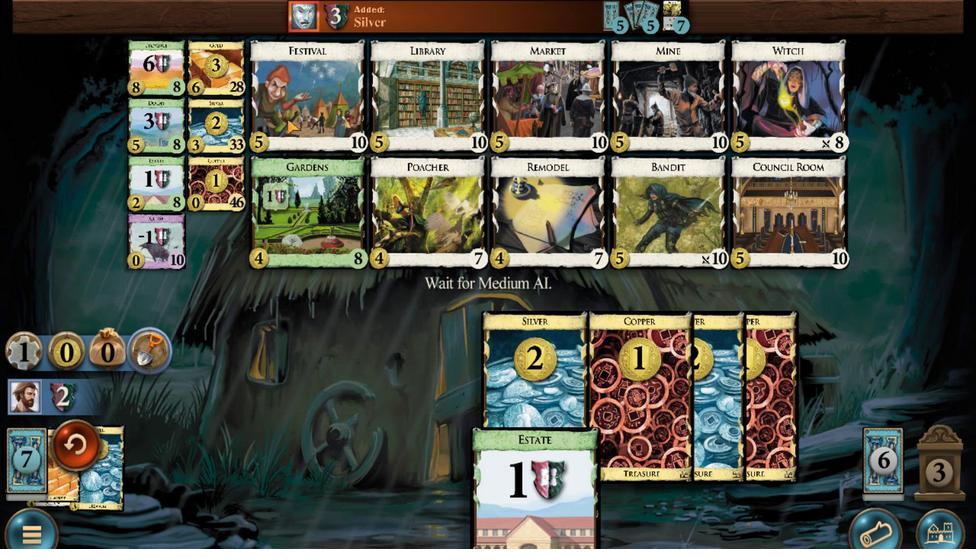 
Action: Mouse scrolled (245, 318) with delta (0, 0)
Screenshot: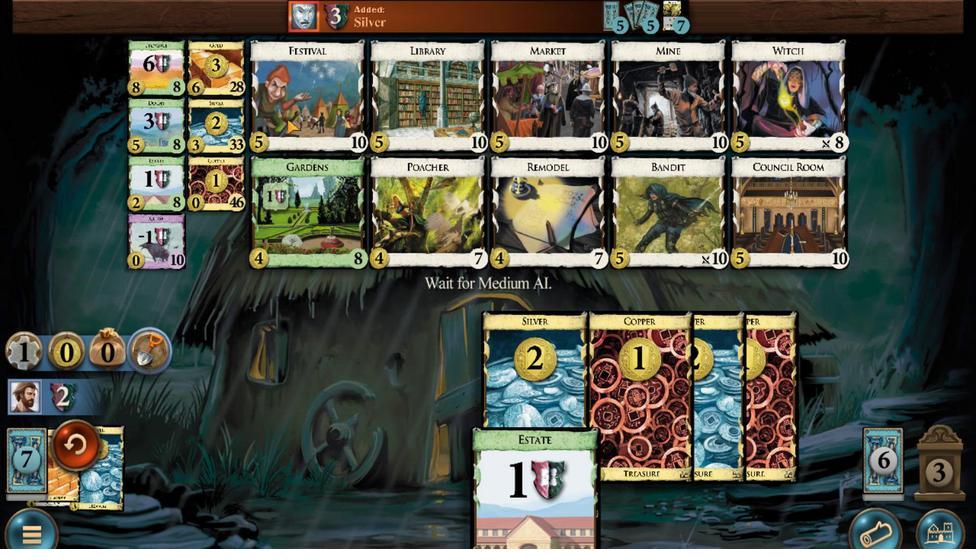 
Action: Mouse scrolled (245, 318) with delta (0, 0)
Screenshot: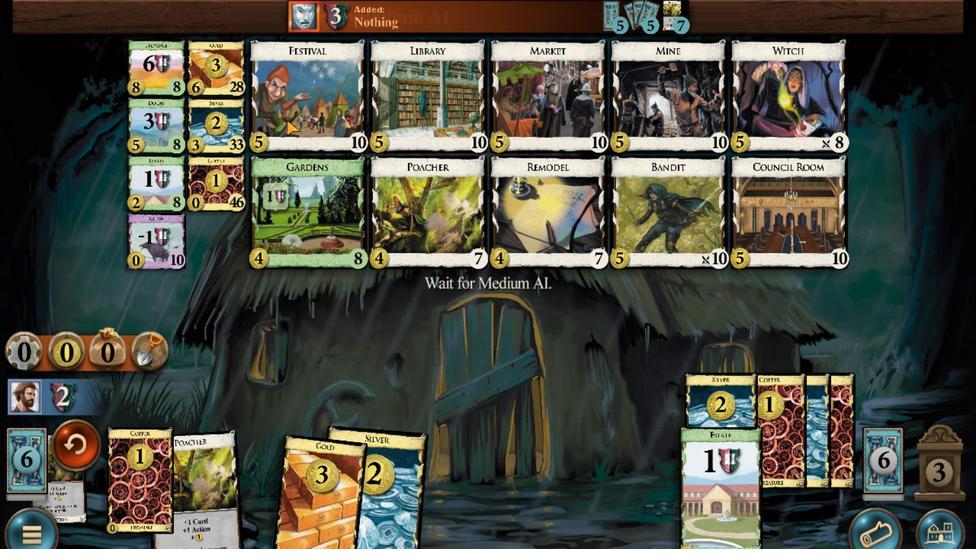 
Action: Mouse scrolled (245, 318) with delta (0, 0)
Screenshot: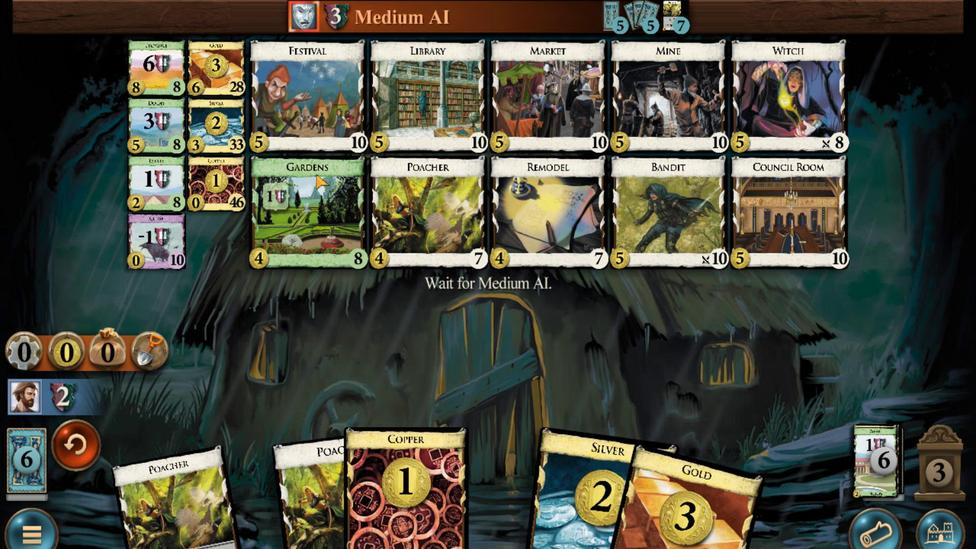 
Action: Mouse moved to (292, 462)
Screenshot: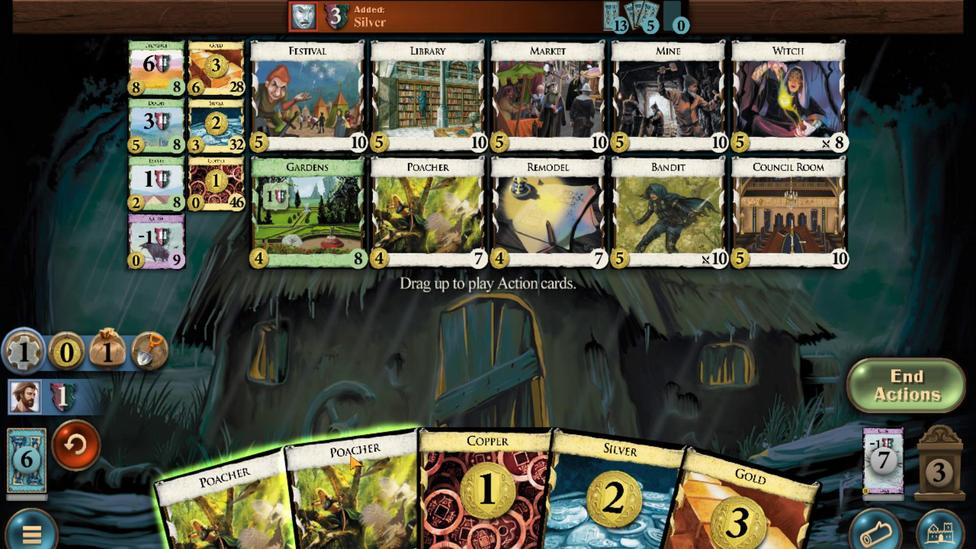 
Action: Mouse scrolled (292, 461) with delta (0, 0)
Screenshot: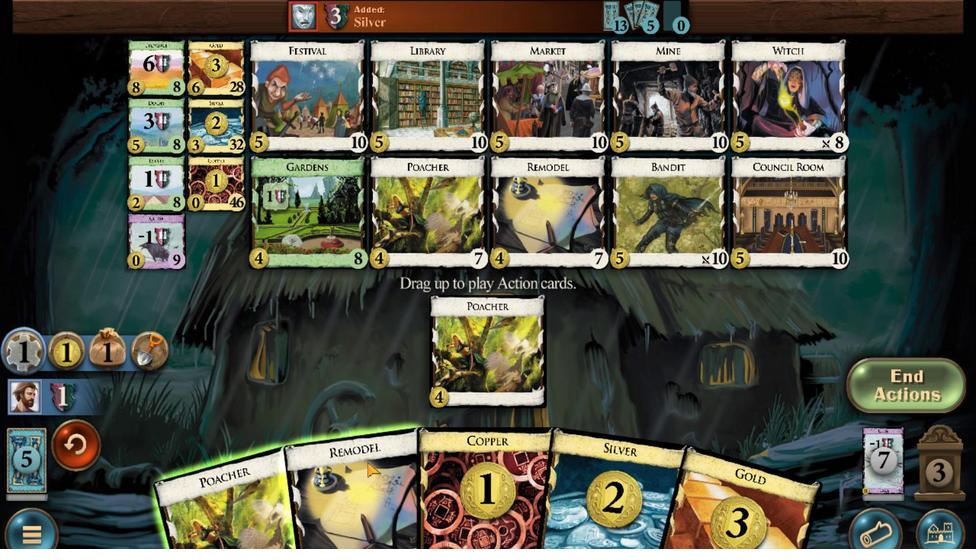 
Action: Mouse moved to (244, 475)
Screenshot: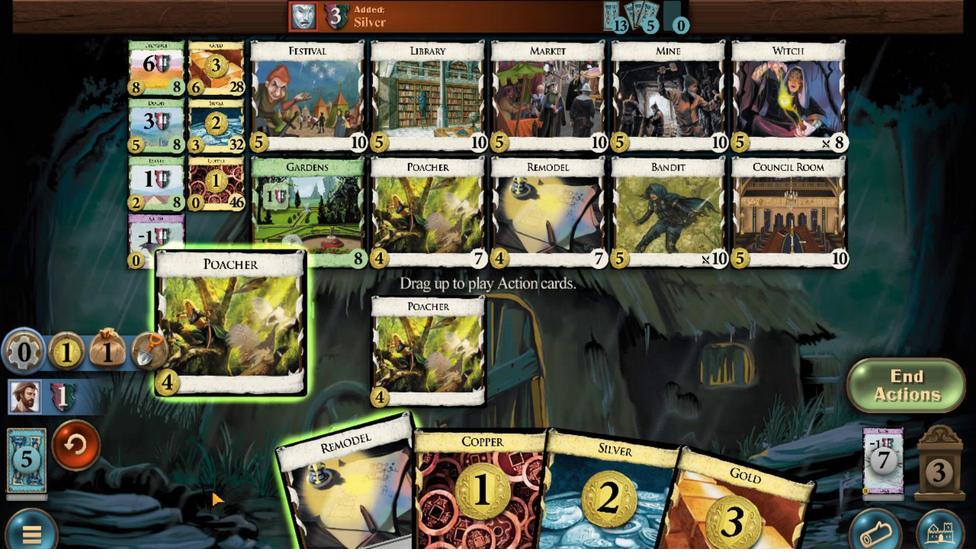 
Action: Mouse scrolled (244, 475) with delta (0, 0)
Screenshot: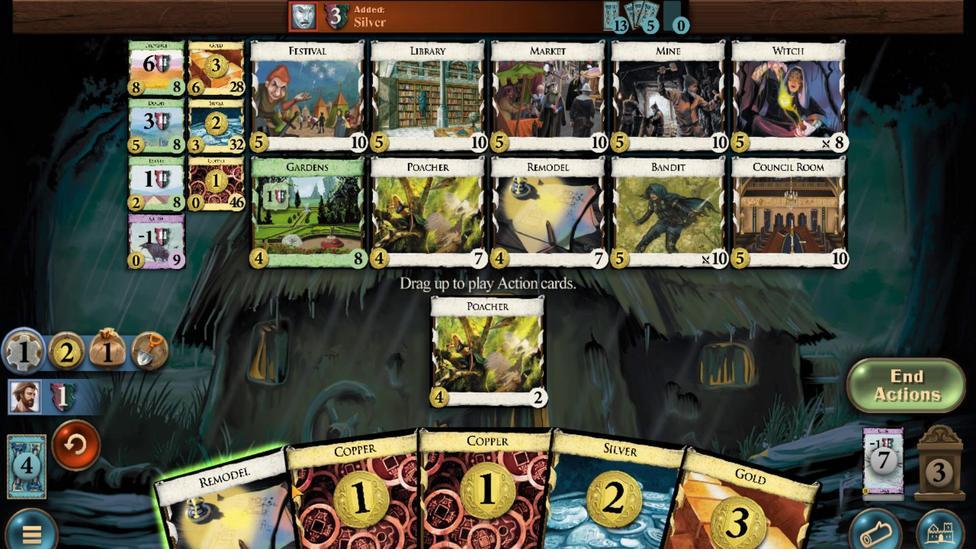 
Action: Mouse moved to (258, 476)
Screenshot: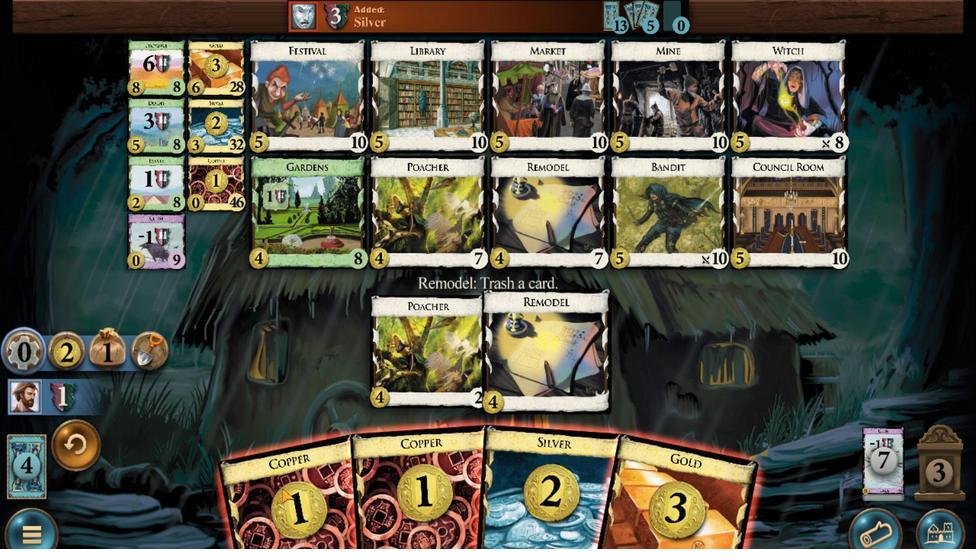 
Action: Mouse scrolled (258, 476) with delta (0, 0)
Screenshot: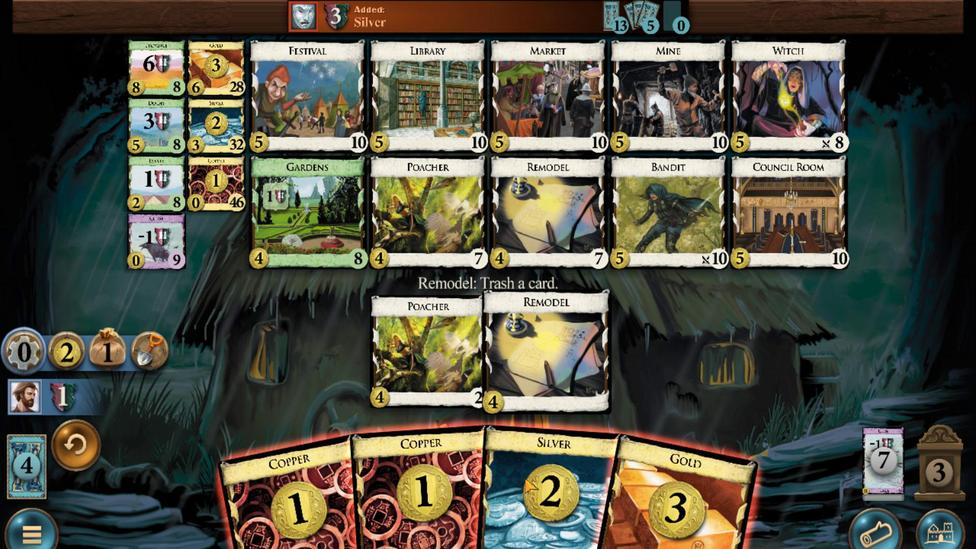 
Action: Mouse moved to (407, 473)
Screenshot: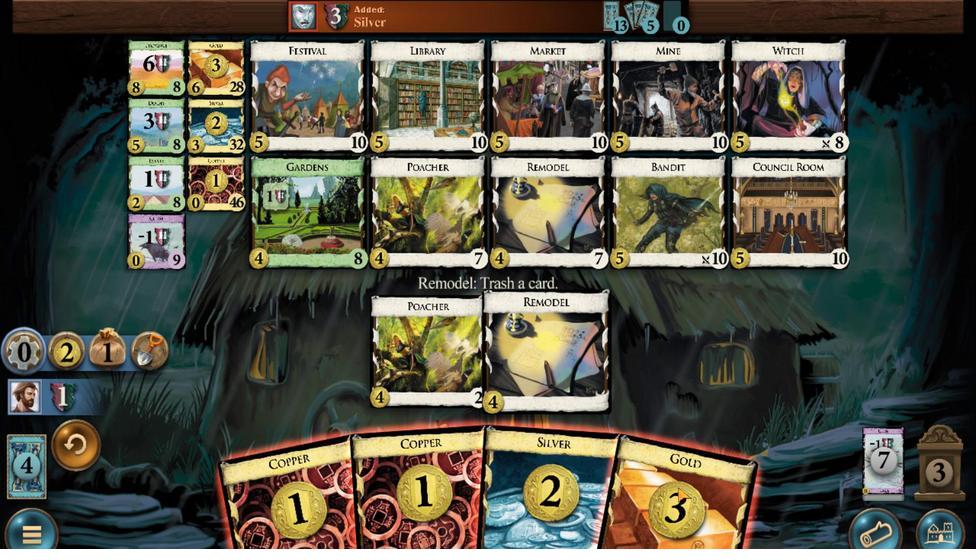 
Action: Mouse scrolled (407, 473) with delta (0, 0)
Screenshot: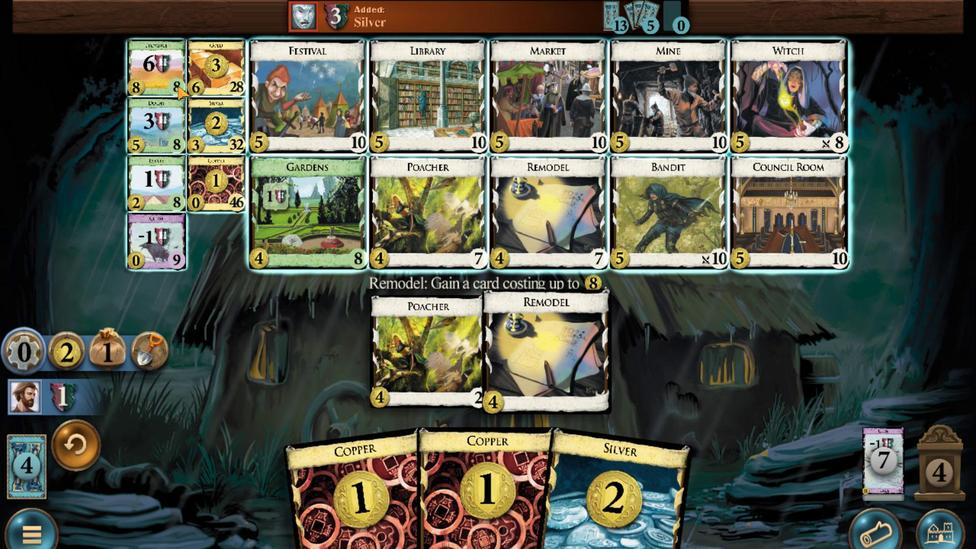 
Action: Mouse moved to (228, 314)
Screenshot: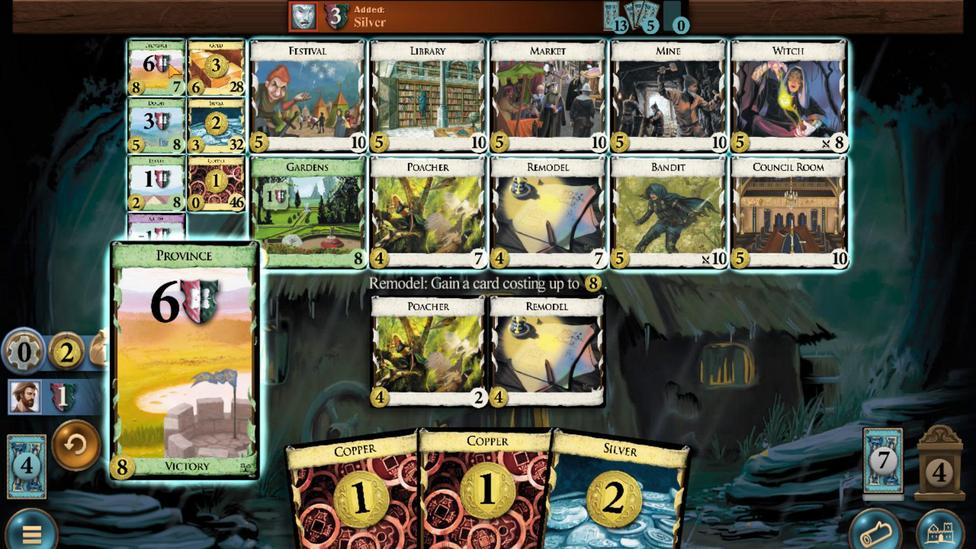 
Action: Mouse scrolled (228, 315) with delta (0, 0)
Screenshot: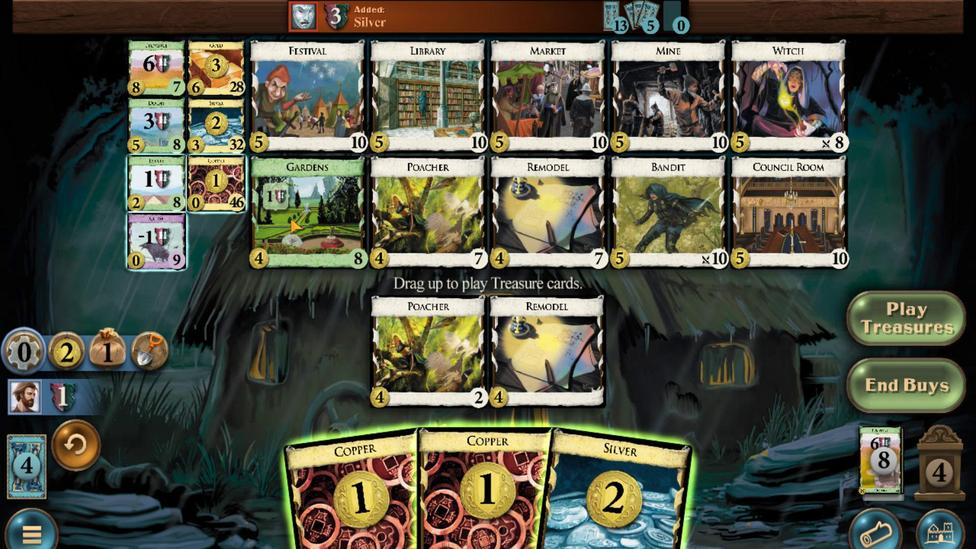 
Action: Mouse scrolled (228, 315) with delta (0, 0)
Screenshot: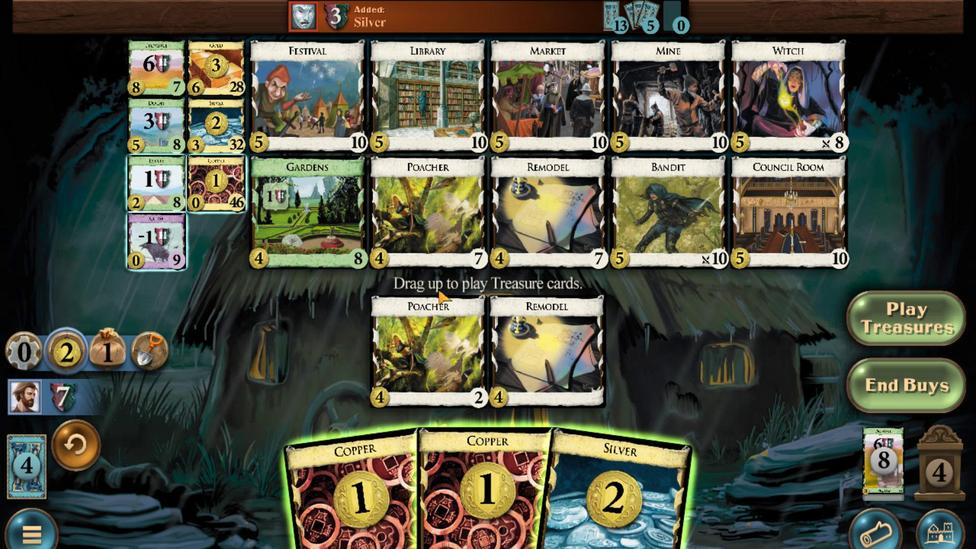 
Action: Mouse scrolled (228, 315) with delta (0, 0)
Screenshot: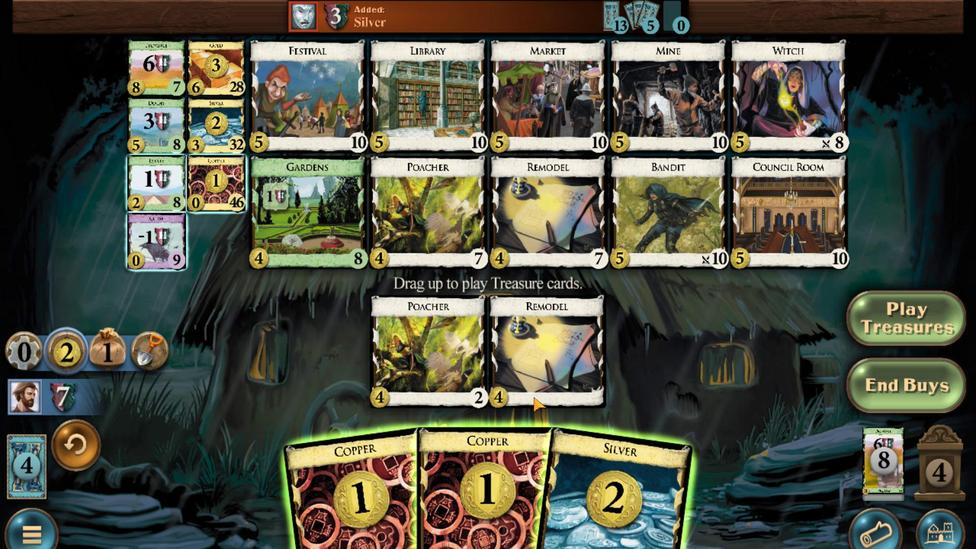 
Action: Mouse scrolled (228, 315) with delta (0, 0)
Screenshot: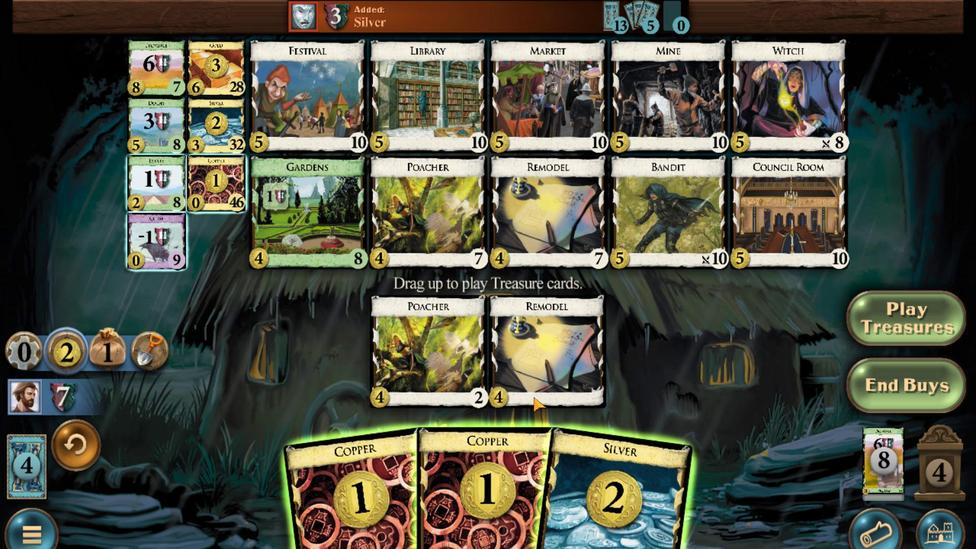 
Action: Mouse scrolled (228, 315) with delta (0, 0)
Screenshot: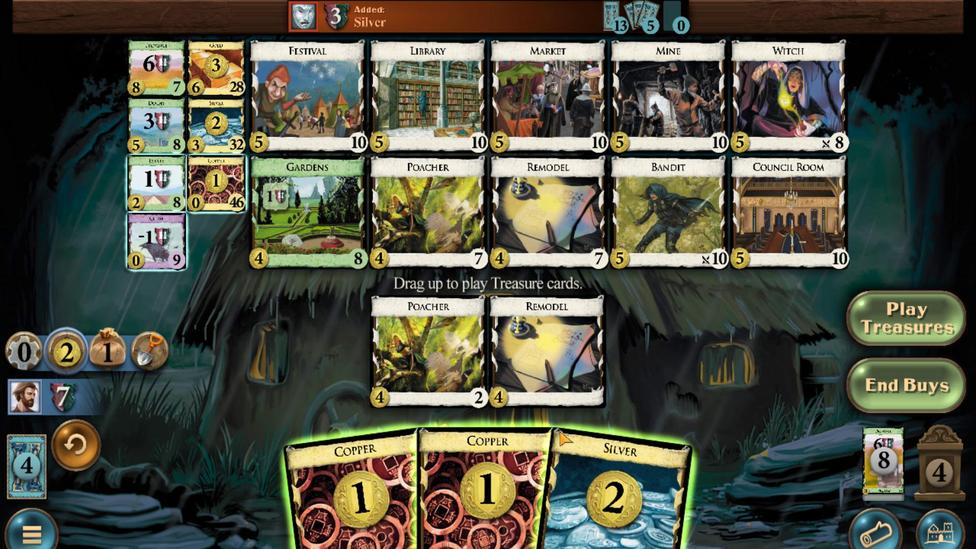 
Action: Mouse scrolled (228, 315) with delta (0, 0)
Screenshot: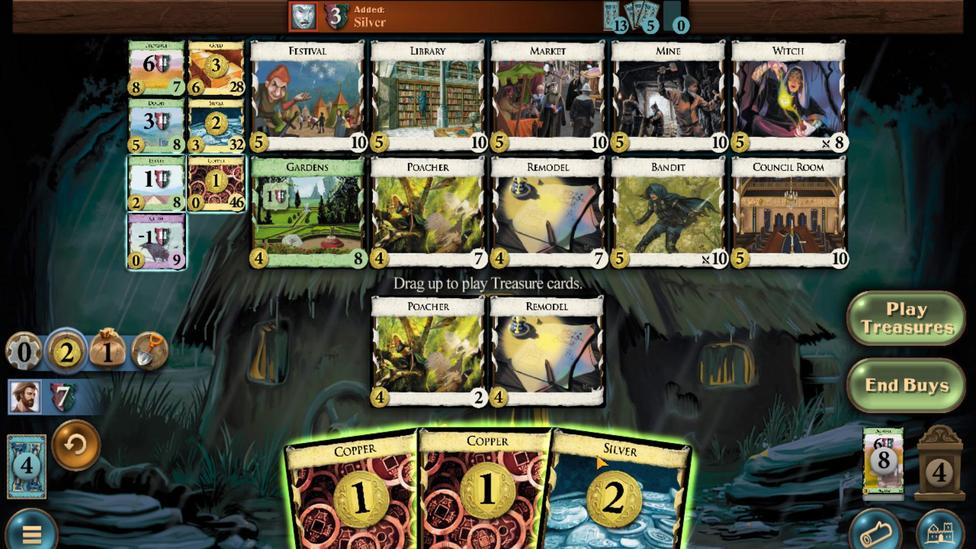 
Action: Mouse moved to (381, 465)
Screenshot: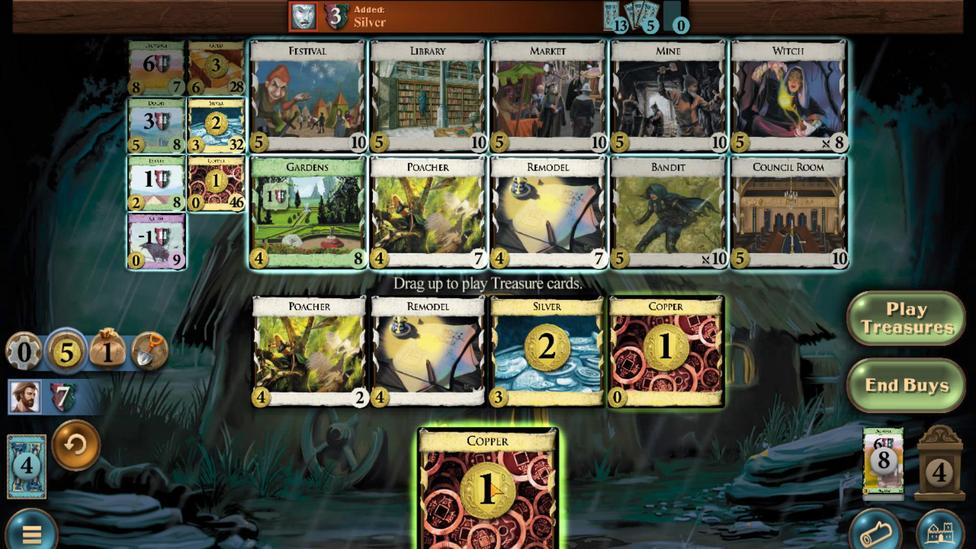 
Action: Mouse scrolled (381, 465) with delta (0, 0)
Screenshot: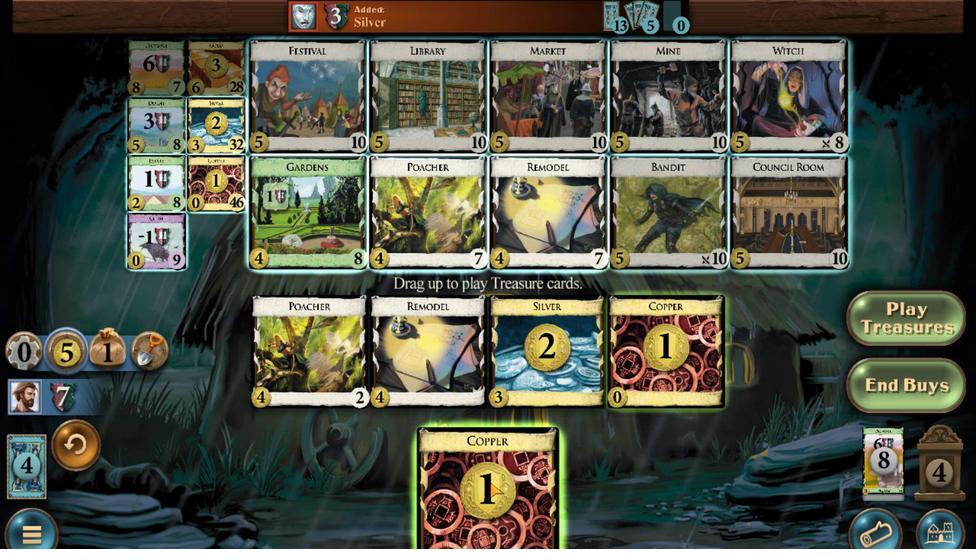 
Action: Mouse moved to (359, 471)
Screenshot: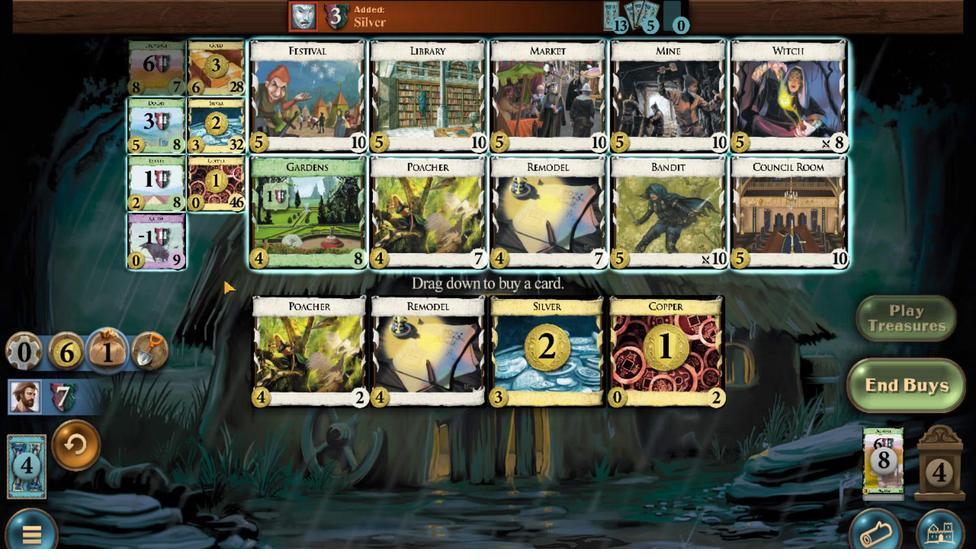 
Action: Mouse scrolled (359, 471) with delta (0, 0)
Screenshot: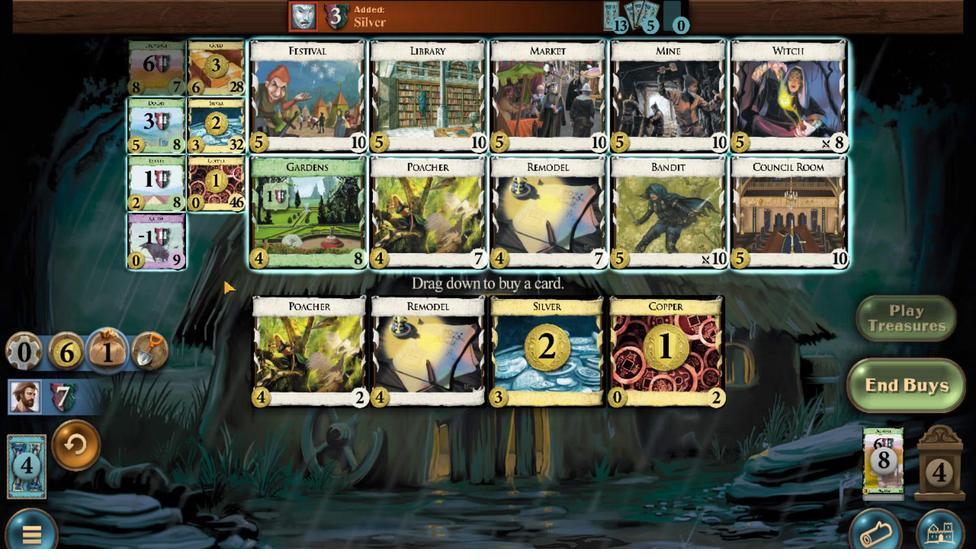 
Action: Mouse moved to (341, 472)
Screenshot: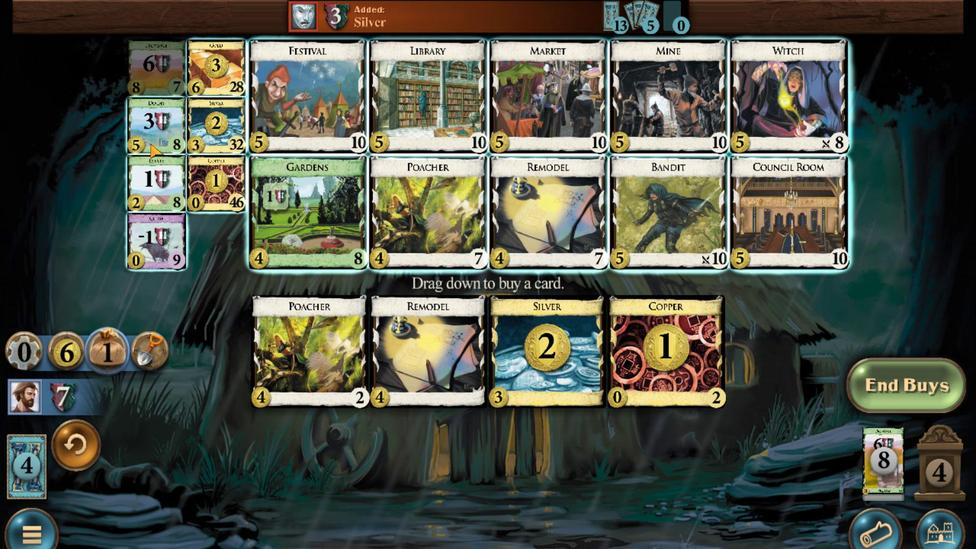 
Action: Mouse scrolled (341, 472) with delta (0, 0)
Screenshot: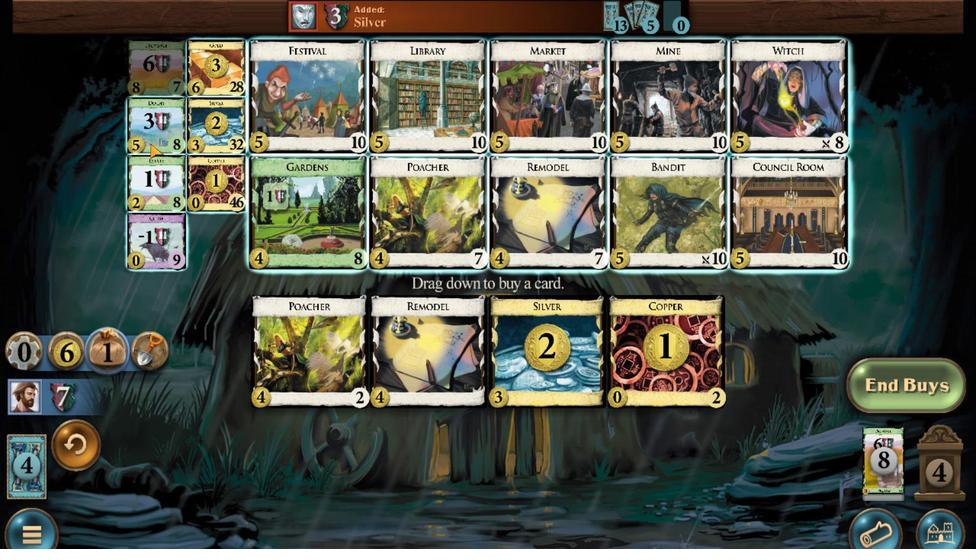 
Action: Mouse scrolled (341, 472) with delta (0, 0)
Screenshot: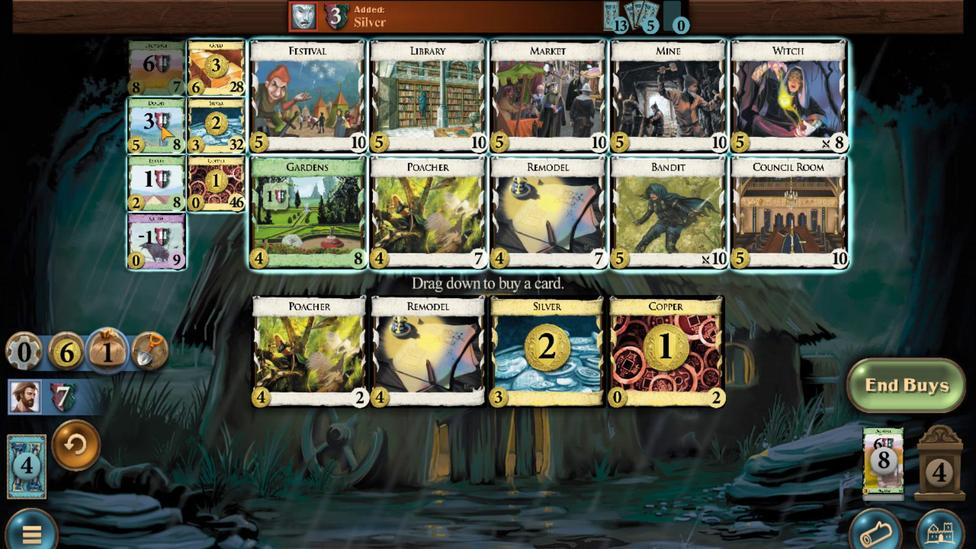 
Action: Mouse moved to (246, 312)
Screenshot: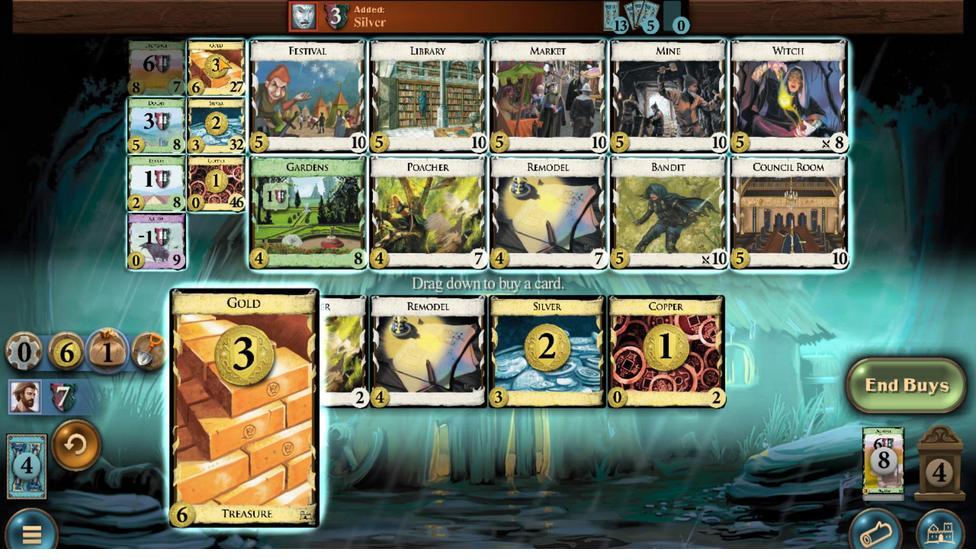 
Action: Mouse scrolled (246, 312) with delta (0, 0)
Screenshot: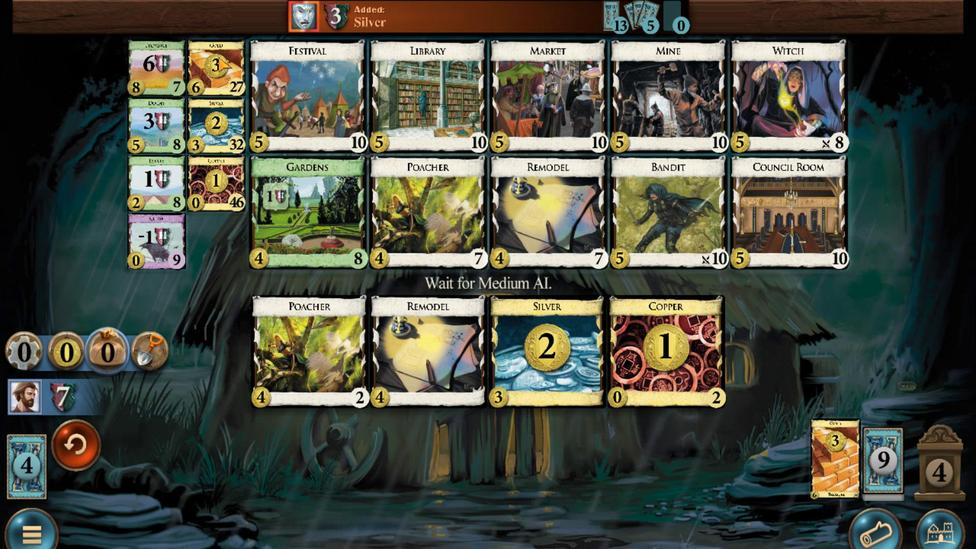 
Action: Mouse scrolled (246, 312) with delta (0, 0)
Screenshot: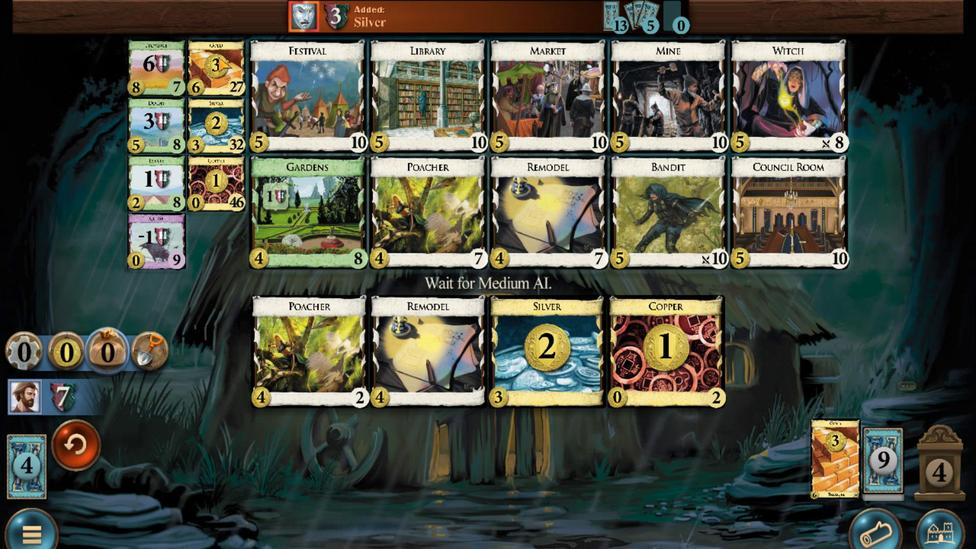 
Action: Mouse scrolled (246, 312) with delta (0, 0)
Screenshot: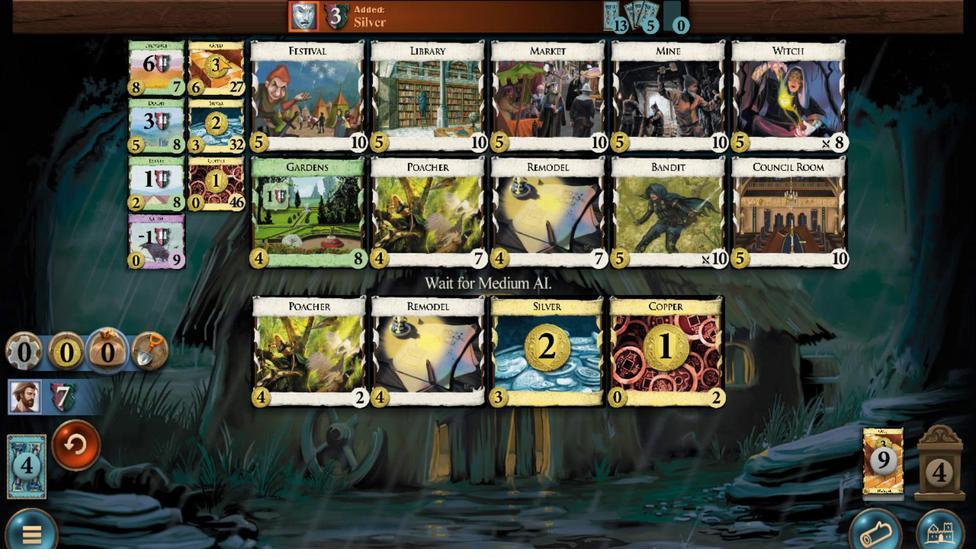 
Action: Mouse scrolled (246, 312) with delta (0, 0)
Screenshot: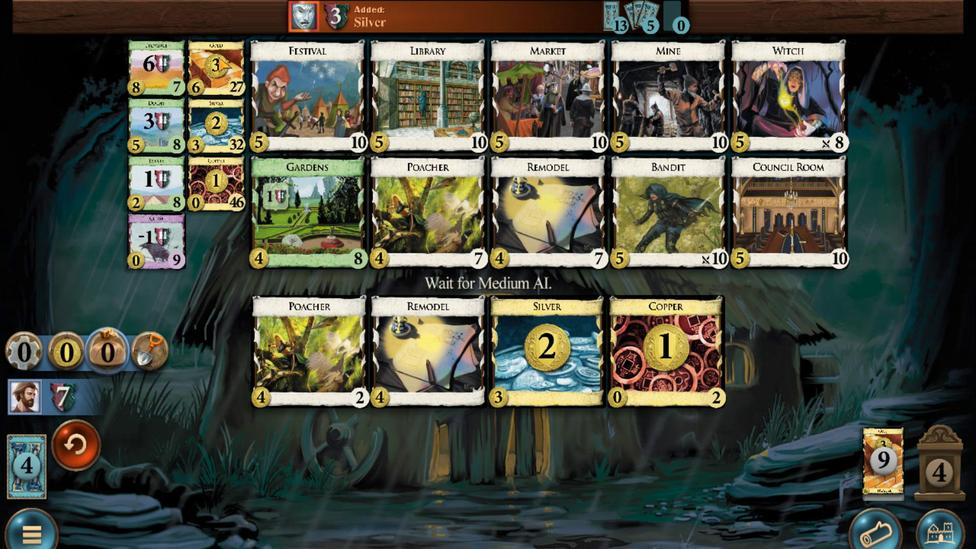 
Action: Mouse scrolled (246, 312) with delta (0, 0)
Screenshot: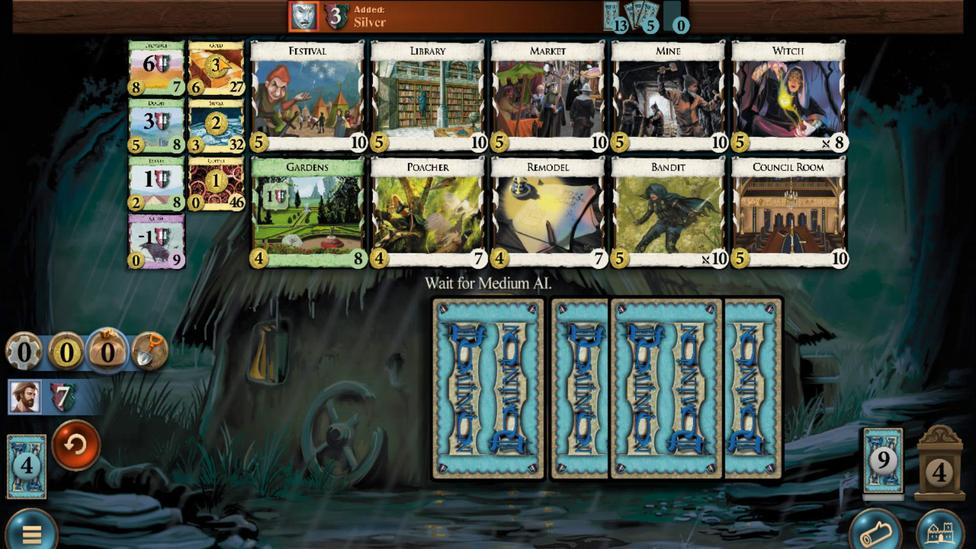 
Action: Mouse scrolled (246, 312) with delta (0, 0)
Screenshot: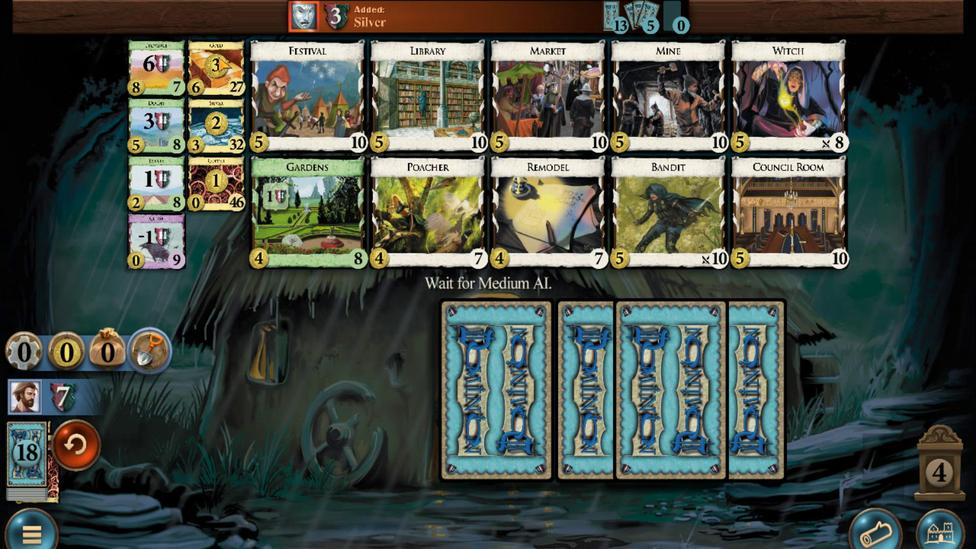 
Action: Mouse scrolled (246, 312) with delta (0, 0)
Screenshot: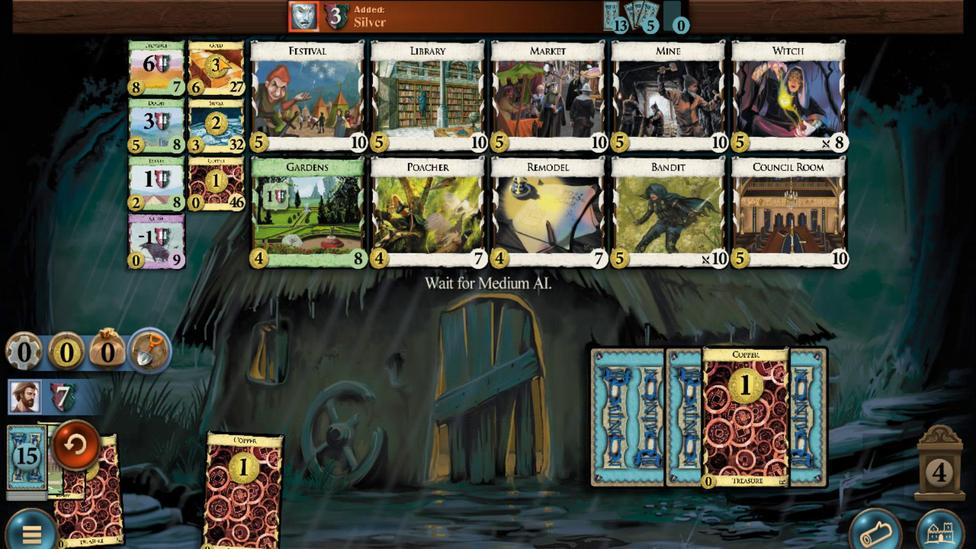 
Action: Mouse scrolled (246, 312) with delta (0, 0)
Screenshot: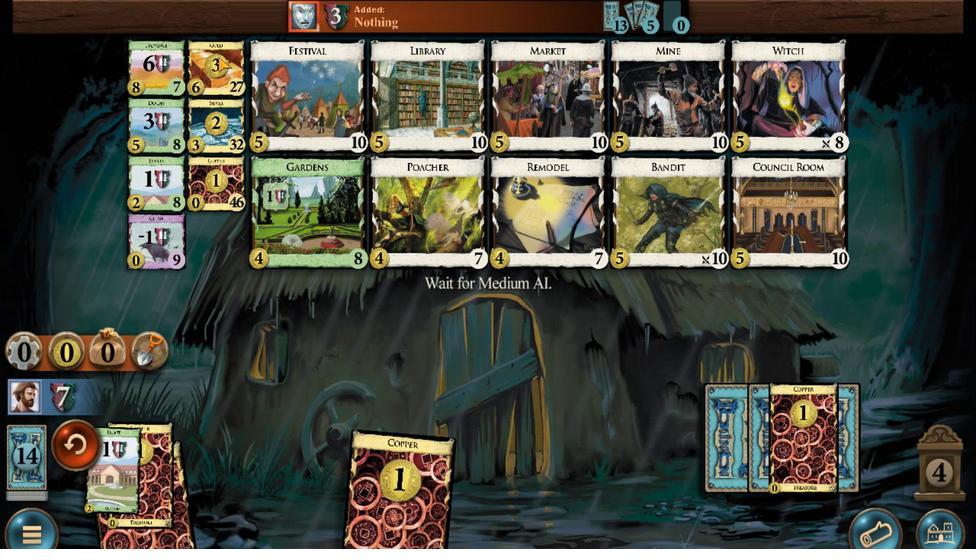 
Action: Mouse scrolled (246, 312) with delta (0, 0)
Screenshot: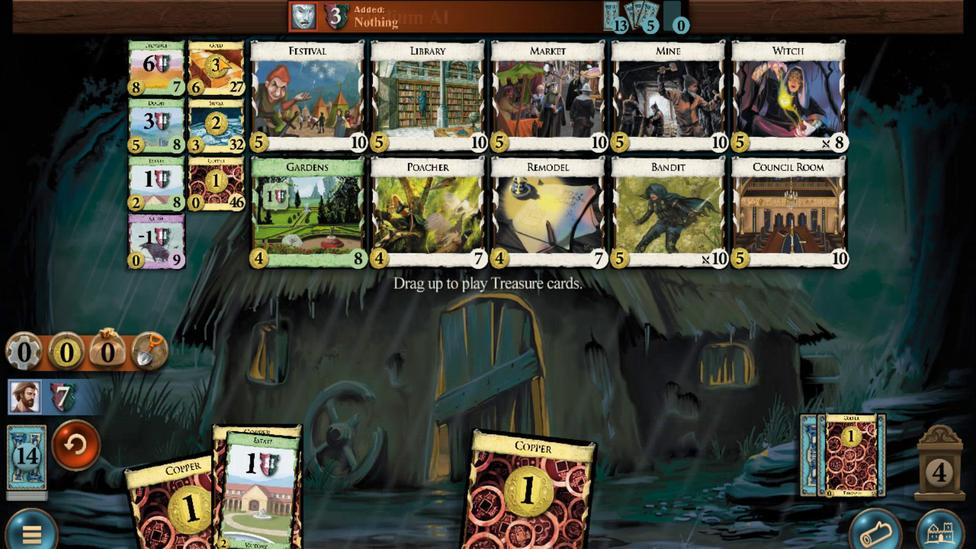 
Action: Mouse scrolled (246, 312) with delta (0, 0)
Screenshot: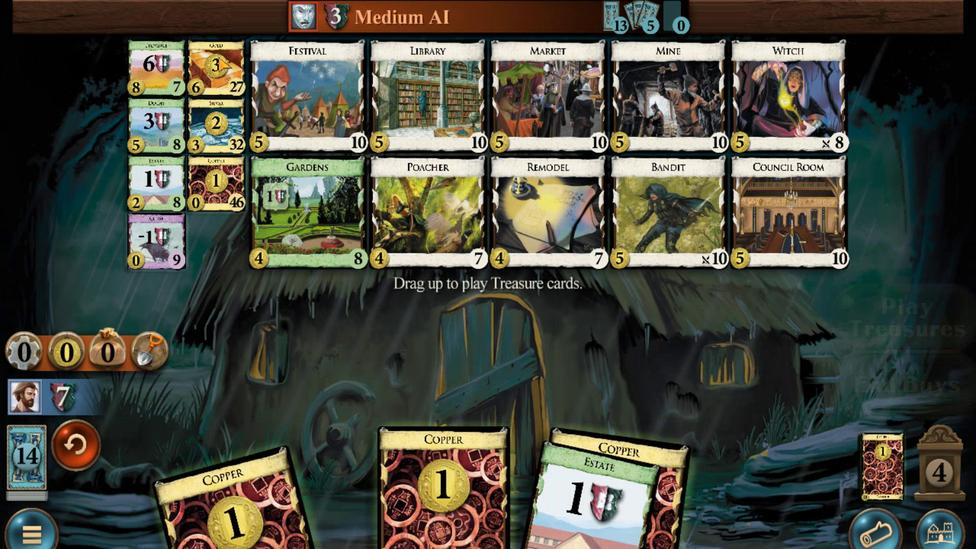 
Action: Mouse moved to (327, 468)
Screenshot: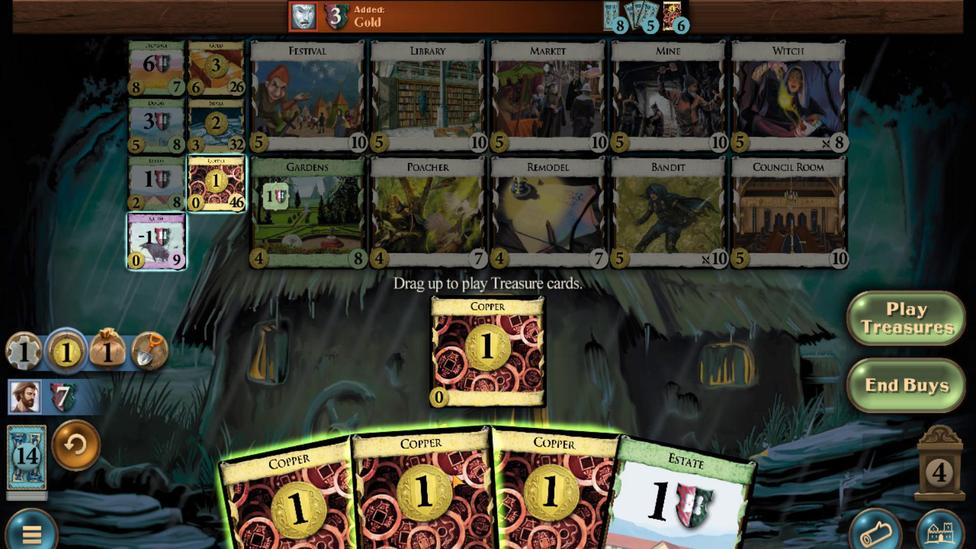 
Action: Mouse scrolled (327, 468) with delta (0, 0)
Screenshot: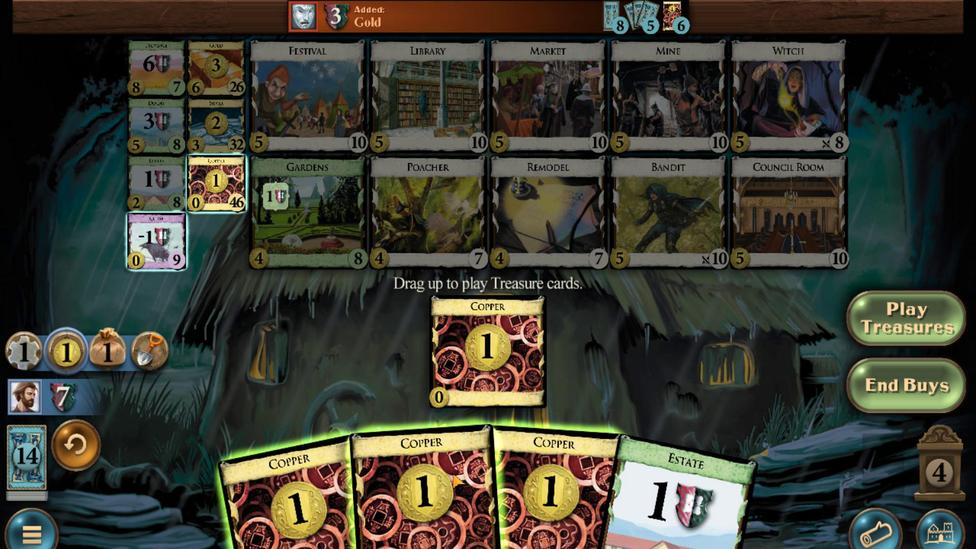 
Action: Mouse scrolled (327, 468) with delta (0, 0)
Screenshot: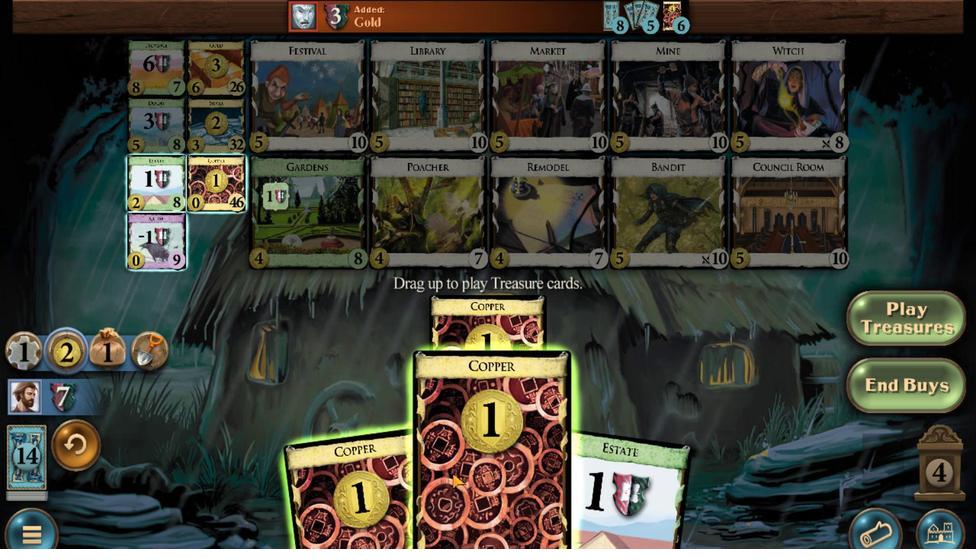 
Action: Mouse scrolled (327, 468) with delta (0, 0)
Screenshot: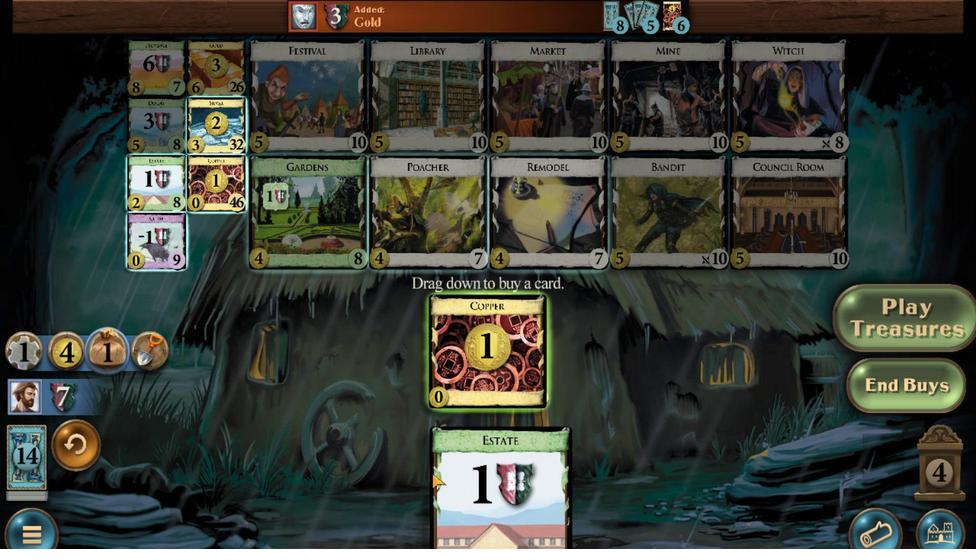 
Action: Mouse moved to (320, 468)
Screenshot: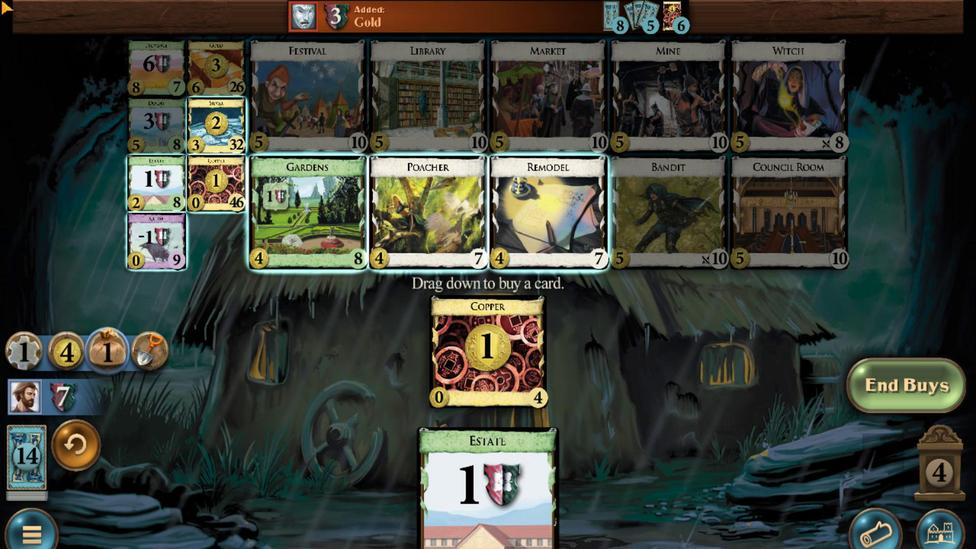 
Action: Mouse scrolled (320, 468) with delta (0, 0)
Screenshot: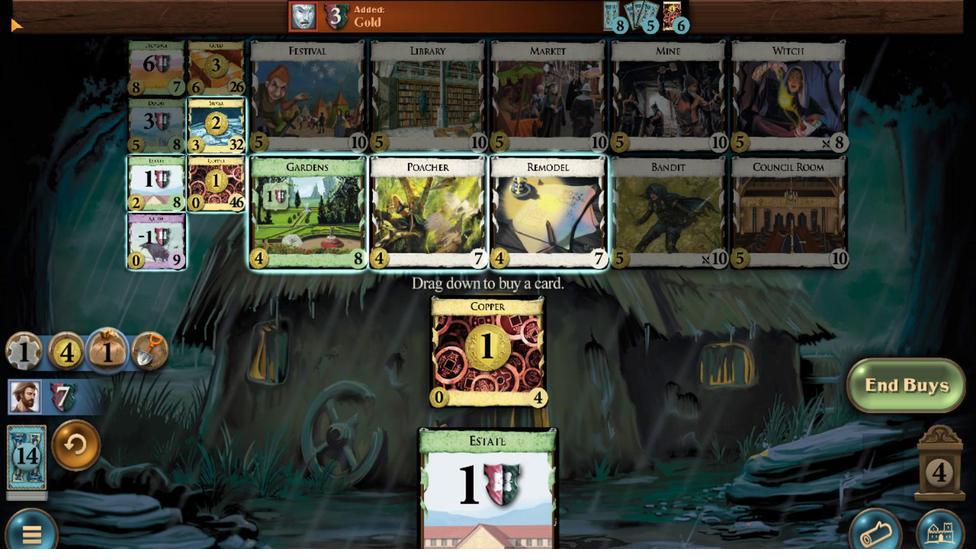 
Action: Mouse moved to (332, 375)
Screenshot: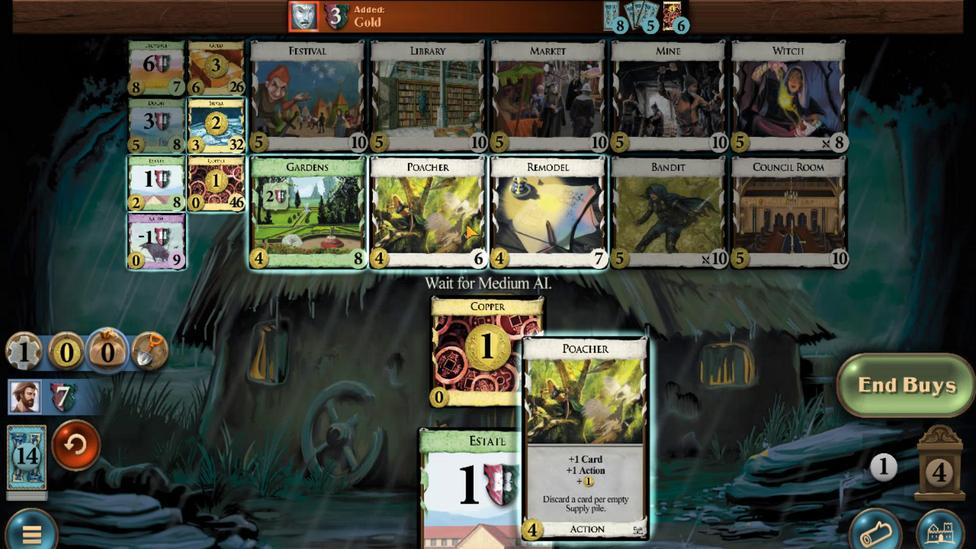 
Action: Mouse scrolled (332, 375) with delta (0, 0)
Screenshot: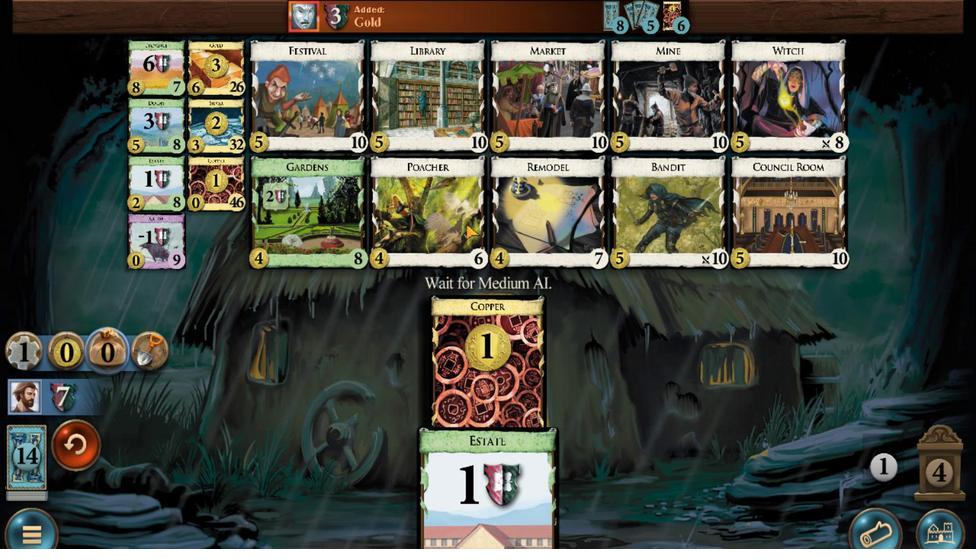 
Action: Mouse scrolled (332, 375) with delta (0, 0)
Screenshot: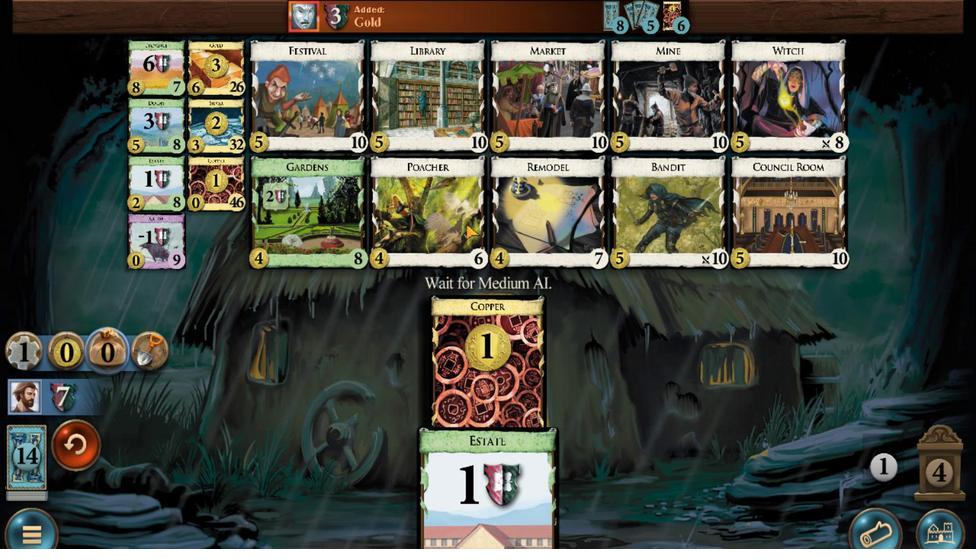 
Action: Mouse scrolled (332, 375) with delta (0, 0)
Screenshot: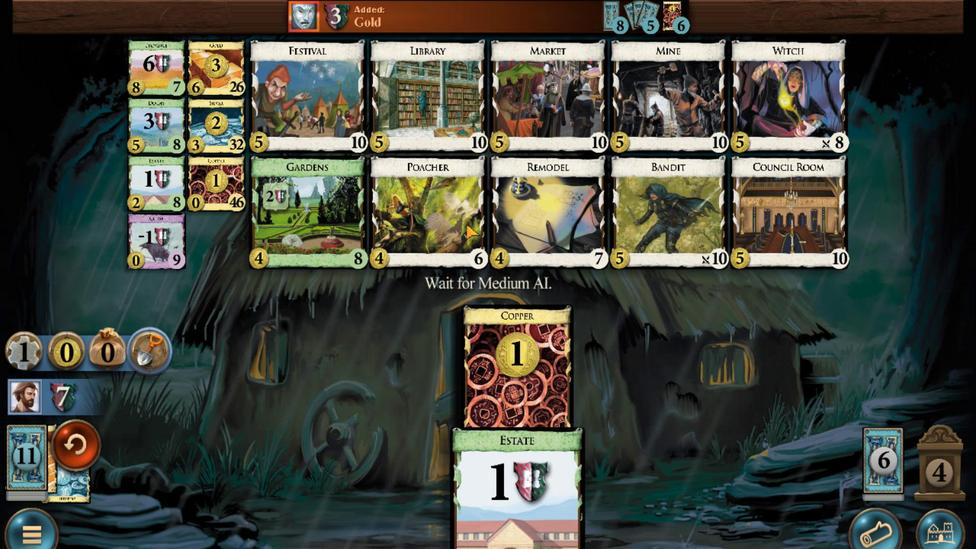
Action: Mouse scrolled (332, 375) with delta (0, 0)
Screenshot: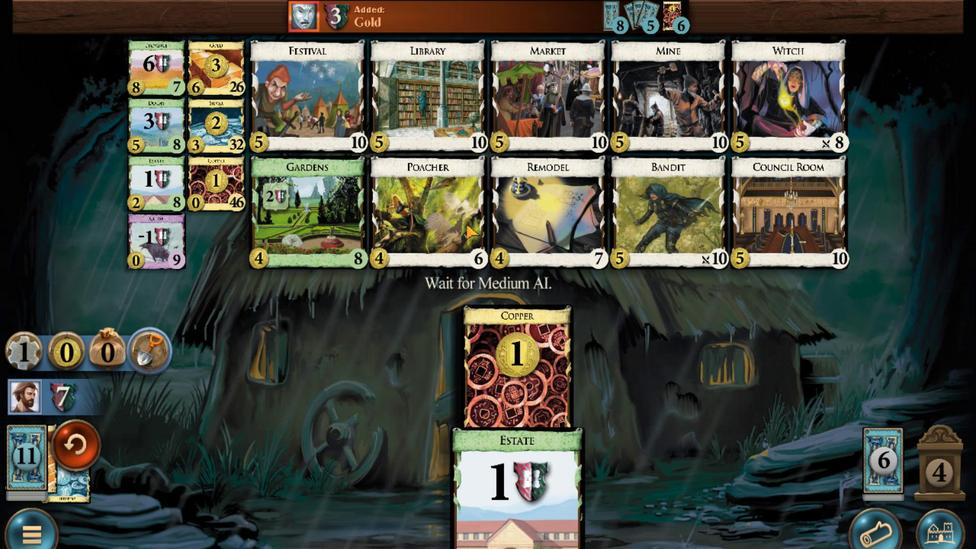 
Action: Mouse scrolled (332, 375) with delta (0, 0)
Screenshot: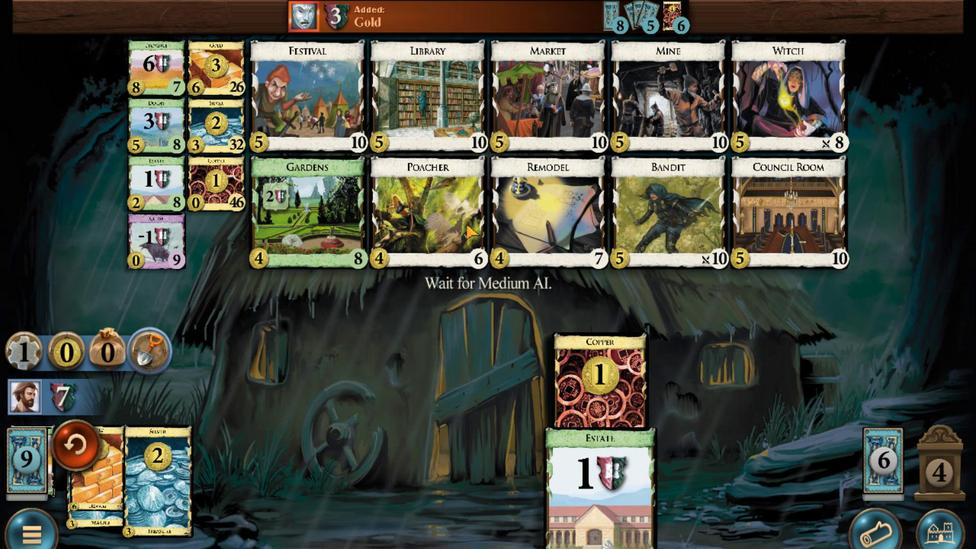 
Action: Mouse scrolled (332, 375) with delta (0, 0)
Screenshot: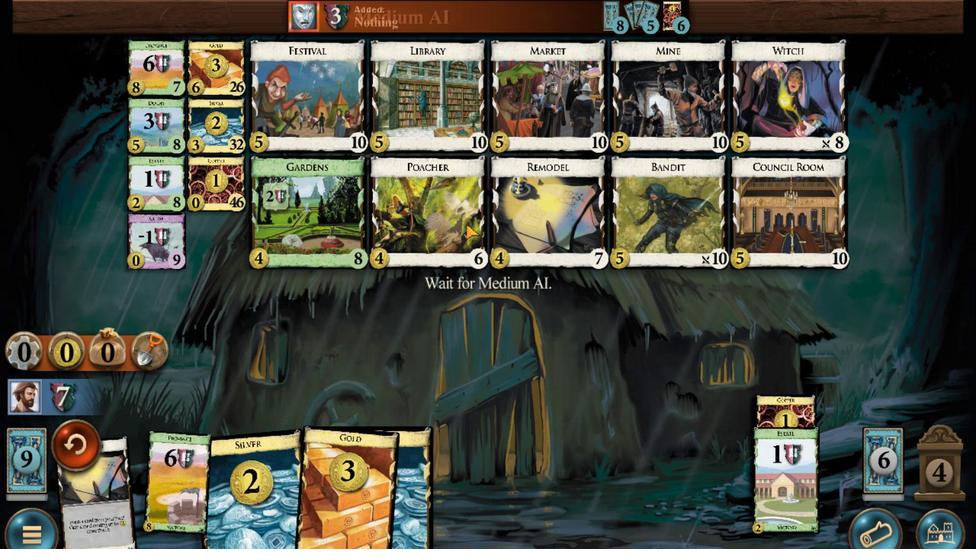 
Action: Mouse scrolled (332, 375) with delta (0, 0)
Screenshot: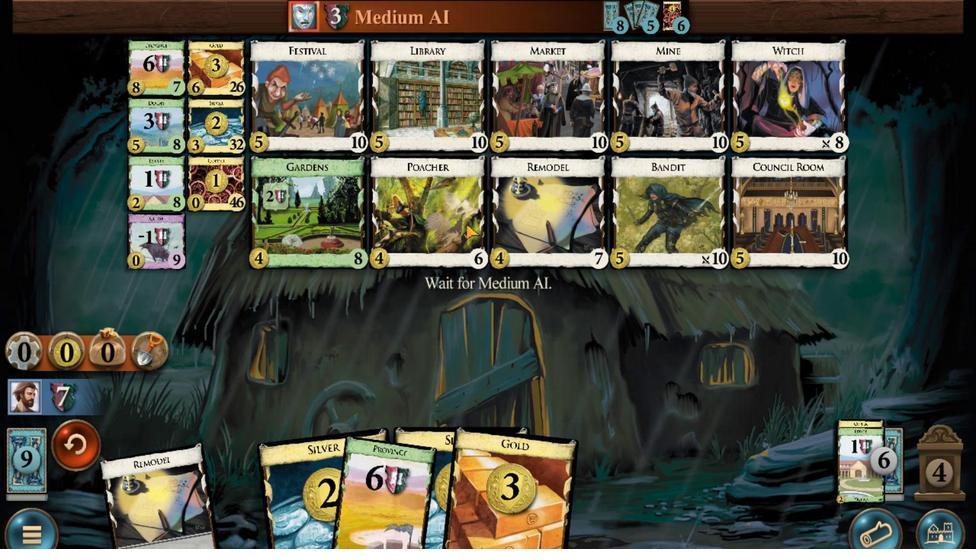 
Action: Mouse moved to (258, 465)
Screenshot: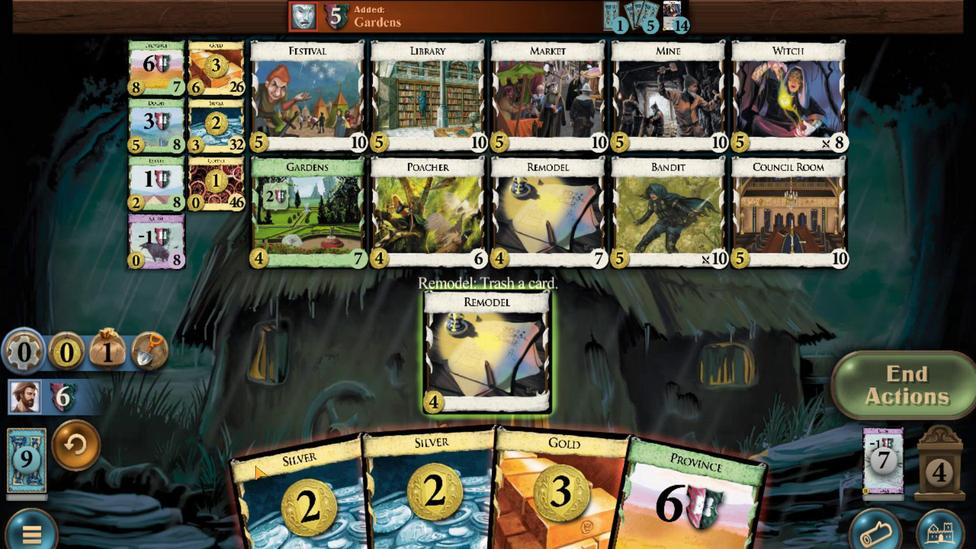 
Action: Mouse scrolled (258, 465) with delta (0, 0)
Screenshot: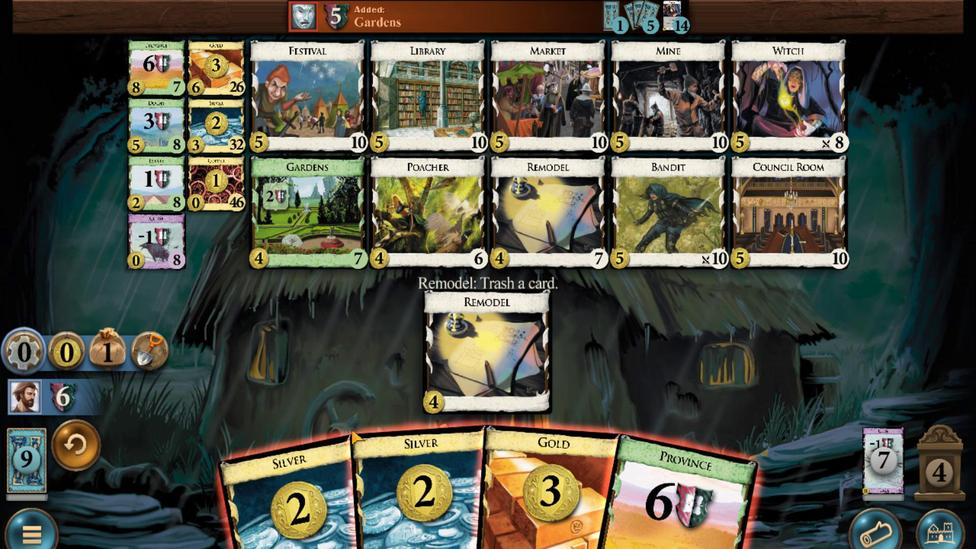 
Action: Mouse moved to (406, 472)
Screenshot: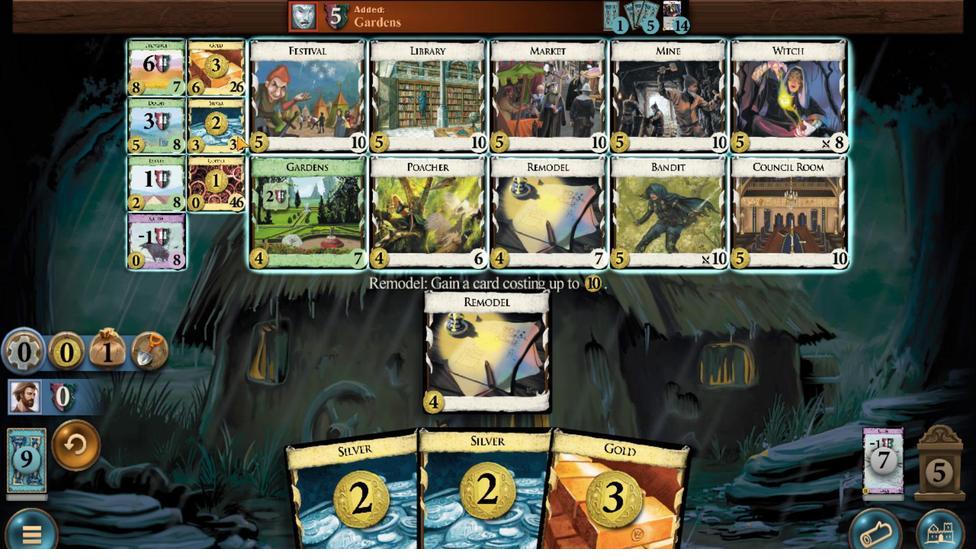 
Action: Mouse scrolled (406, 472) with delta (0, 0)
Screenshot: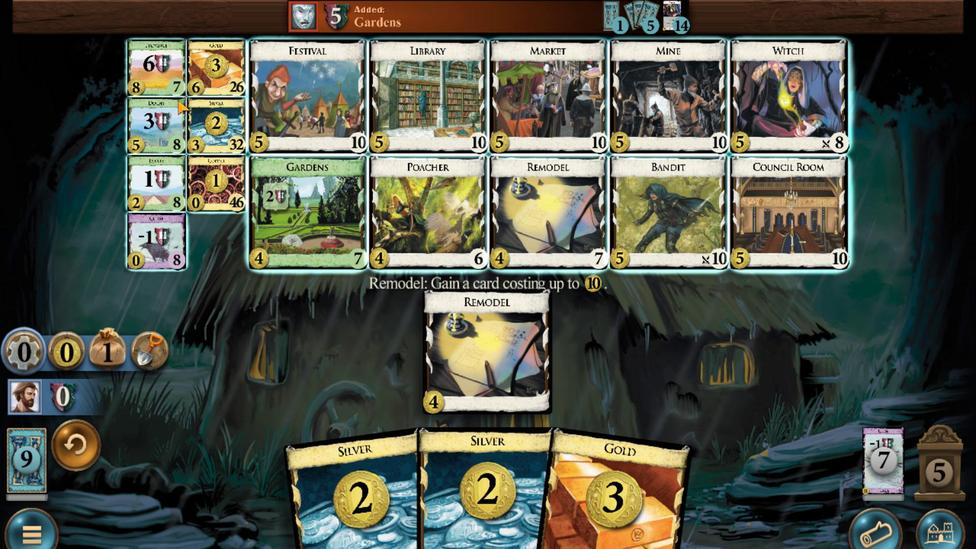 
Action: Mouse moved to (228, 321)
Screenshot: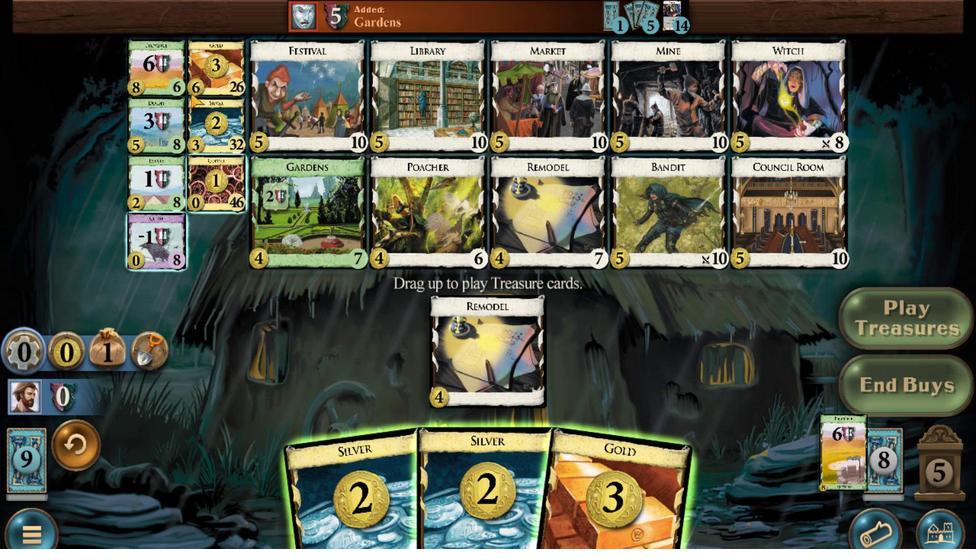 
Action: Mouse scrolled (228, 321) with delta (0, 0)
Screenshot: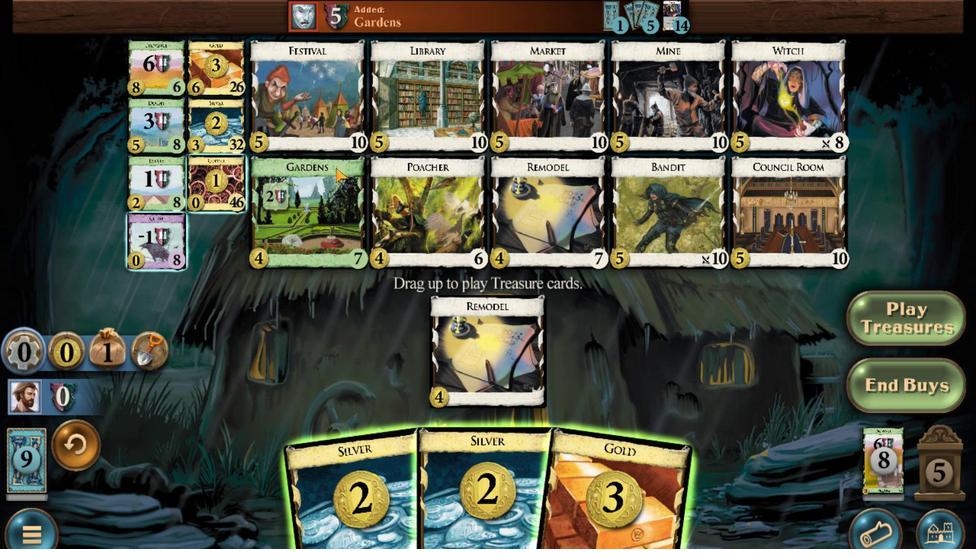 
Action: Mouse scrolled (228, 321) with delta (0, 0)
Screenshot: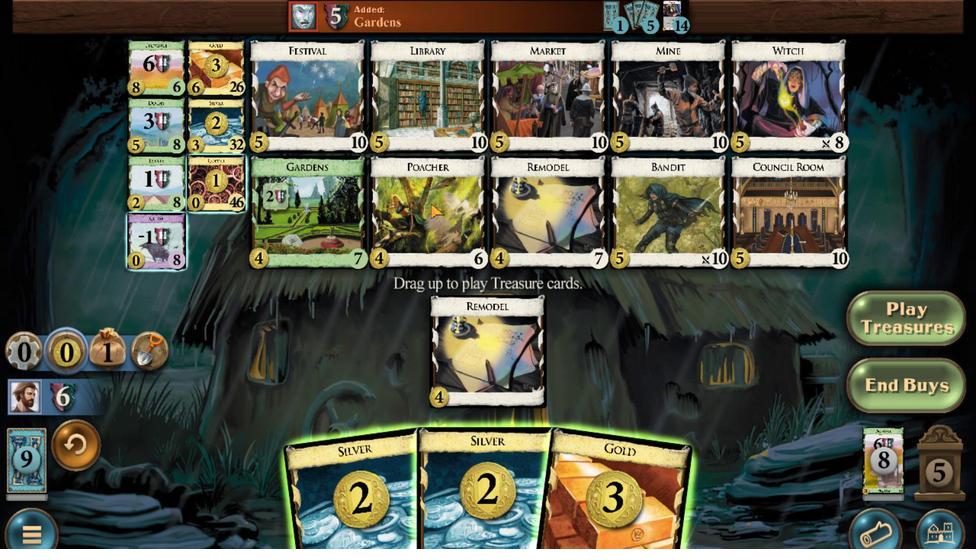 
Action: Mouse scrolled (228, 321) with delta (0, 0)
Screenshot: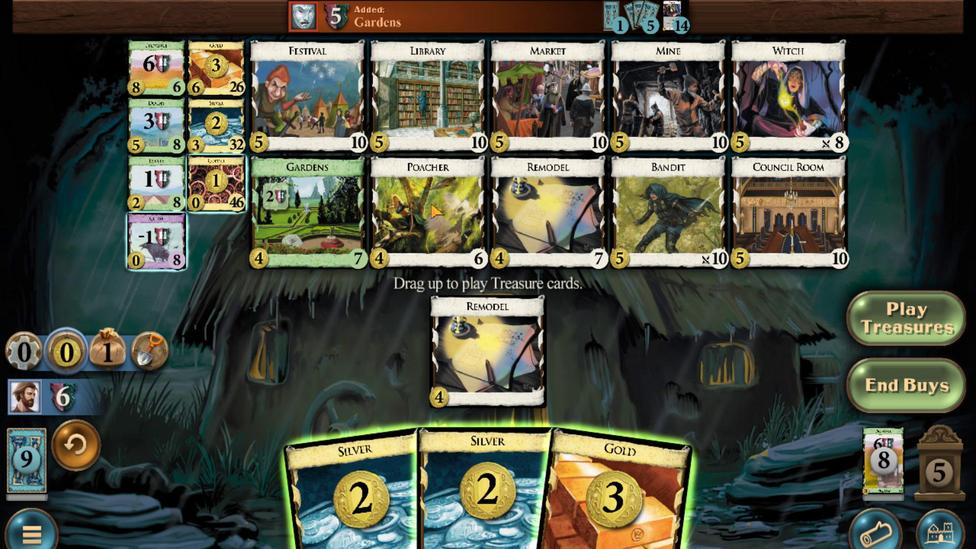 
Action: Mouse scrolled (228, 321) with delta (0, 0)
Screenshot: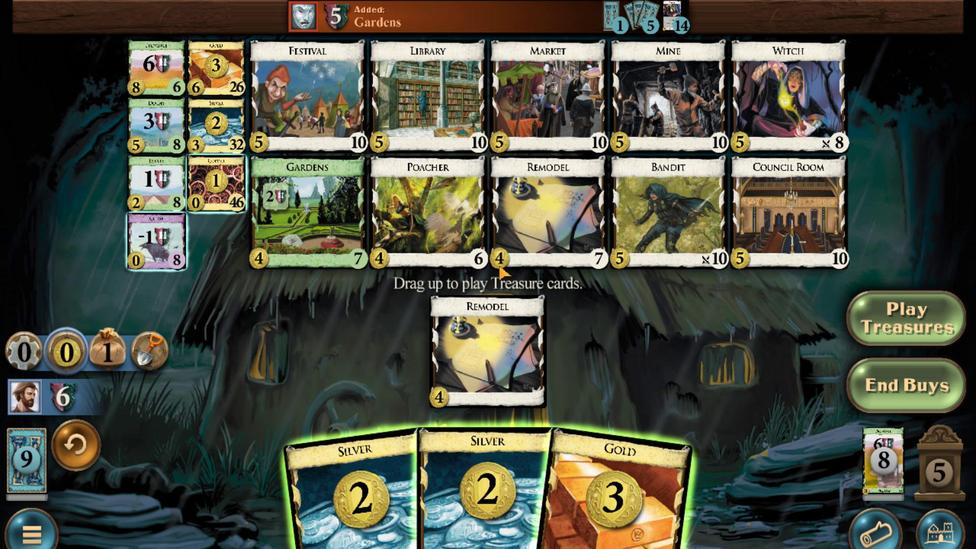 
Action: Mouse scrolled (228, 321) with delta (0, 0)
Screenshot: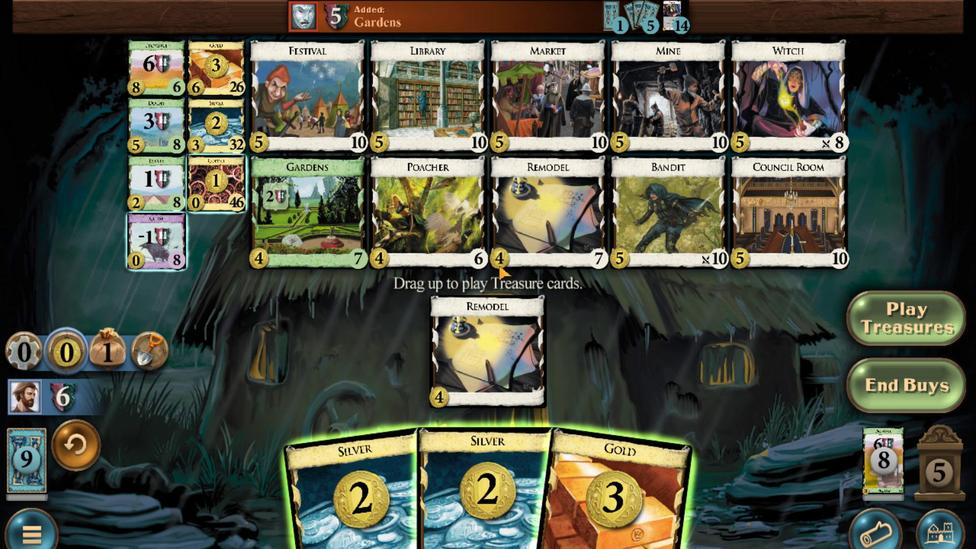 
Action: Mouse scrolled (228, 321) with delta (0, 0)
Screenshot: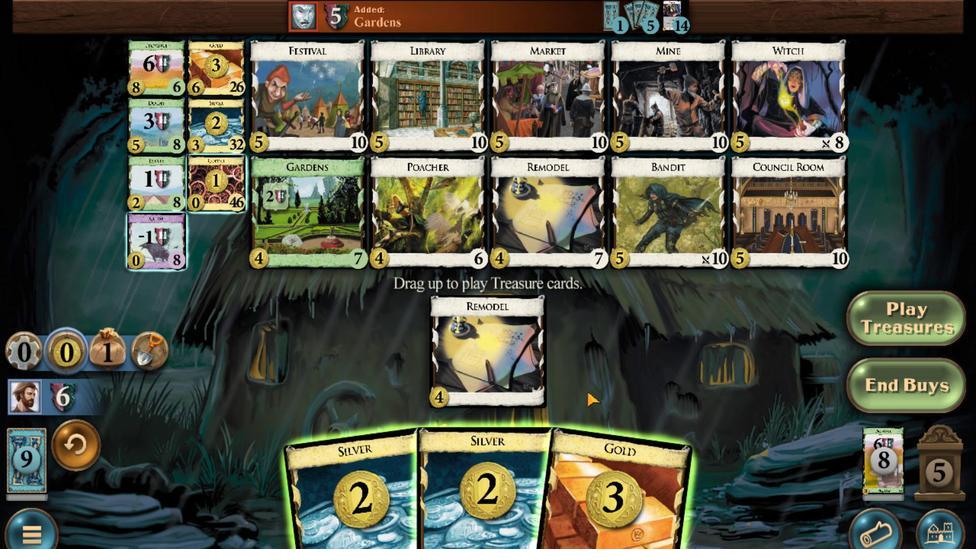 
Action: Mouse moved to (387, 467)
Screenshot: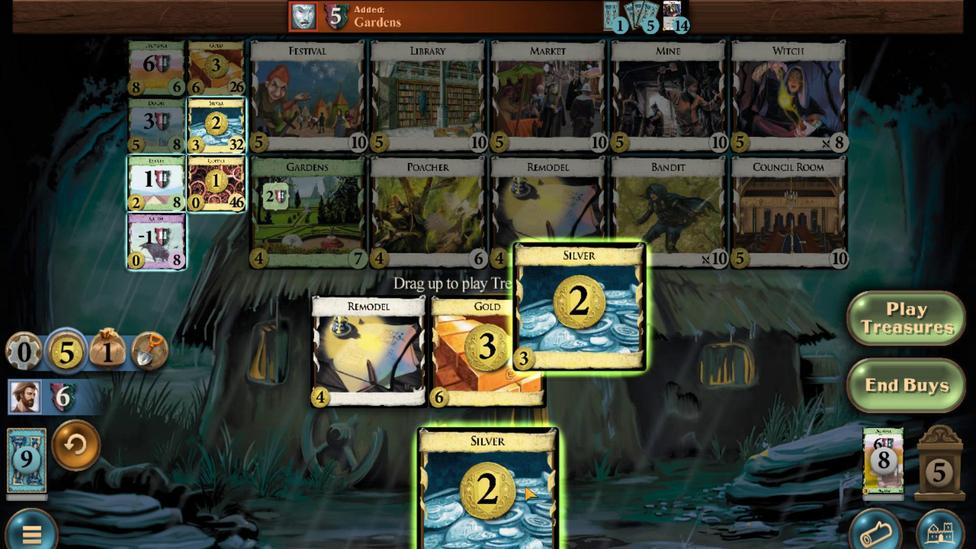 
Action: Mouse scrolled (387, 467) with delta (0, 0)
Screenshot: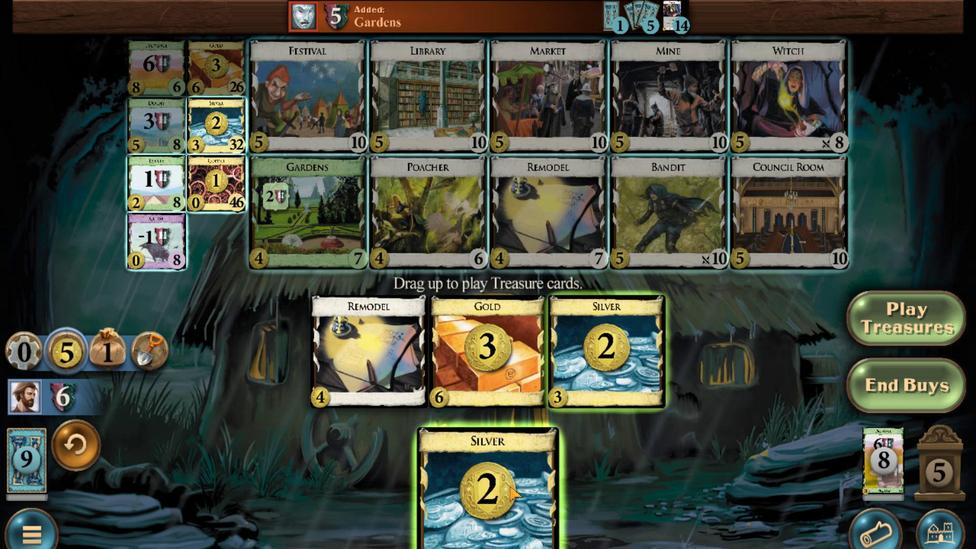 
Action: Mouse moved to (355, 473)
Screenshot: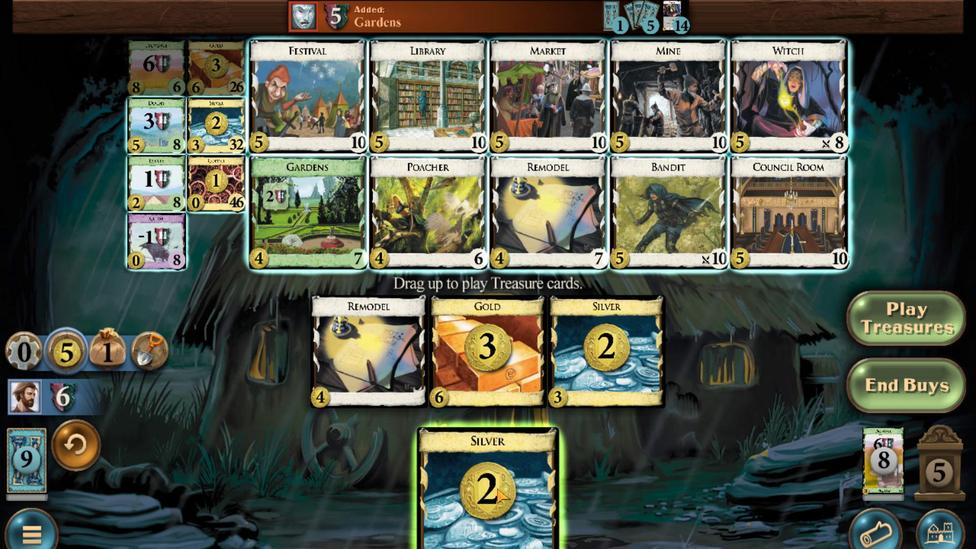 
Action: Mouse scrolled (355, 473) with delta (0, 0)
Screenshot: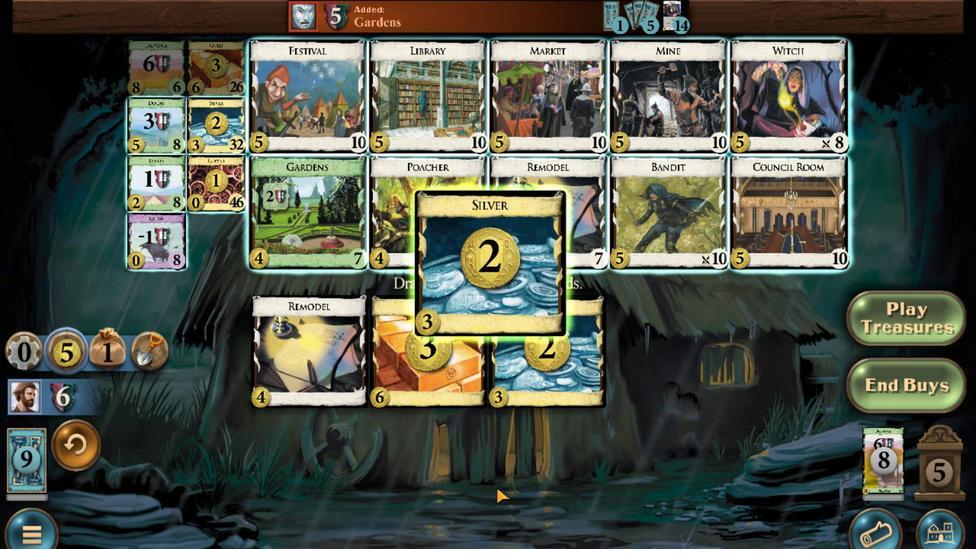 
Action: Mouse moved to (343, 474)
Screenshot: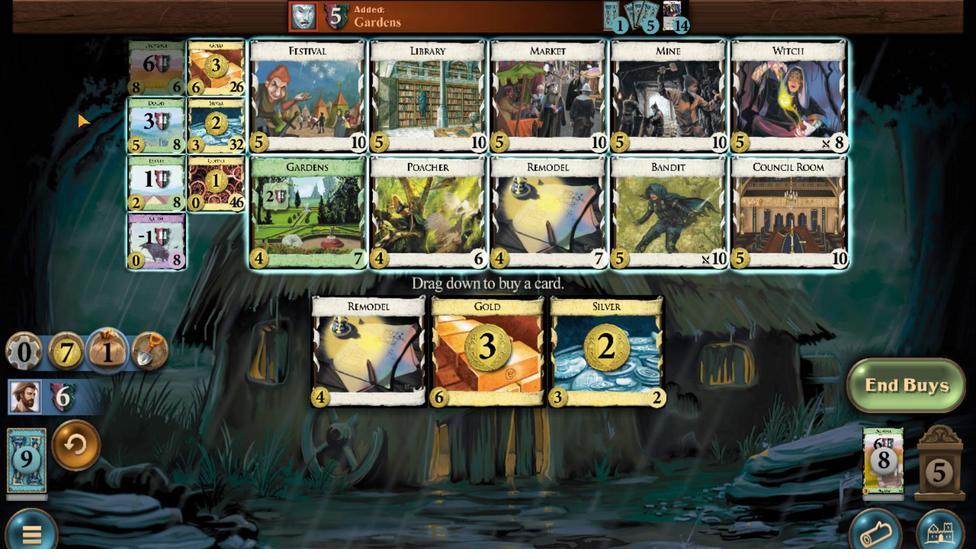 
Action: Mouse scrolled (343, 474) with delta (0, 0)
Screenshot: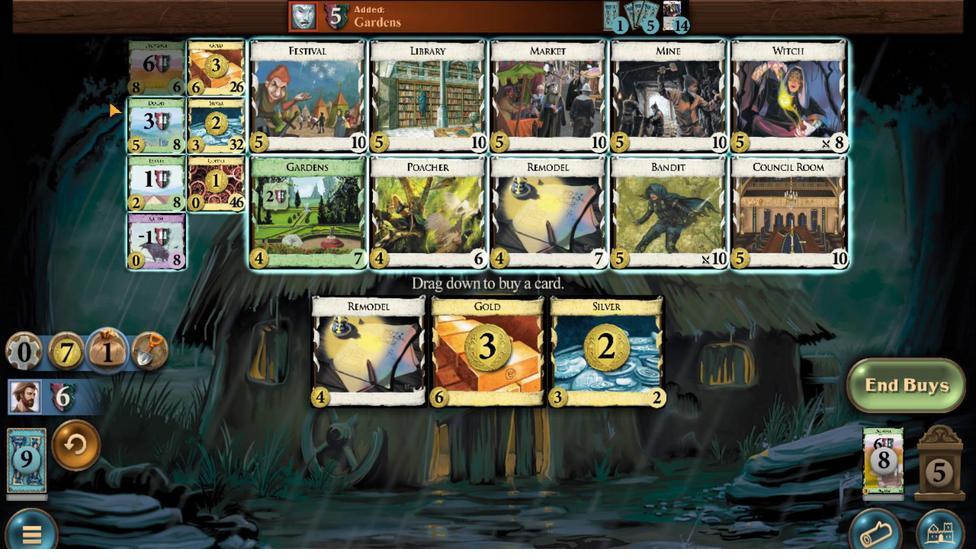 
Action: Mouse moved to (247, 318)
Screenshot: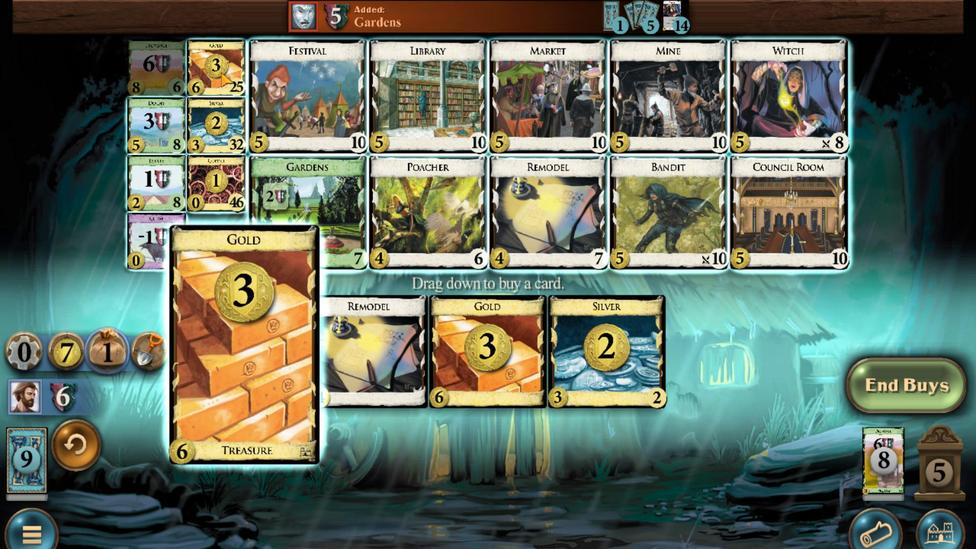 
Action: Mouse scrolled (247, 318) with delta (0, 0)
Screenshot: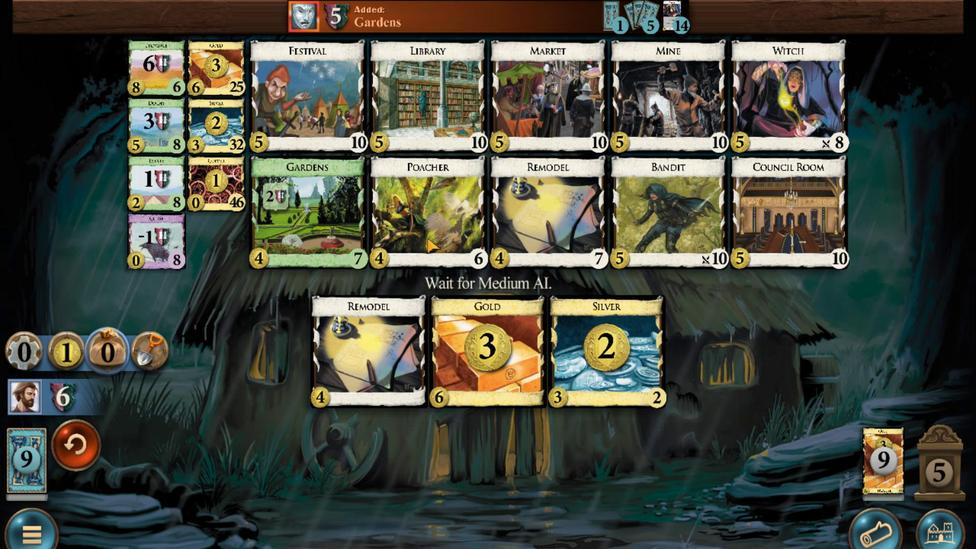 
Action: Mouse scrolled (247, 318) with delta (0, 0)
Screenshot: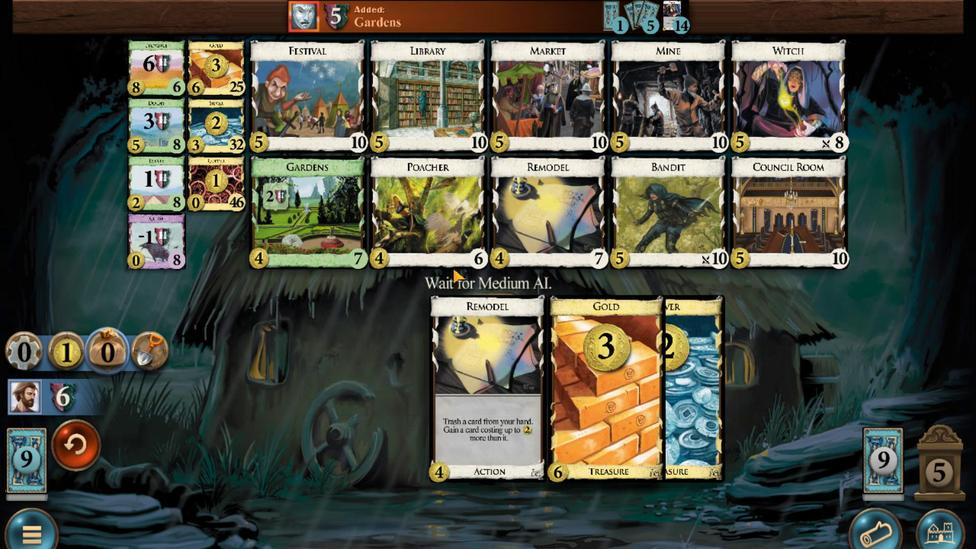 
Action: Mouse scrolled (247, 318) with delta (0, 0)
Screenshot: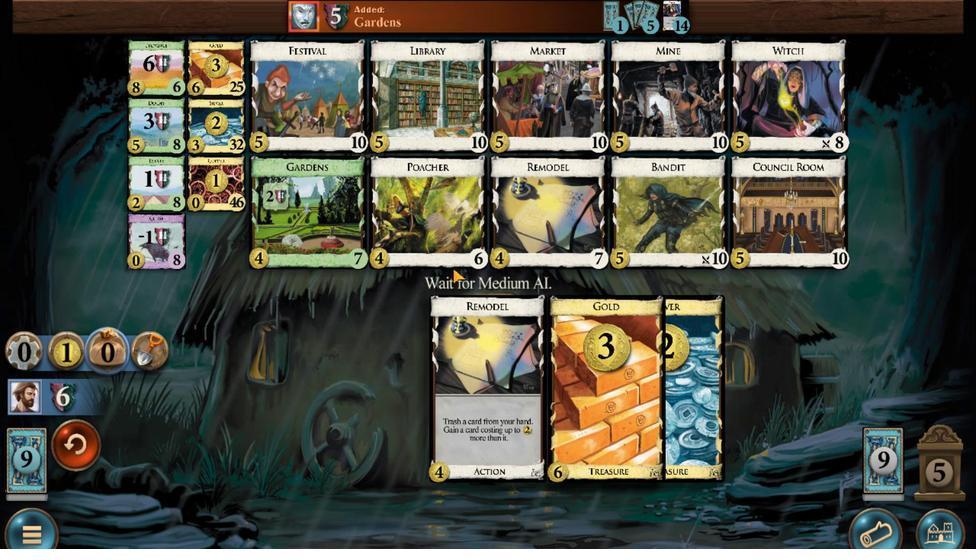 
Action: Mouse scrolled (247, 318) with delta (0, 0)
Screenshot: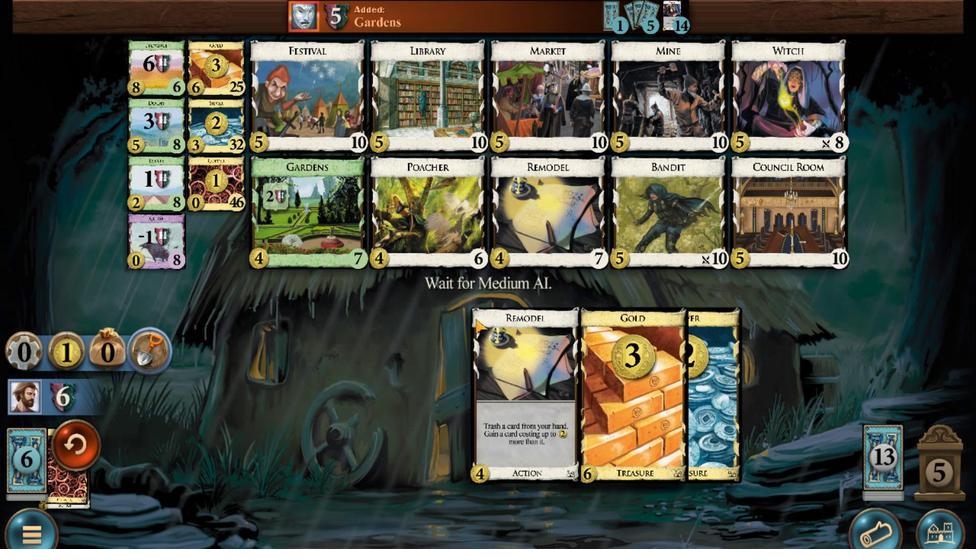 
Action: Mouse scrolled (247, 318) with delta (0, 0)
Screenshot: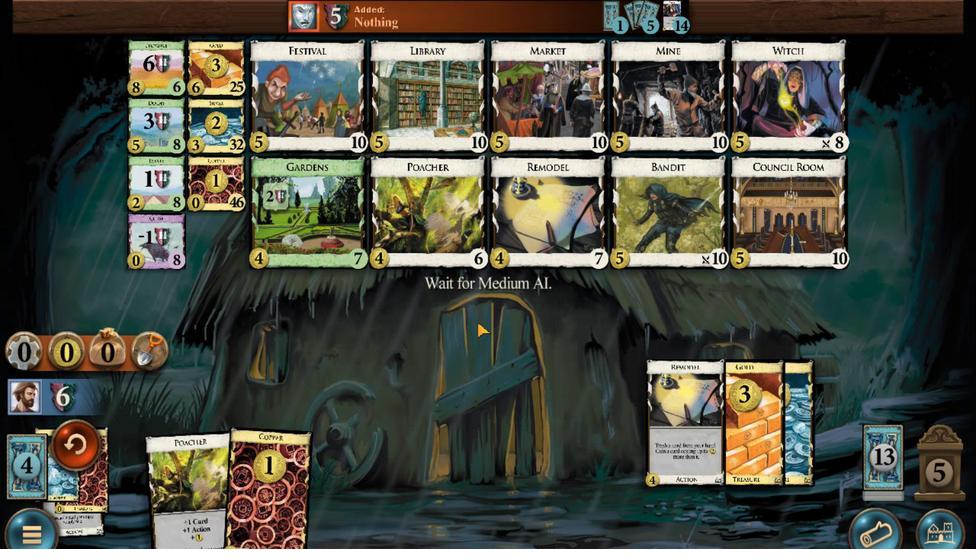 
Action: Mouse scrolled (247, 318) with delta (0, 0)
Screenshot: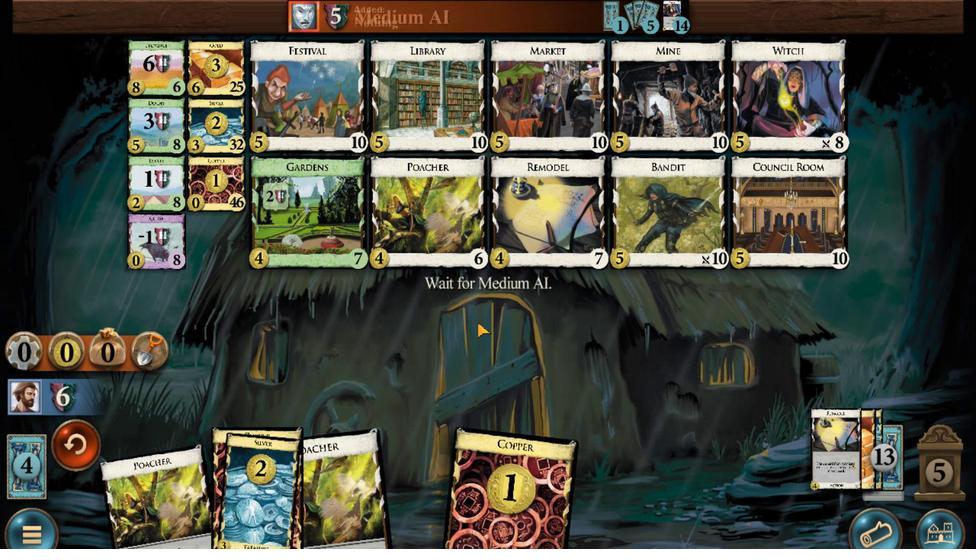 
Action: Mouse scrolled (247, 318) with delta (0, 0)
Screenshot: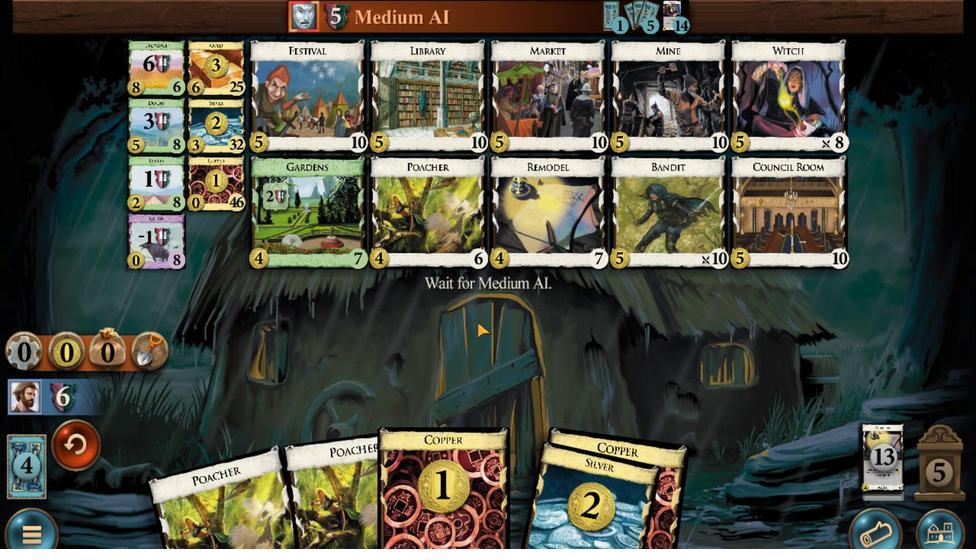 
Action: Mouse moved to (305, 469)
Screenshot: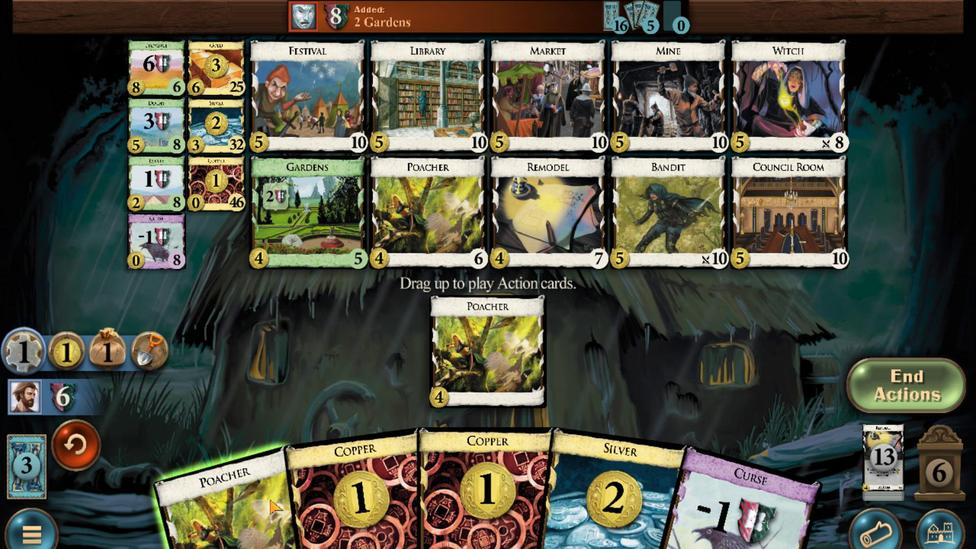 
Action: Mouse scrolled (305, 469) with delta (0, 0)
Screenshot: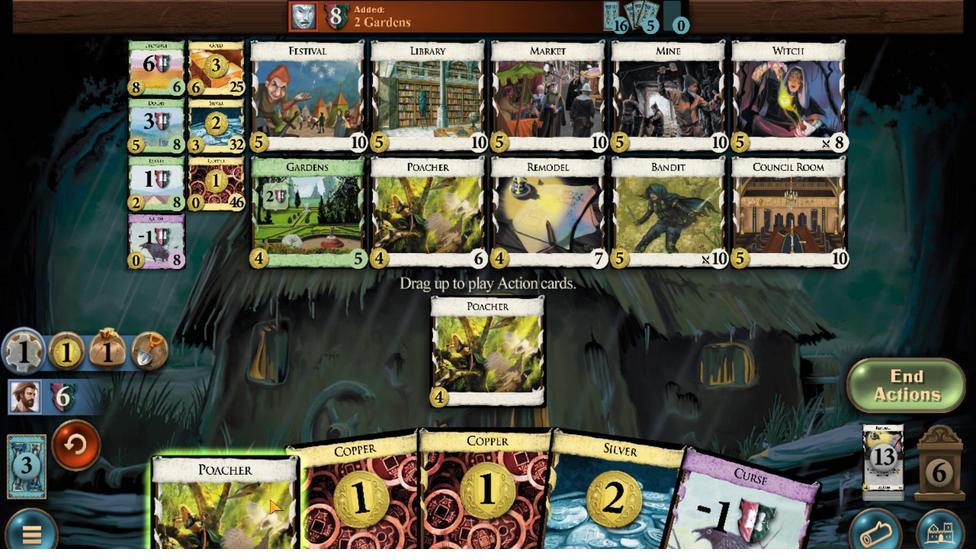 
Action: Mouse moved to (264, 478)
Screenshot: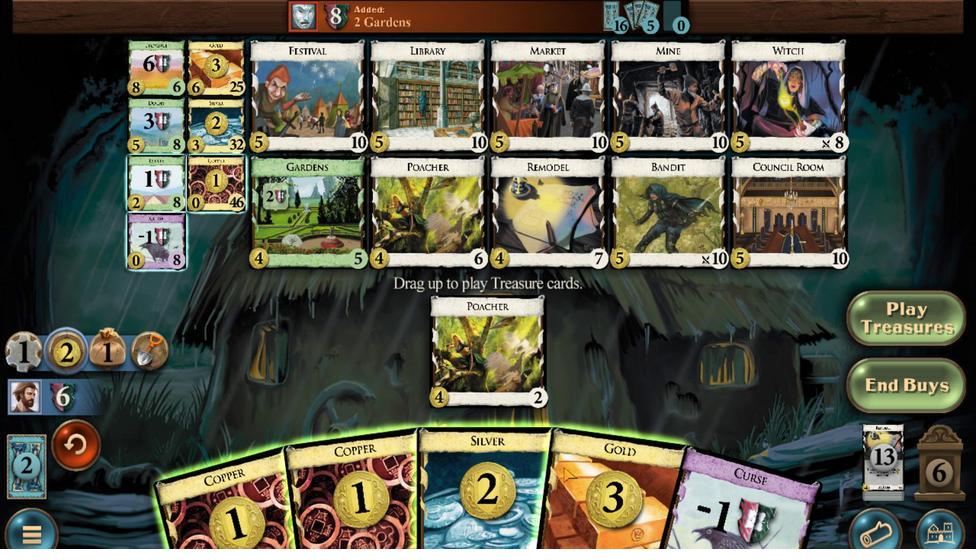 
Action: Mouse scrolled (264, 478) with delta (0, 0)
Screenshot: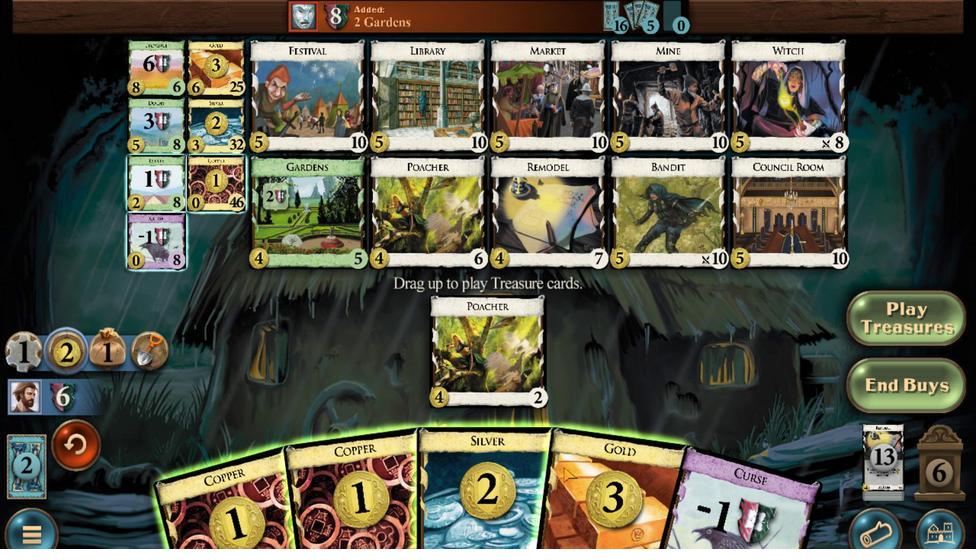 
Action: Mouse moved to (379, 472)
Screenshot: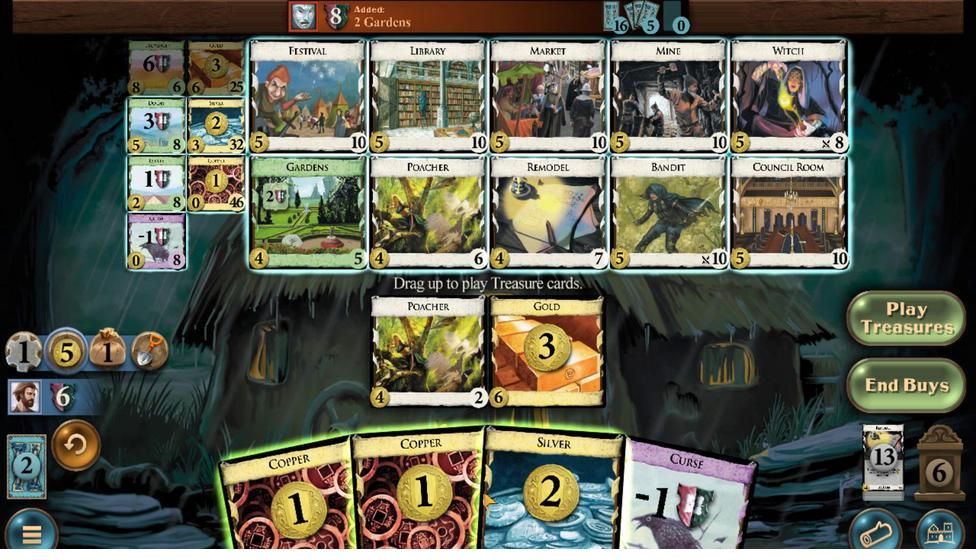 
Action: Mouse scrolled (379, 472) with delta (0, 0)
Screenshot: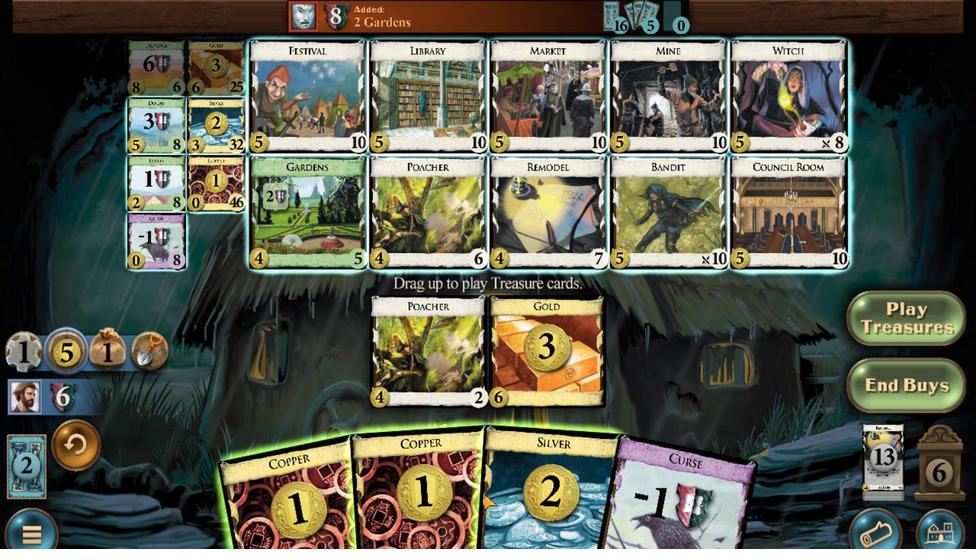 
Action: Mouse moved to (347, 475)
Screenshot: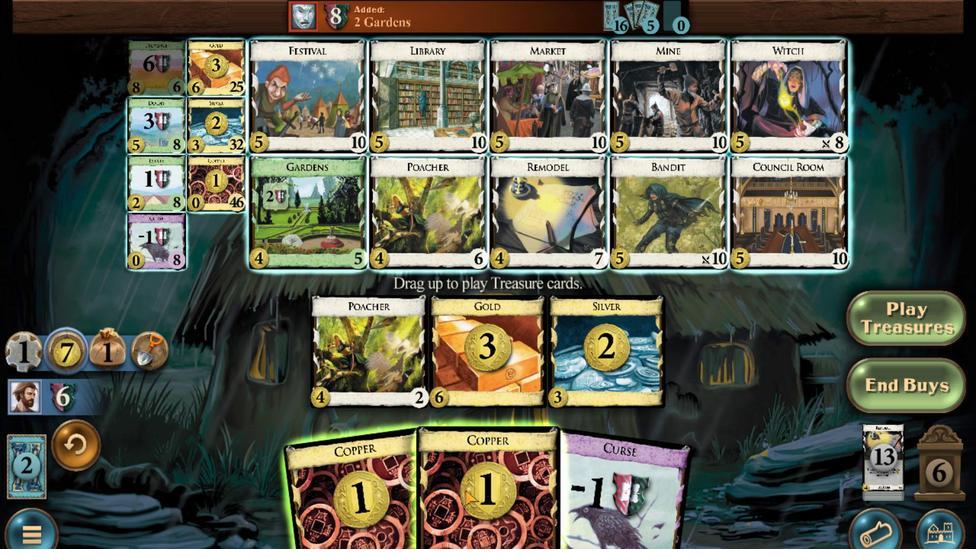 
Action: Mouse scrolled (347, 474) with delta (0, 0)
Screenshot: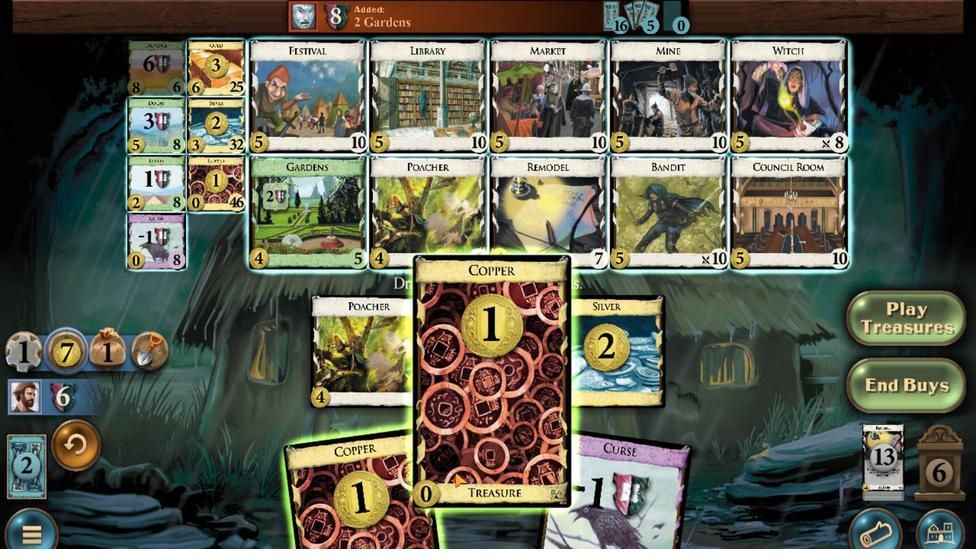 
Action: Mouse moved to (332, 475)
Screenshot: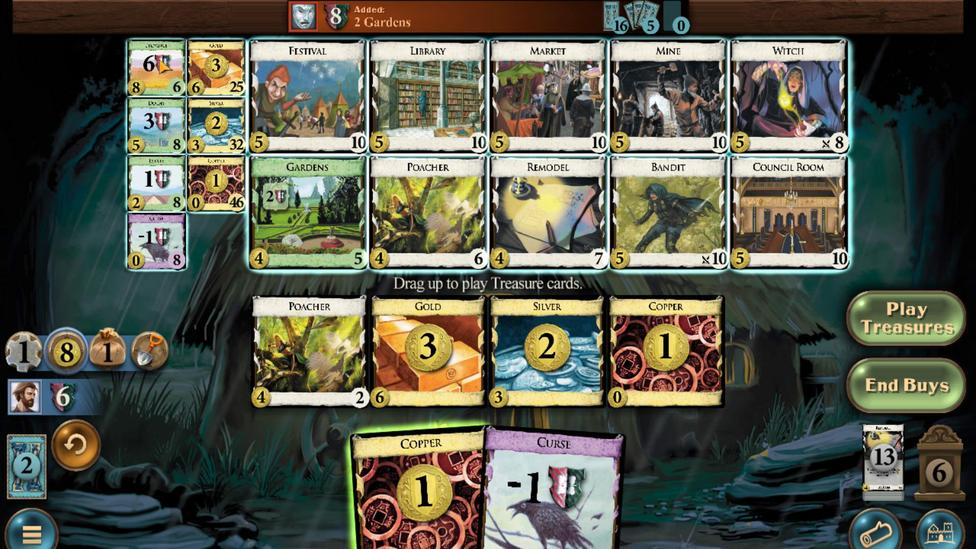
Action: Mouse scrolled (332, 474) with delta (0, 0)
Screenshot: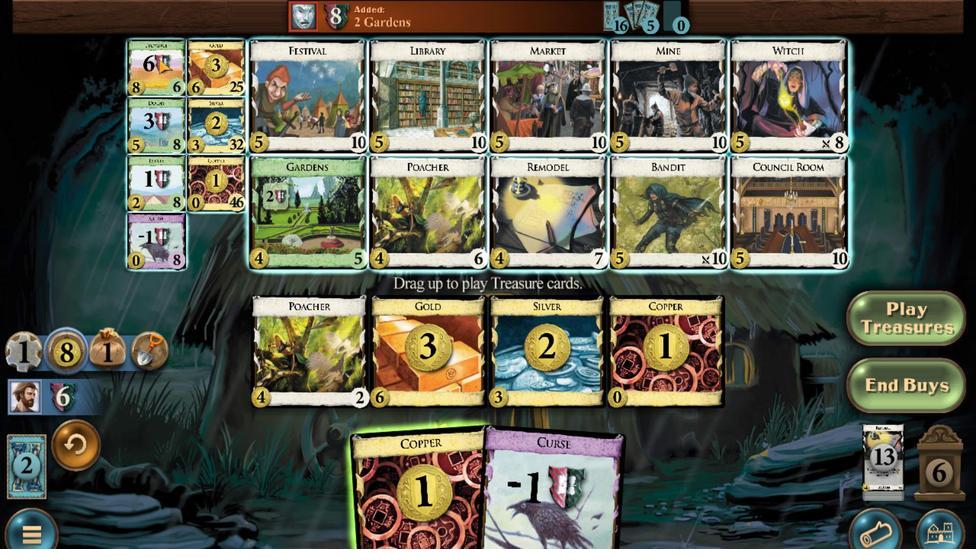 
Action: Mouse moved to (225, 313)
Screenshot: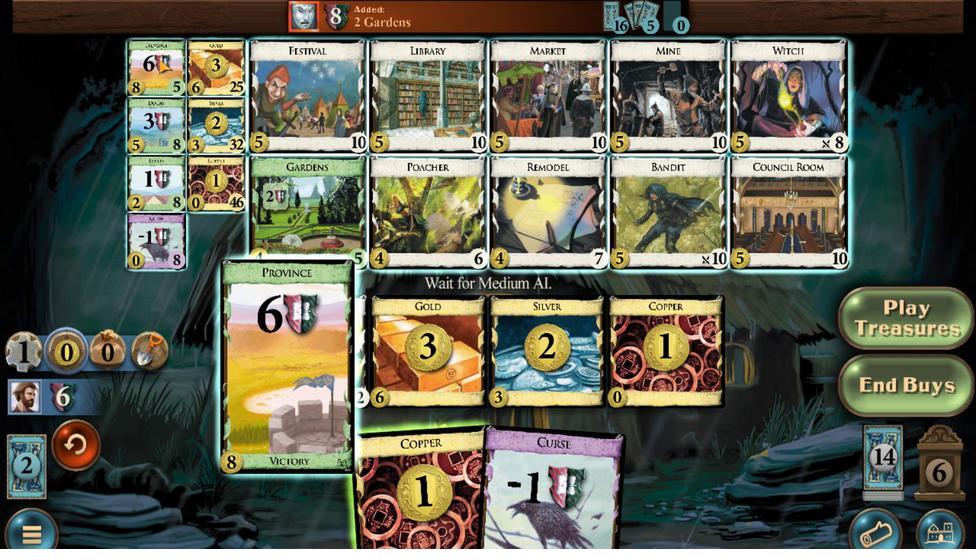 
Action: Mouse scrolled (225, 313) with delta (0, 0)
Screenshot: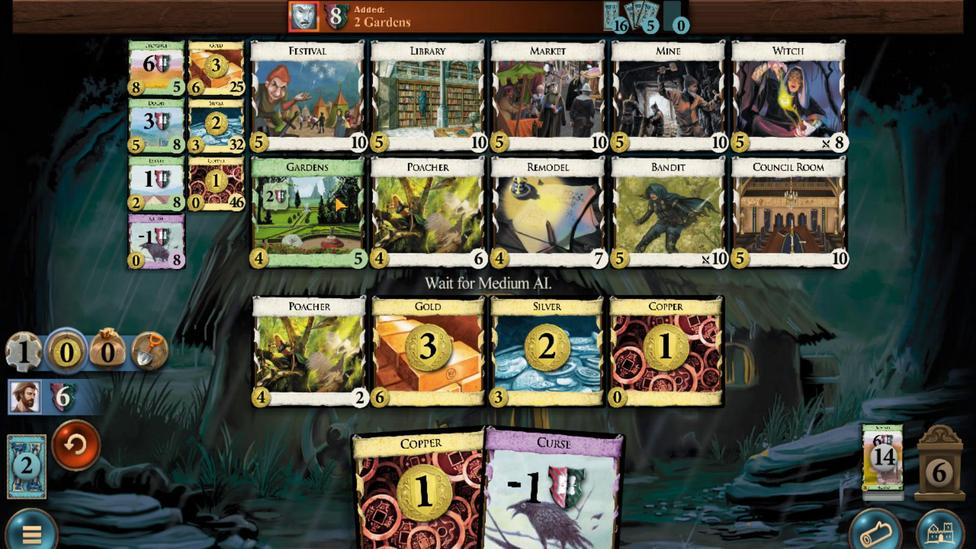 
Action: Mouse scrolled (225, 313) with delta (0, 0)
Screenshot: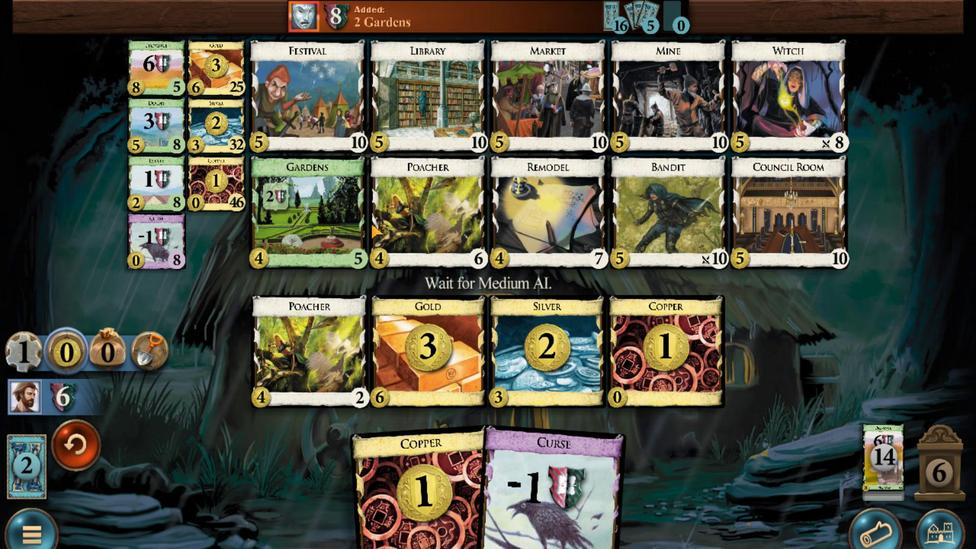 
Action: Mouse scrolled (225, 313) with delta (0, 0)
Screenshot: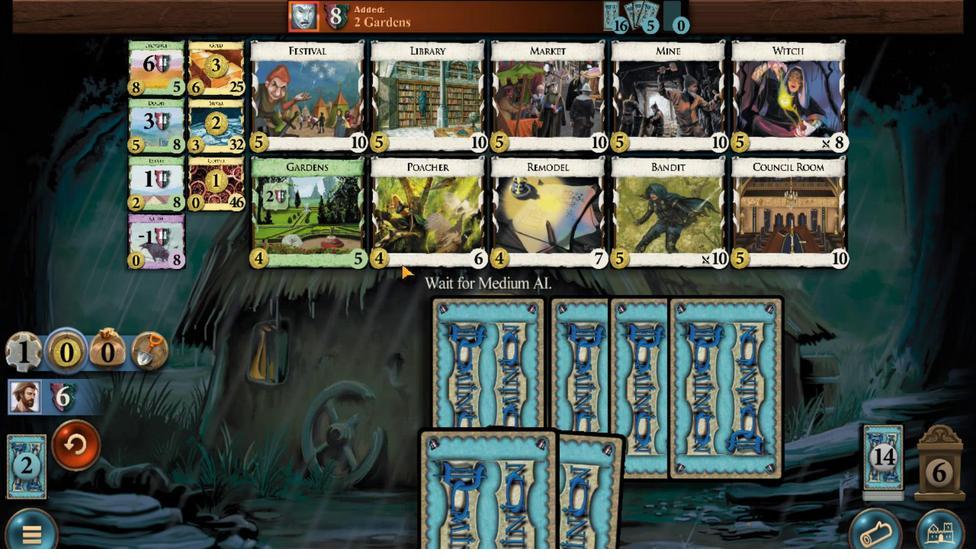 
Action: Mouse scrolled (225, 313) with delta (0, 0)
Screenshot: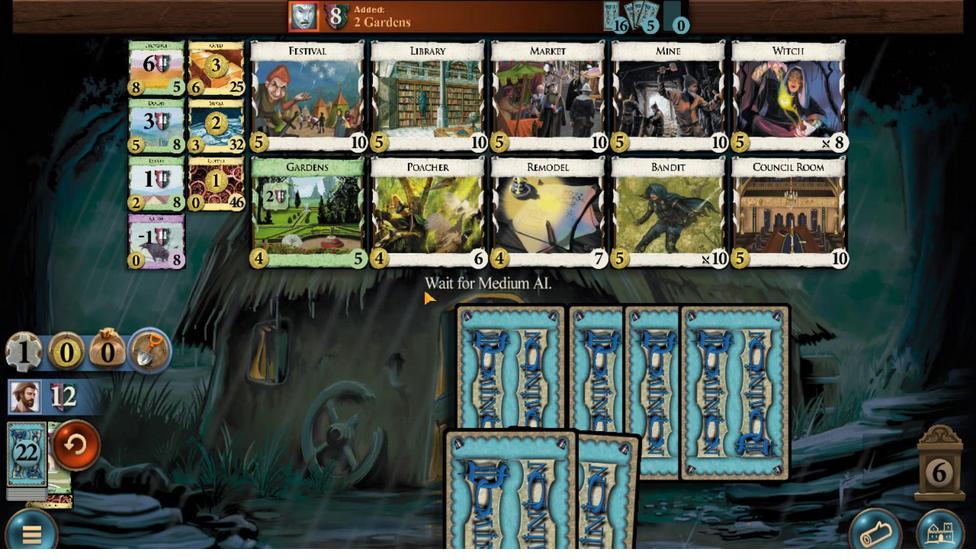 
Action: Mouse scrolled (225, 313) with delta (0, 0)
Screenshot: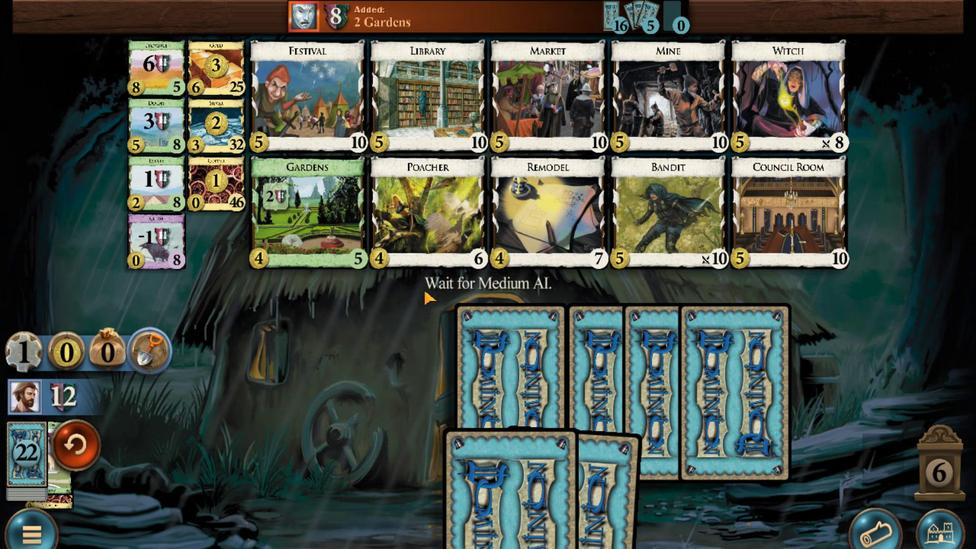 
Action: Mouse scrolled (225, 313) with delta (0, 0)
Screenshot: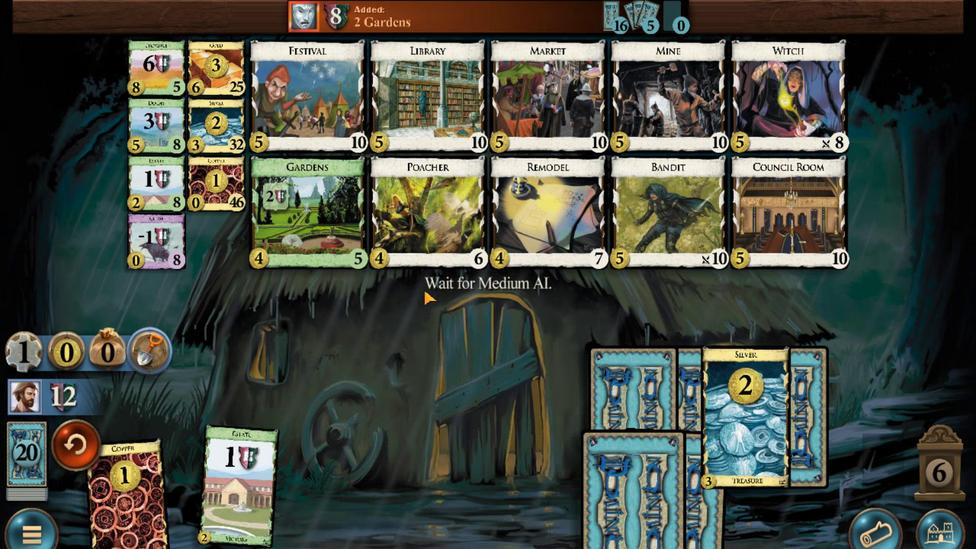 
Action: Mouse scrolled (225, 313) with delta (0, 0)
Screenshot: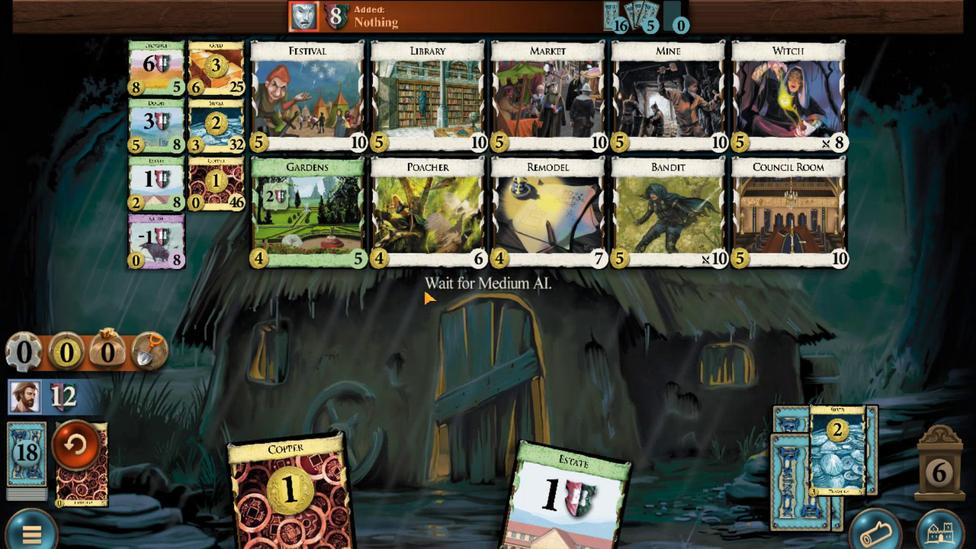 
Action: Mouse scrolled (225, 313) with delta (0, 0)
Screenshot: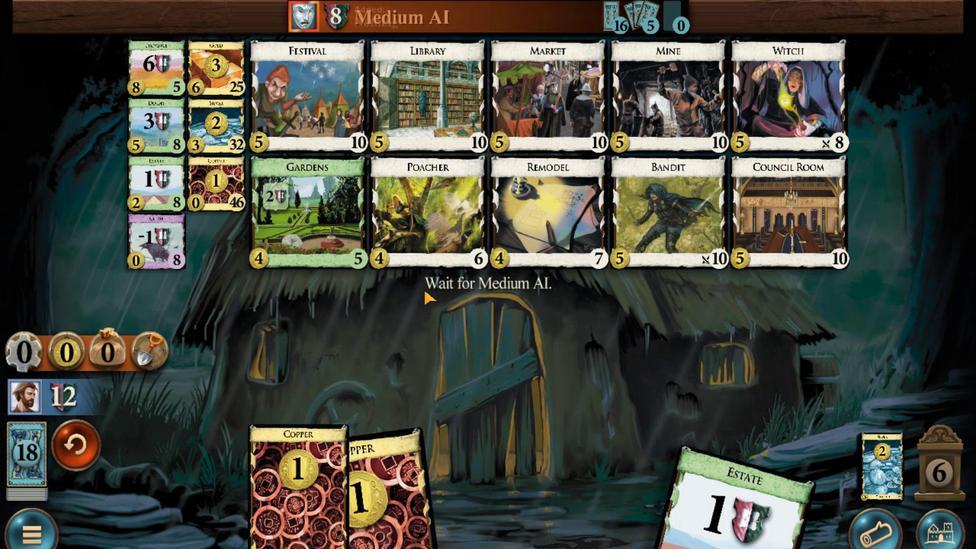
Action: Mouse moved to (247, 476)
Screenshot: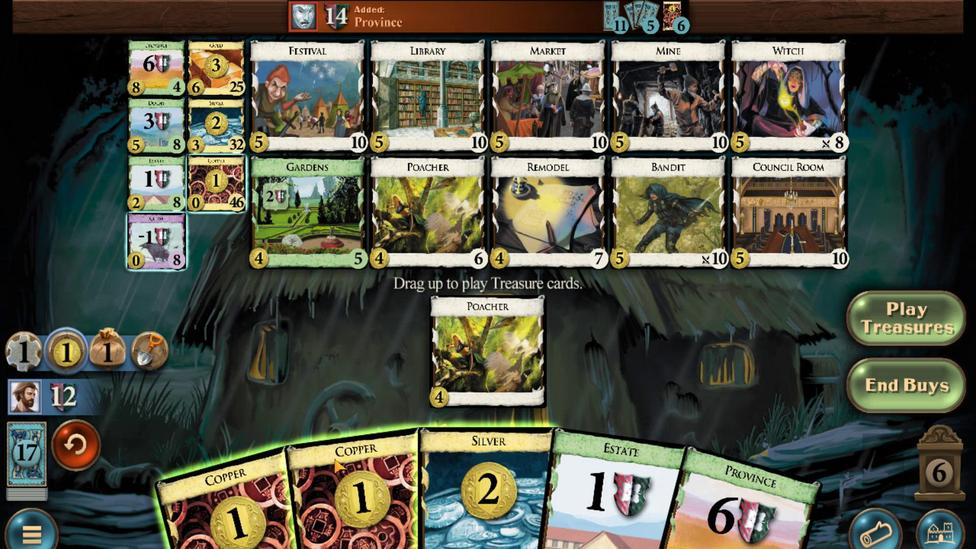 
Action: Mouse scrolled (247, 475) with delta (0, 0)
Screenshot: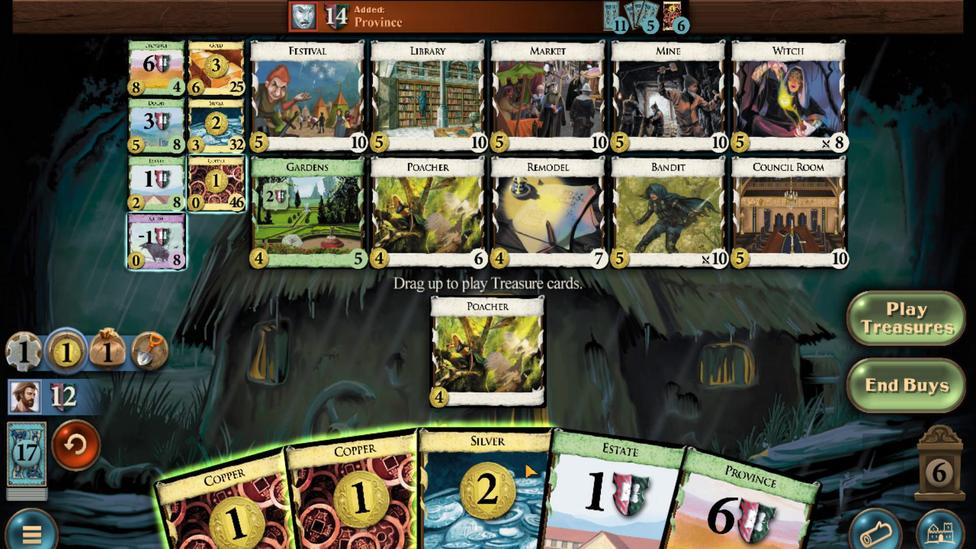 
Action: Mouse moved to (335, 468)
Screenshot: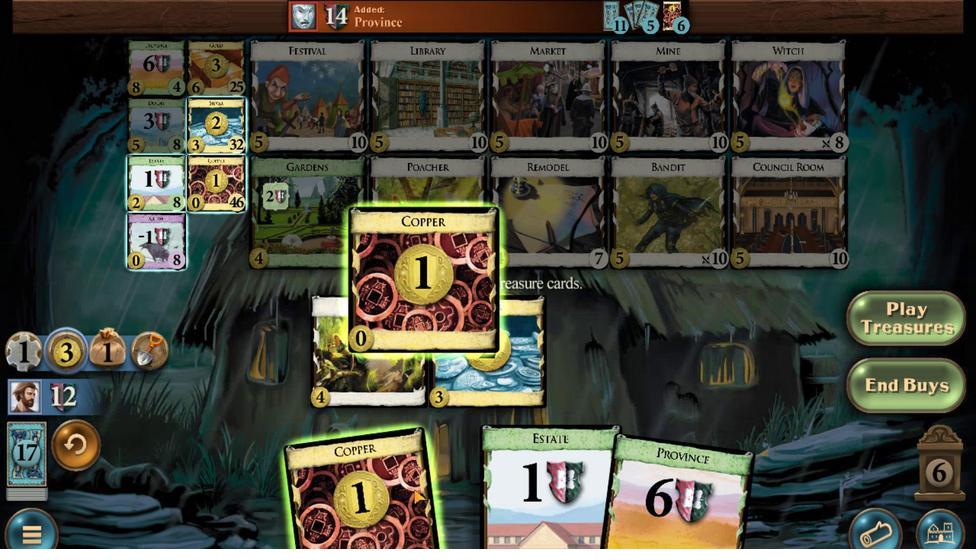 
Action: Mouse scrolled (335, 467) with delta (0, 0)
Screenshot: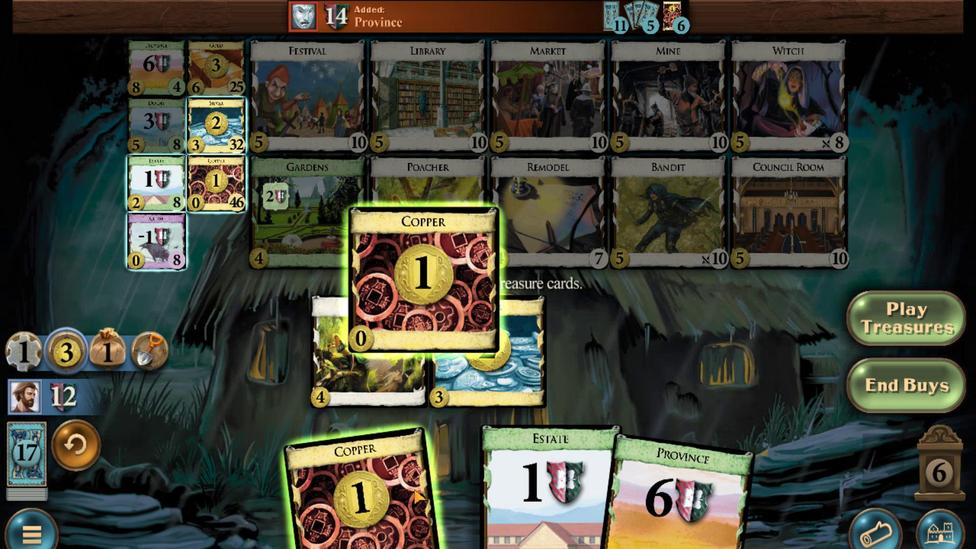 
Action: Mouse moved to (314, 474)
Screenshot: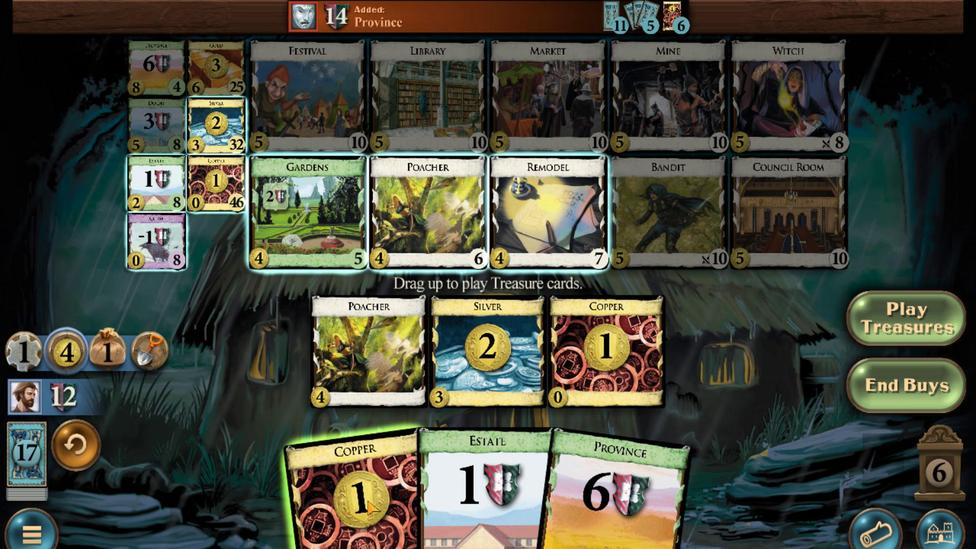 
Action: Mouse scrolled (314, 474) with delta (0, 0)
Screenshot: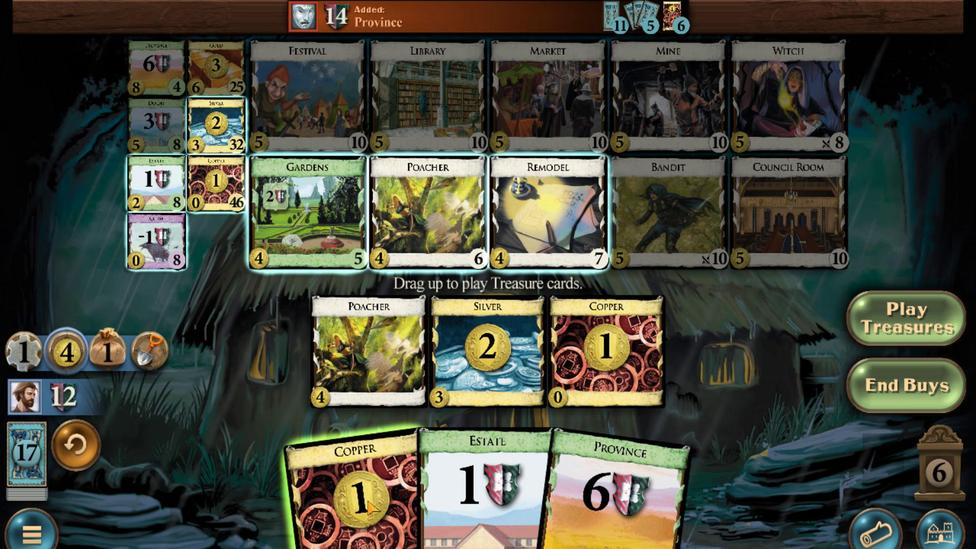
Action: Mouse moved to (298, 478)
Screenshot: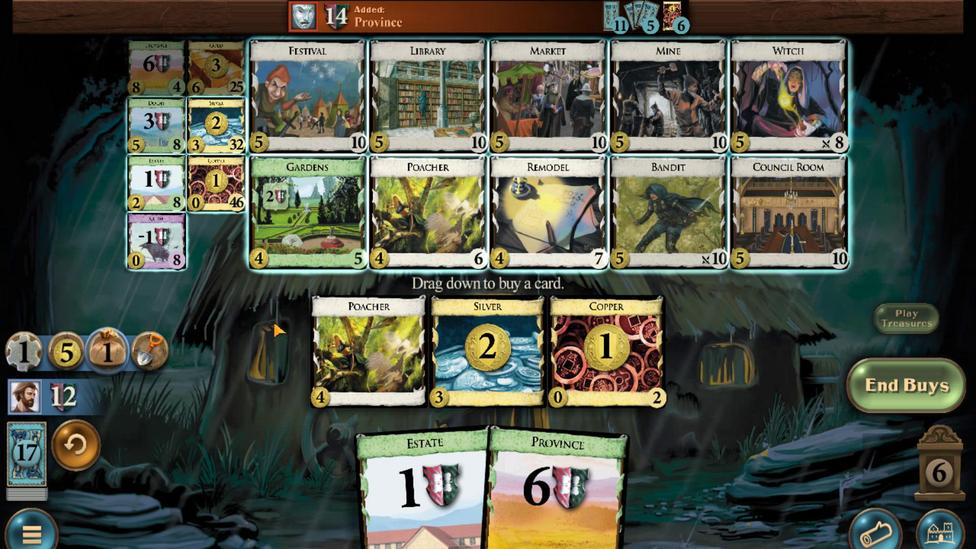 
Action: Mouse scrolled (298, 478) with delta (0, 0)
Screenshot: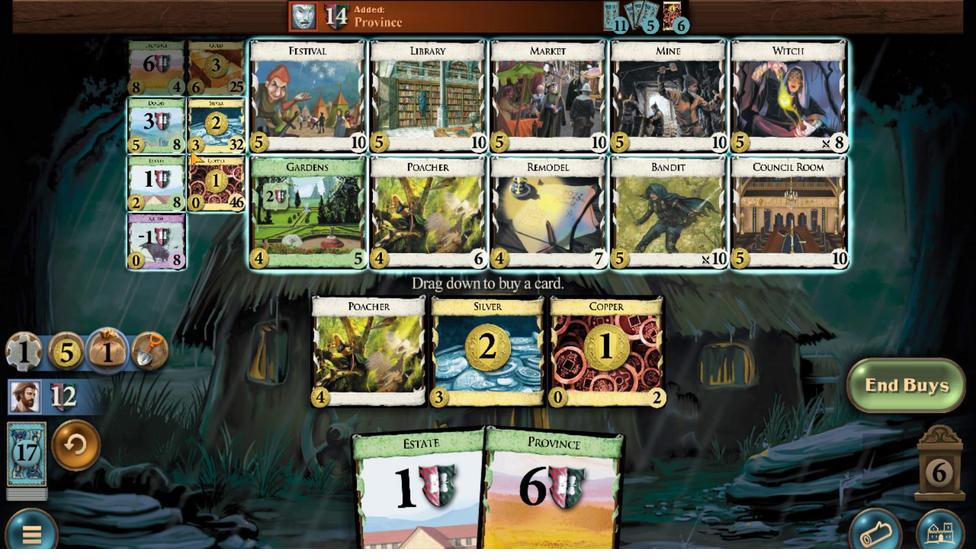 
Action: Mouse moved to (231, 338)
Screenshot: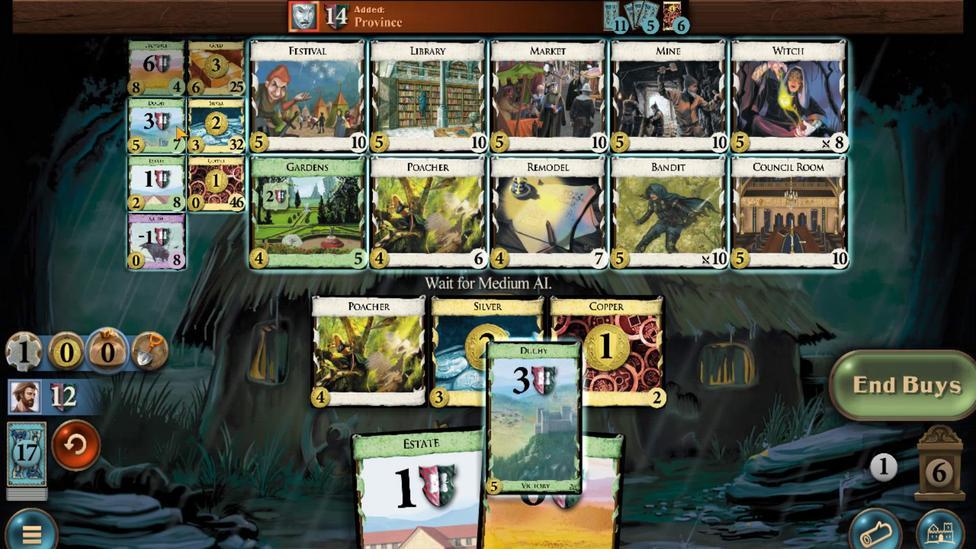 
Action: Mouse scrolled (231, 338) with delta (0, 0)
Screenshot: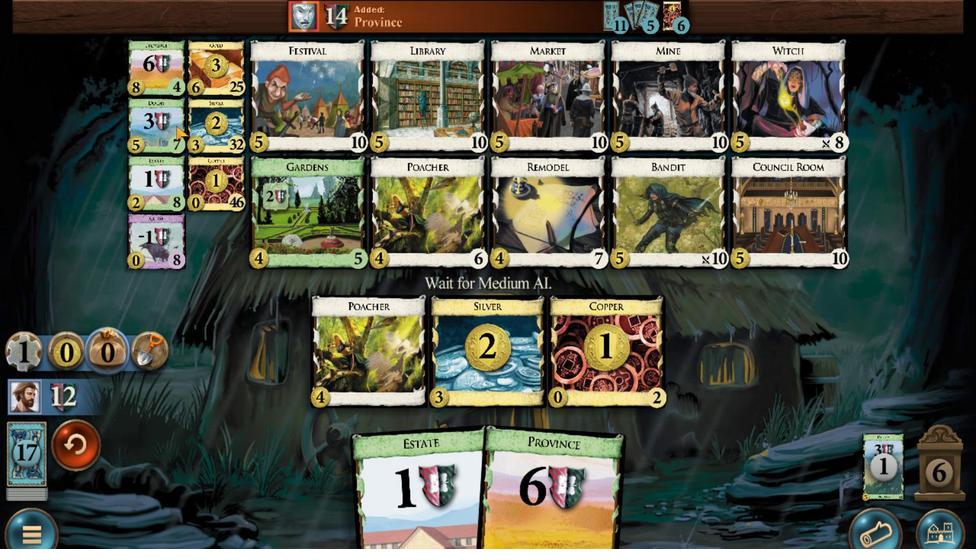 
Action: Mouse scrolled (231, 338) with delta (0, 0)
Screenshot: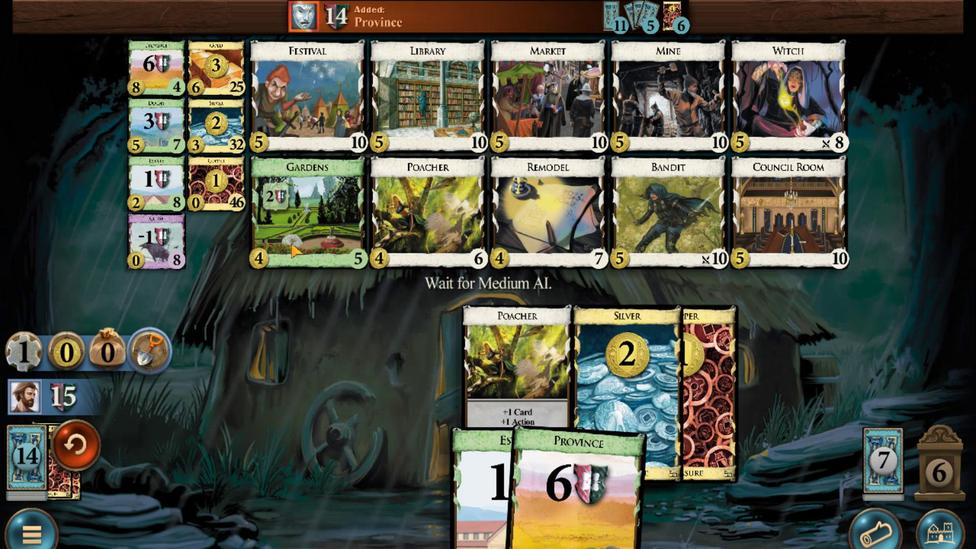 
Action: Mouse scrolled (231, 338) with delta (0, 0)
Screenshot: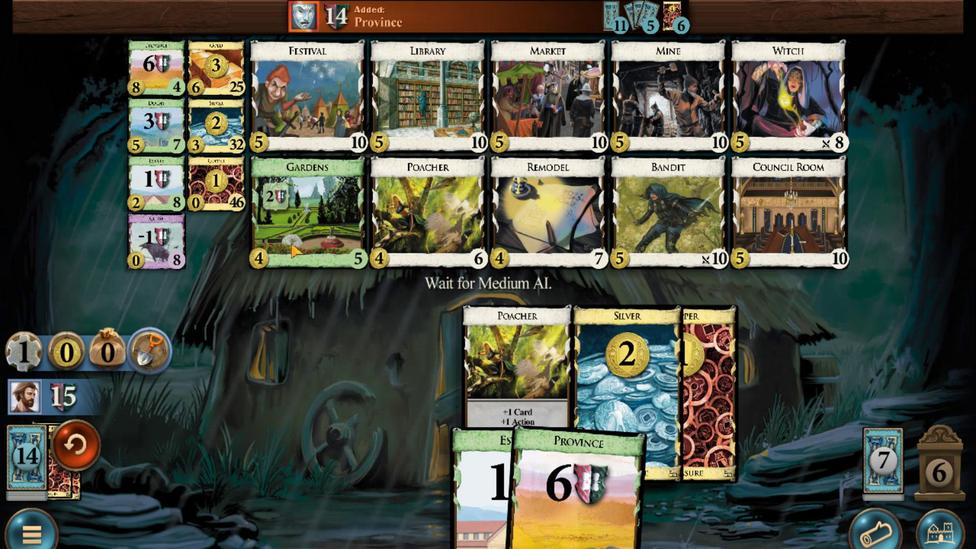 
Action: Mouse scrolled (231, 338) with delta (0, 0)
Screenshot: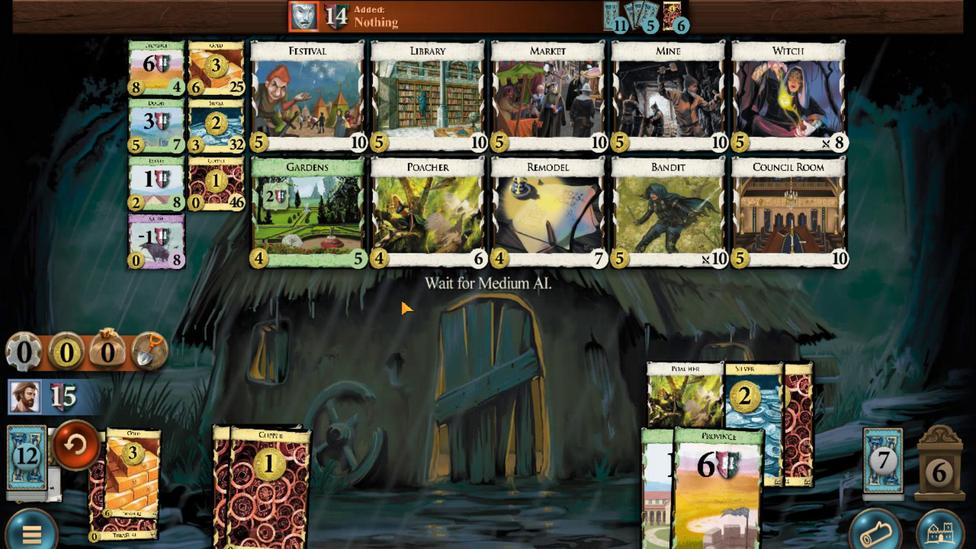 
Action: Mouse scrolled (231, 338) with delta (0, 0)
Screenshot: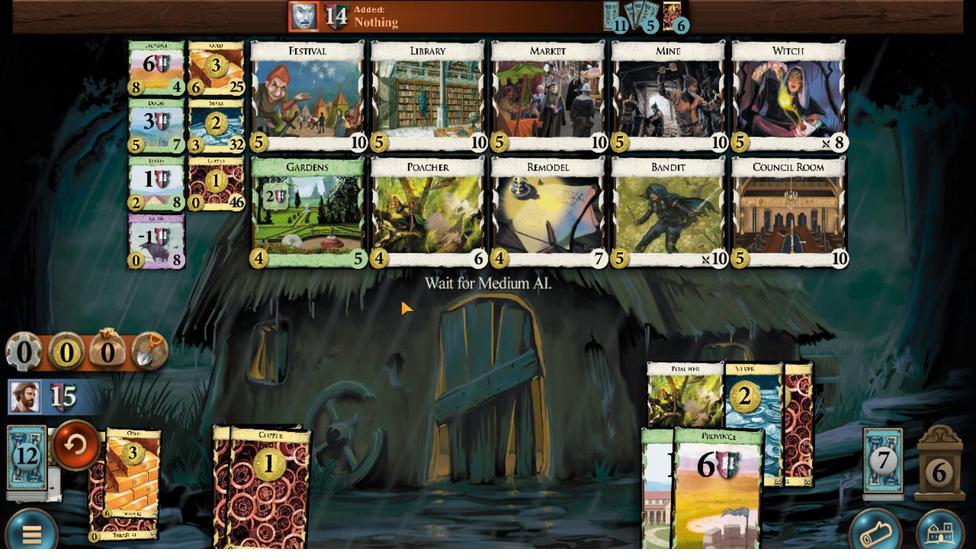 
Action: Mouse scrolled (231, 338) with delta (0, 0)
Screenshot: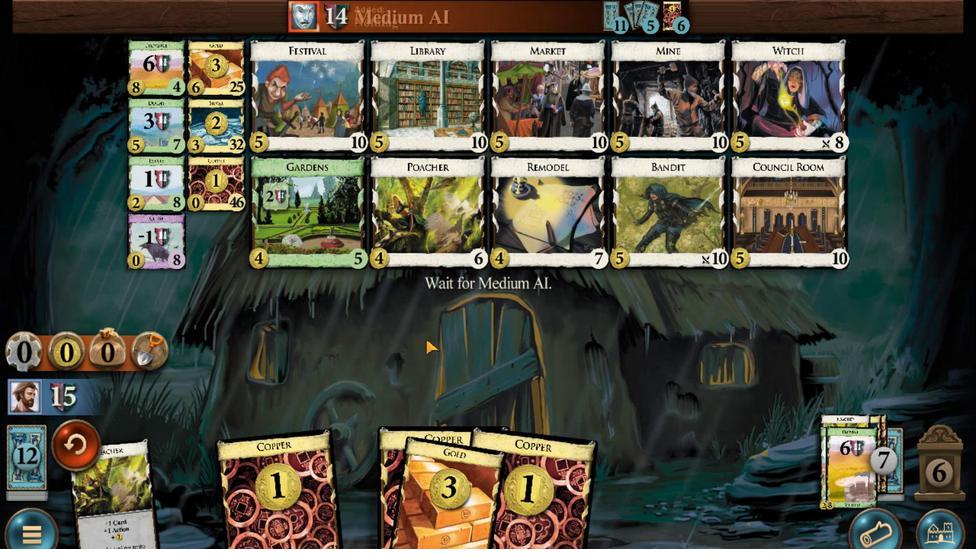 
Action: Mouse moved to (255, 476)
Screenshot: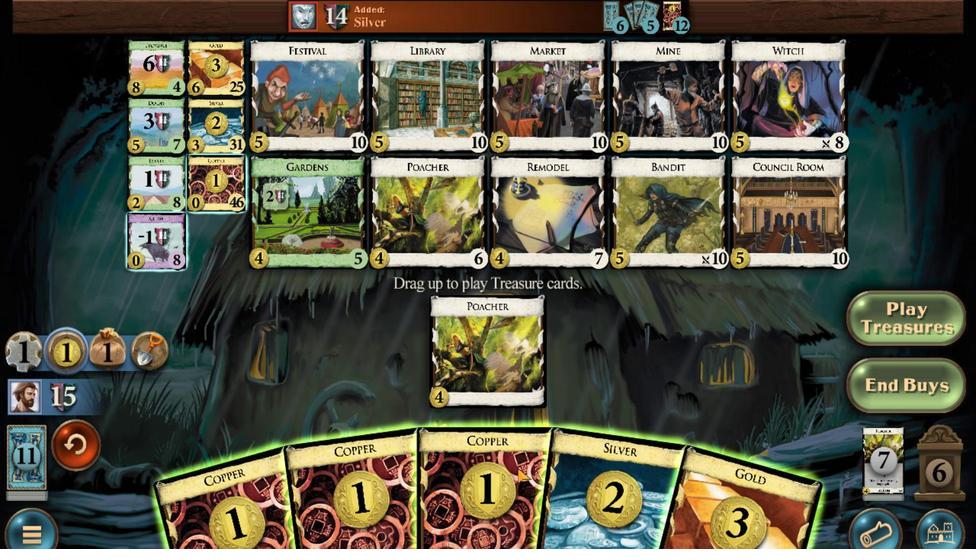 
Action: Mouse scrolled (255, 476) with delta (0, 0)
Screenshot: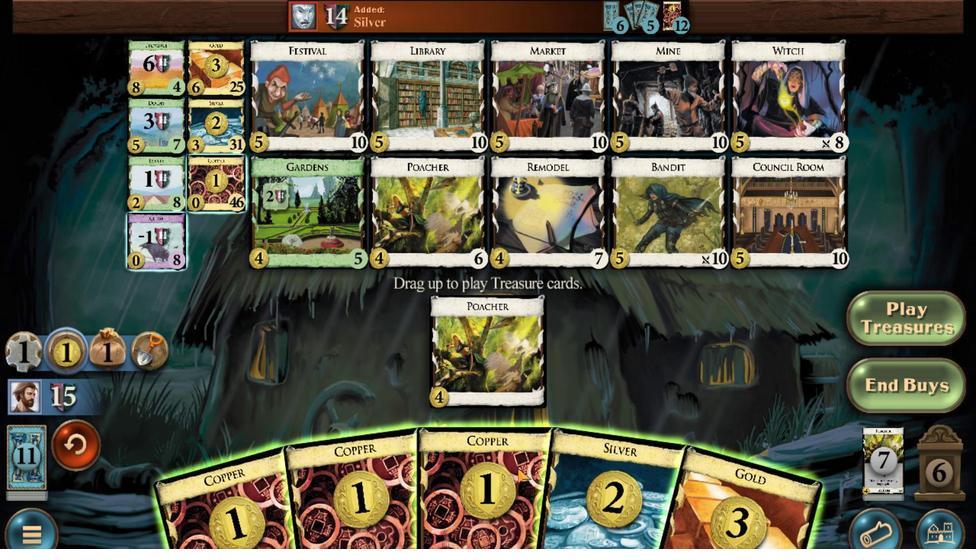 
Action: Mouse moved to (417, 474)
Screenshot: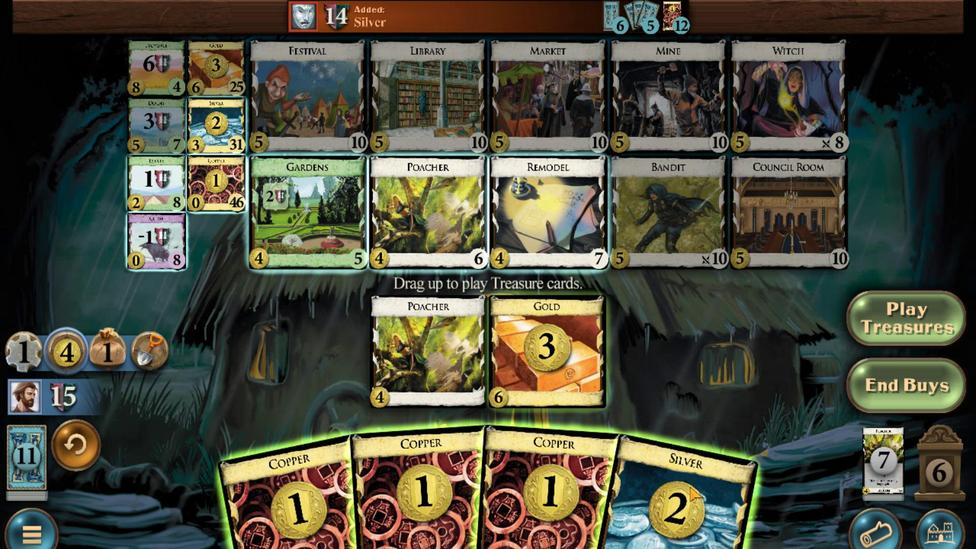 
Action: Mouse scrolled (417, 474) with delta (0, 0)
Screenshot: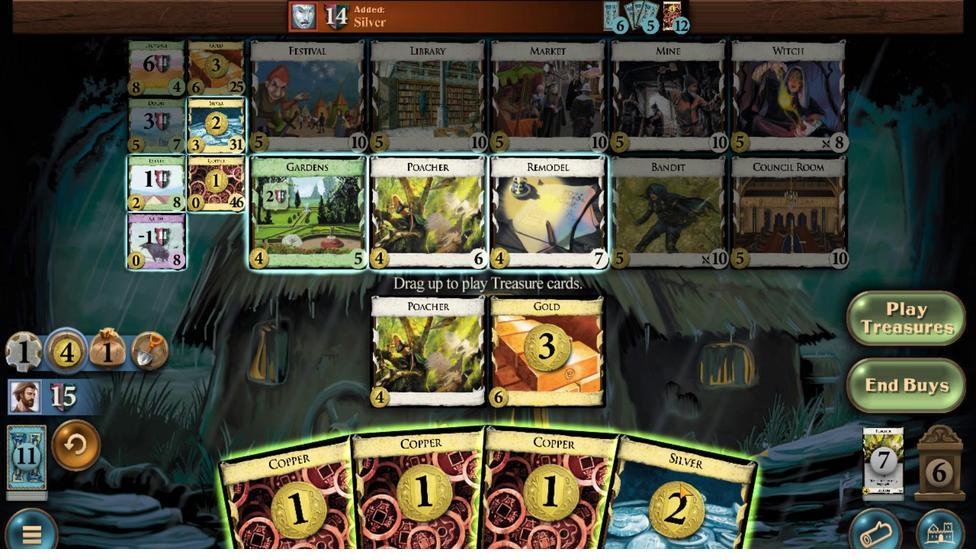 
Action: Mouse moved to (407, 472)
Screenshot: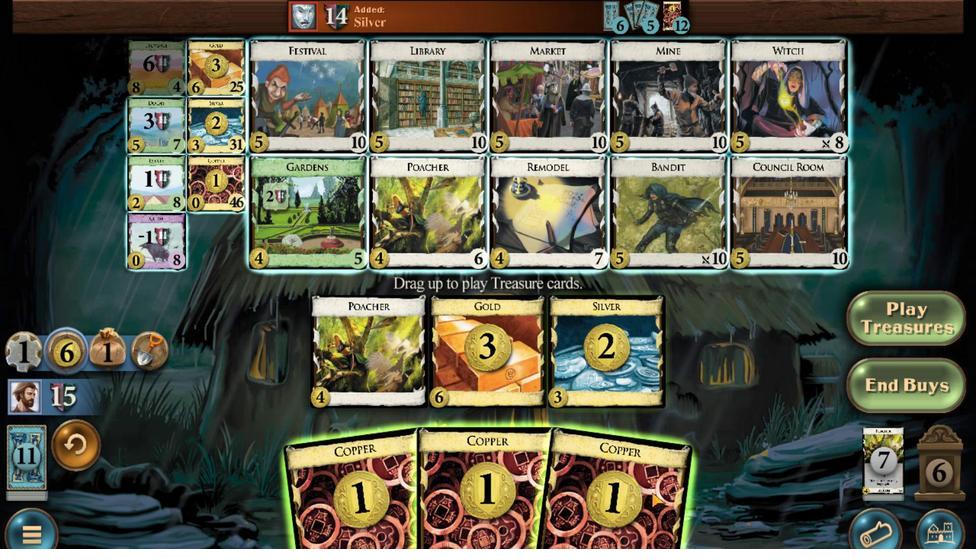 
Action: Mouse scrolled (407, 472) with delta (0, 0)
Screenshot: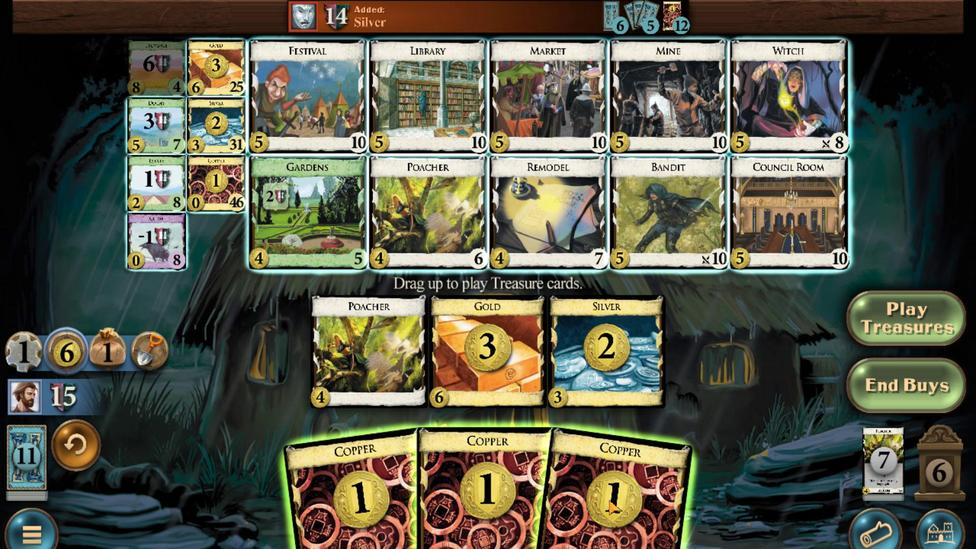 
Action: Mouse moved to (383, 478)
Screenshot: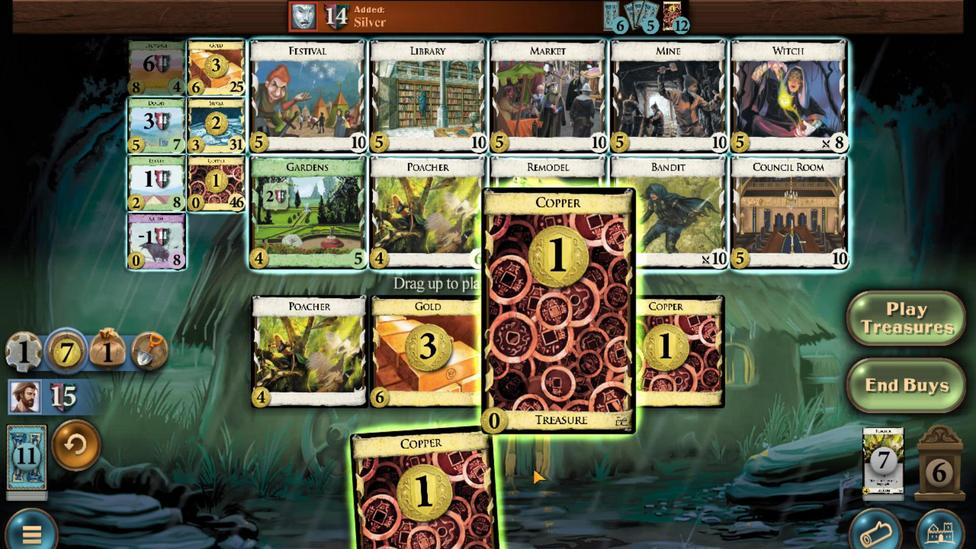 
Action: Mouse scrolled (383, 478) with delta (0, 0)
Screenshot: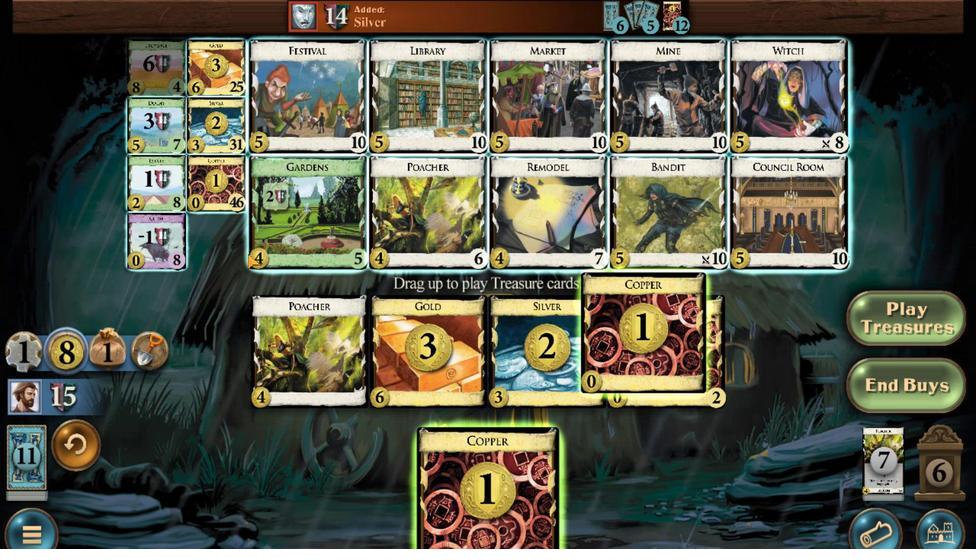 
Action: Mouse moved to (371, 479)
Screenshot: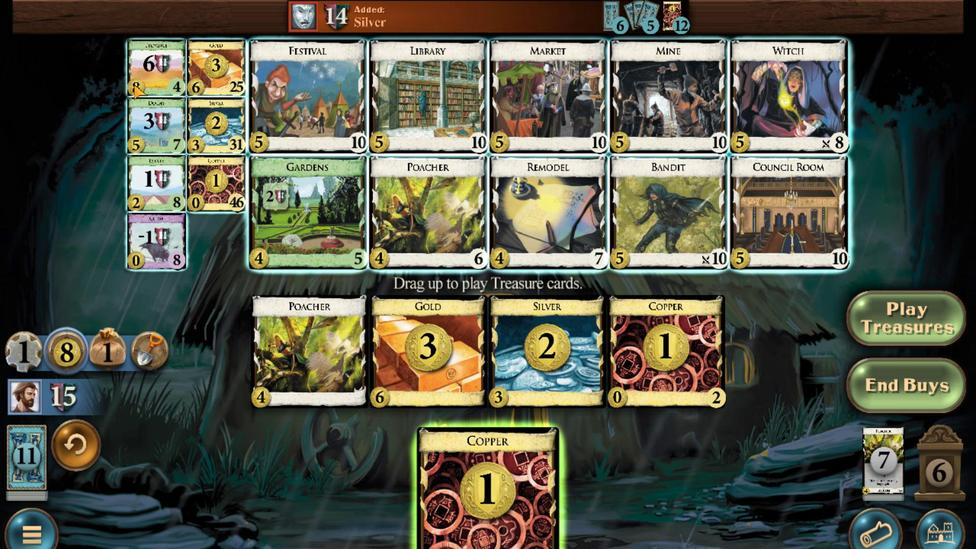 
Action: Mouse scrolled (371, 479) with delta (0, 0)
Screenshot: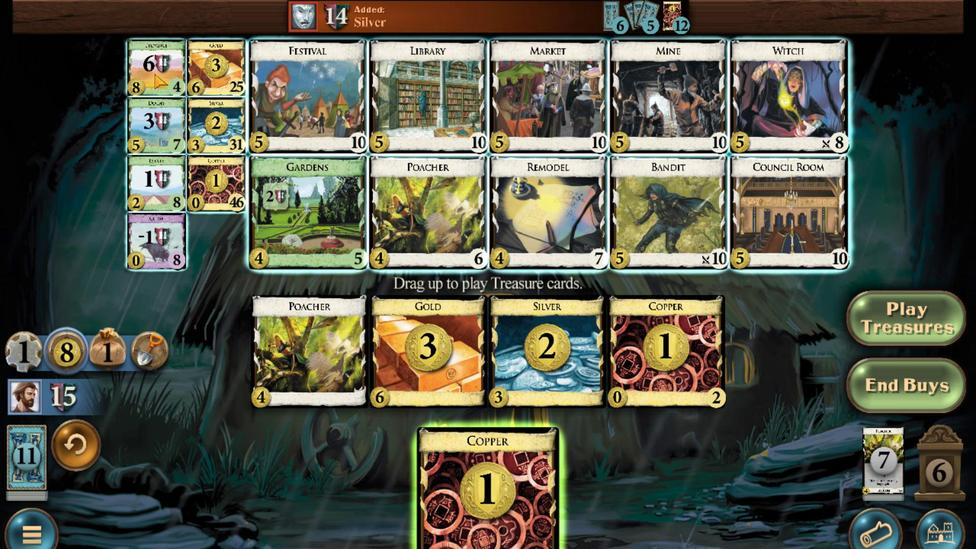 
Action: Mouse moved to (231, 314)
Screenshot: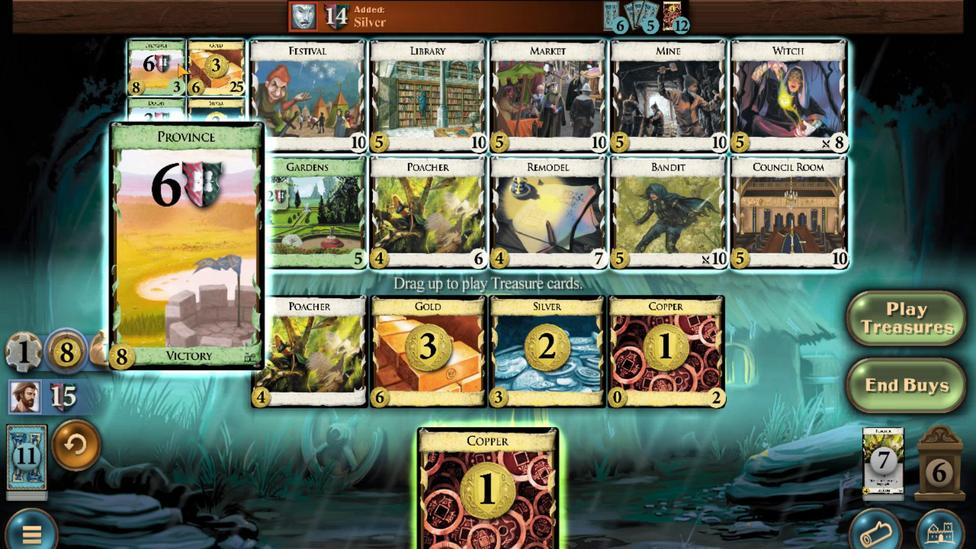 
Action: Mouse scrolled (231, 315) with delta (0, 0)
Screenshot: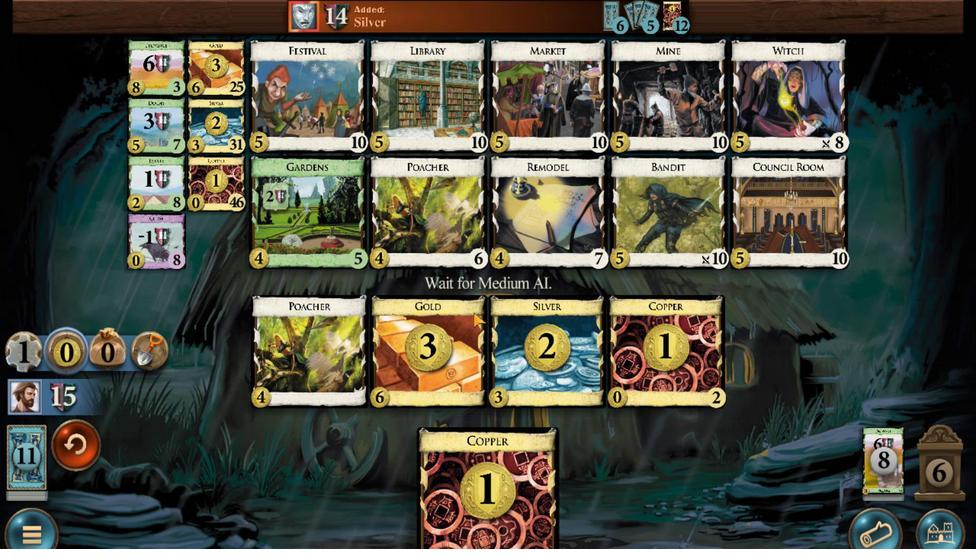 
Action: Mouse scrolled (231, 315) with delta (0, 0)
Screenshot: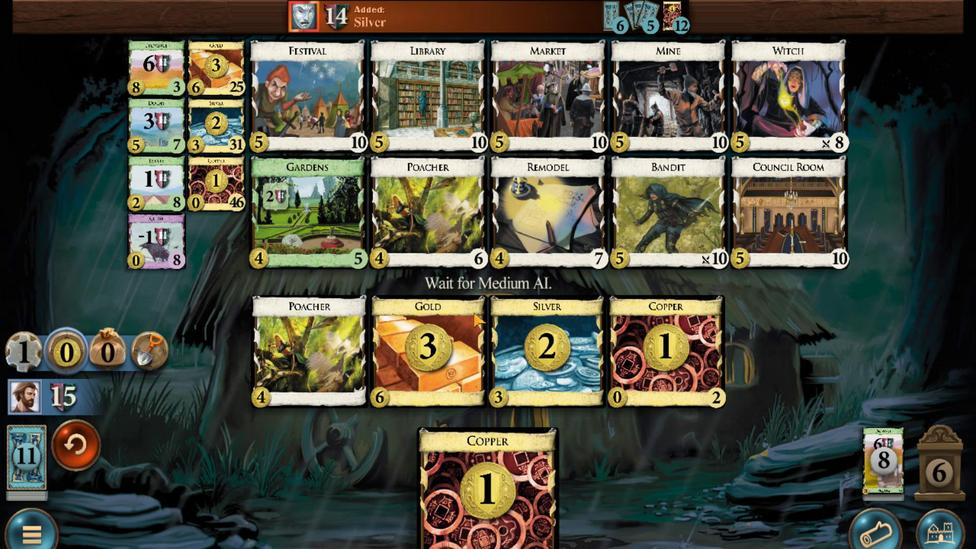 
Action: Mouse scrolled (231, 315) with delta (0, 0)
Screenshot: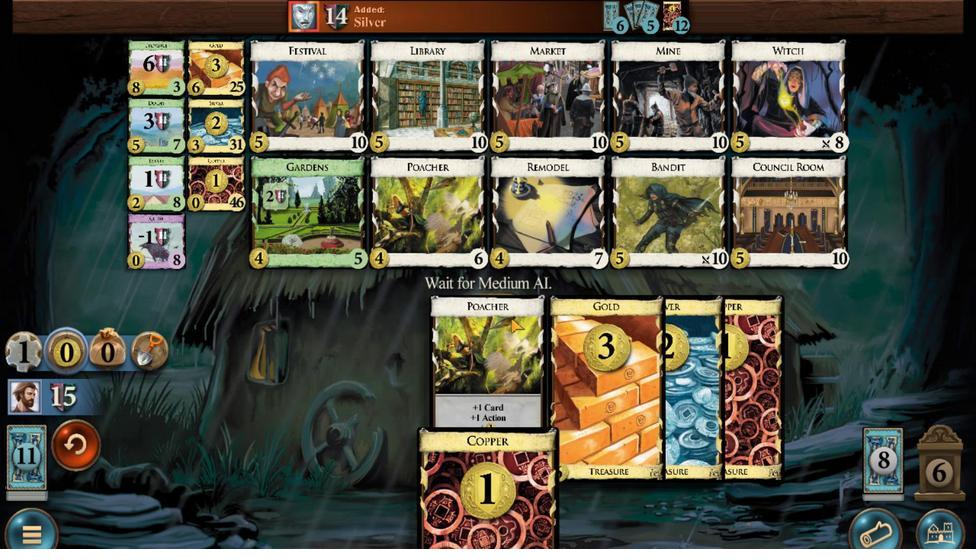 
Action: Mouse scrolled (231, 315) with delta (0, 0)
Screenshot: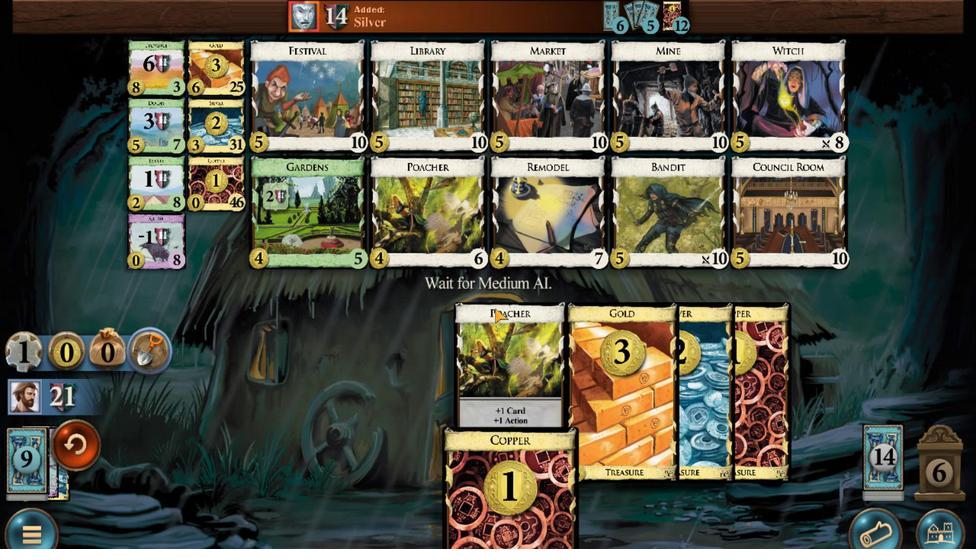 
Action: Mouse scrolled (231, 315) with delta (0, 0)
Screenshot: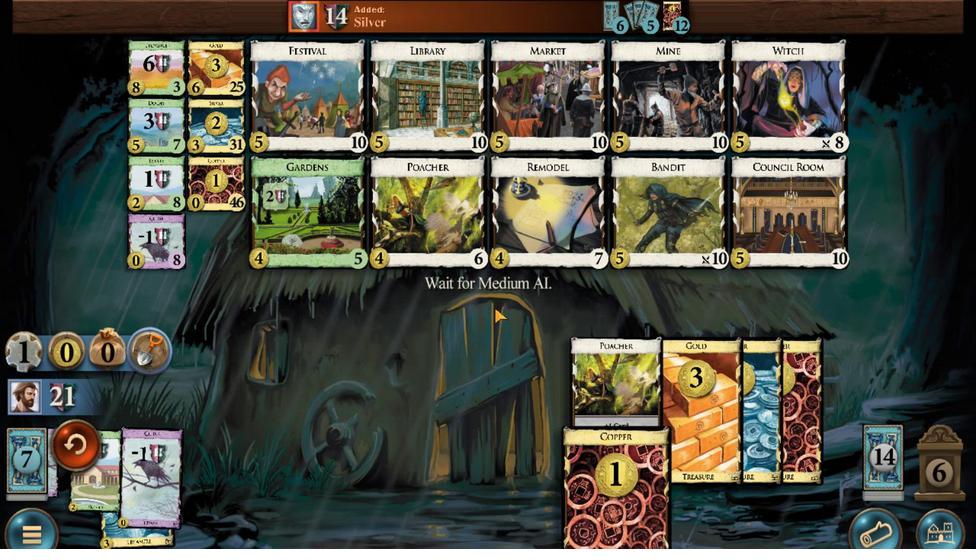 
Action: Mouse scrolled (231, 315) with delta (0, 0)
Screenshot: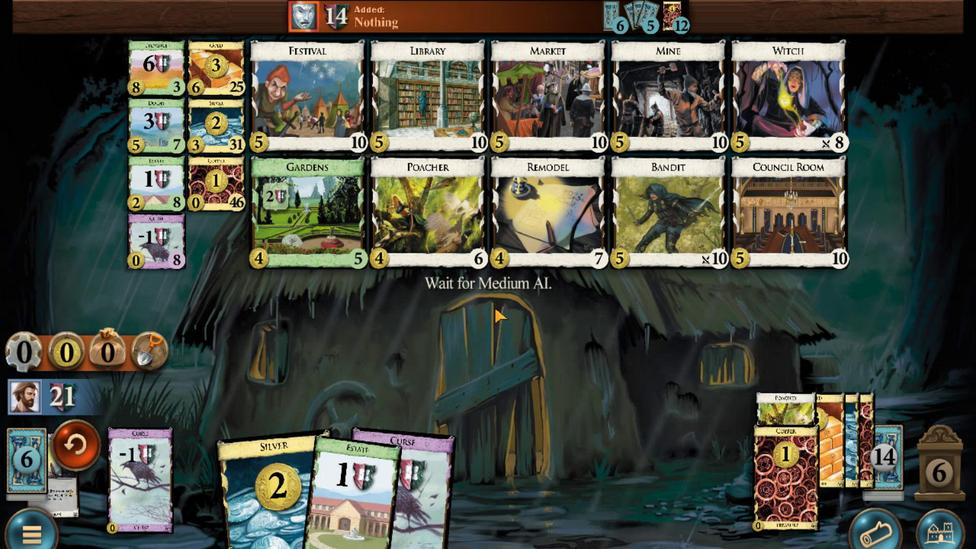 
Action: Mouse scrolled (231, 315) with delta (0, 0)
Screenshot: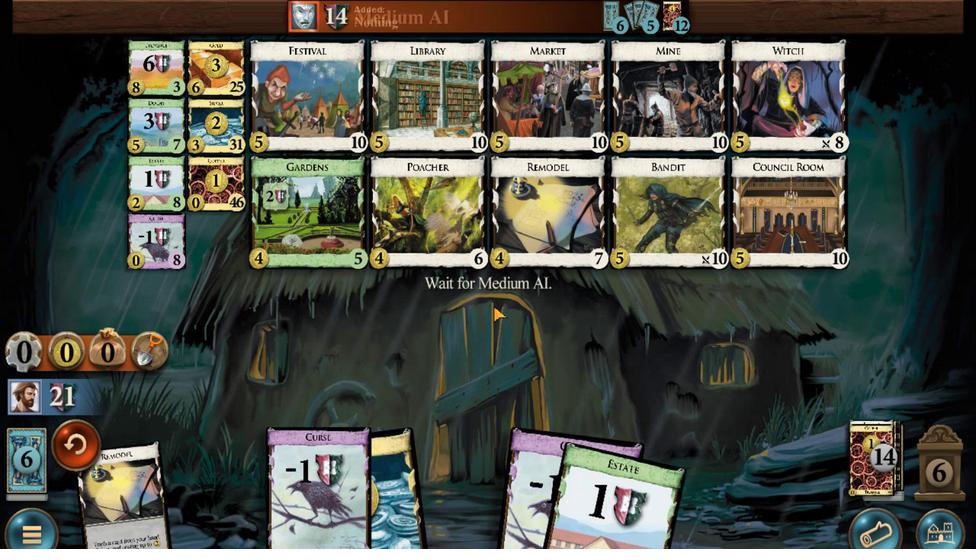 
Action: Mouse moved to (249, 481)
Screenshot: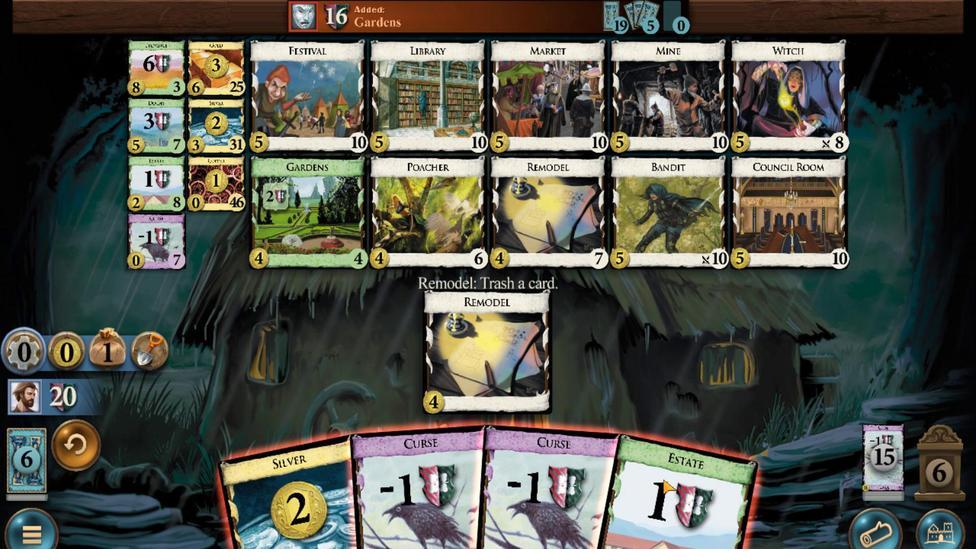 
Action: Mouse scrolled (249, 480) with delta (0, 0)
Screenshot: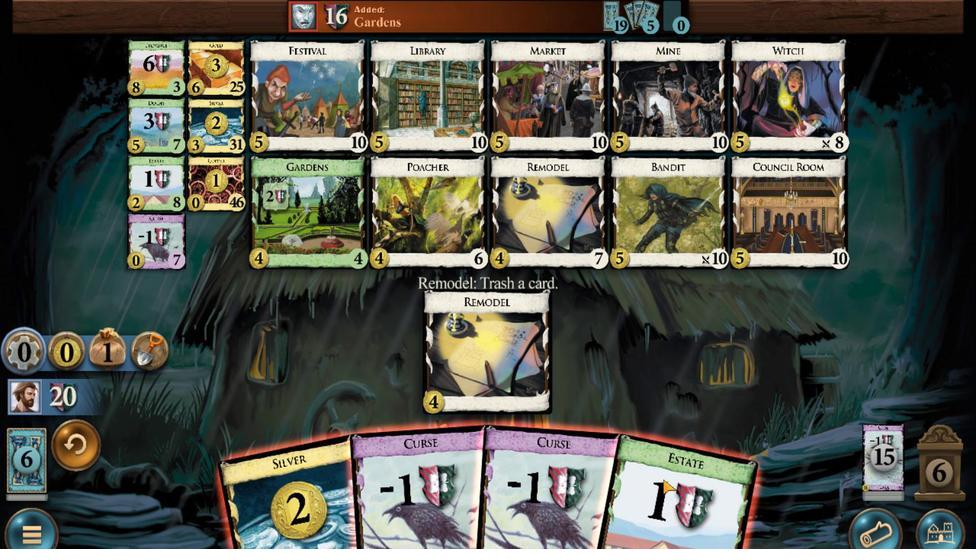 
Action: Mouse moved to (401, 471)
Screenshot: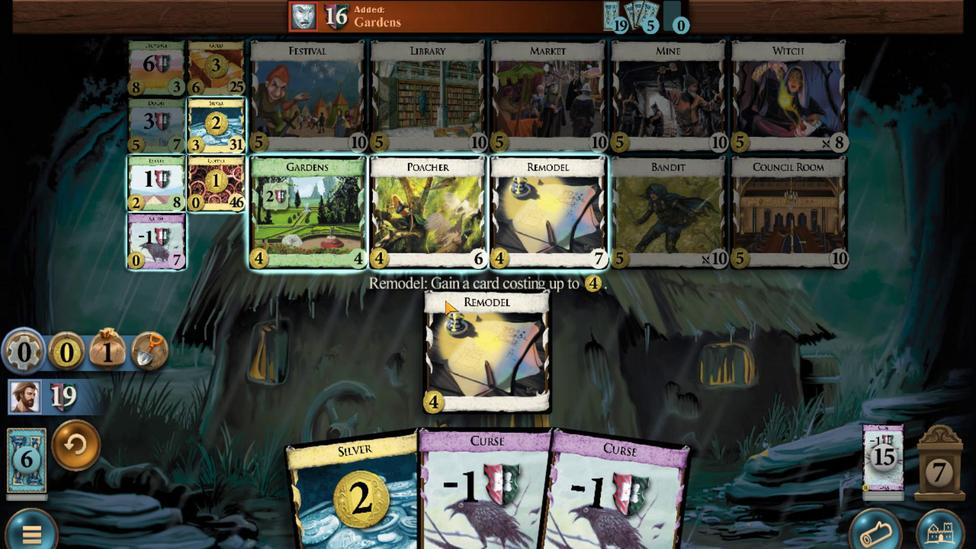 
Action: Mouse scrolled (401, 470) with delta (0, 0)
